 Task: Open a blank sheet, save the file as movieposter.doc Insert a picture of 'Movie Poster'with name   Movie Poster.png  Change shape height to 8.9 select the picture, apply border and shading with setting 3-D, style Dashed line, color Light Green and width 3 pt
Action: Mouse moved to (37, 27)
Screenshot: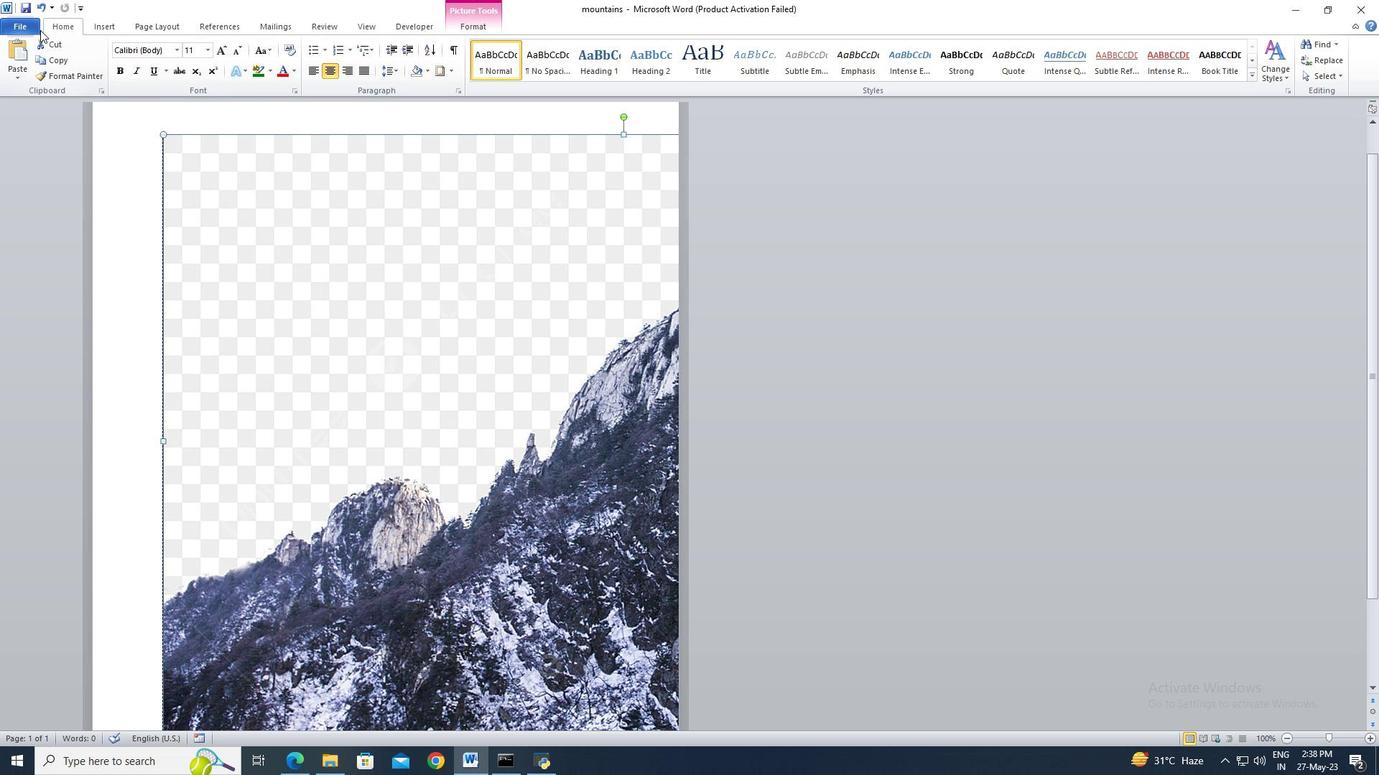 
Action: Mouse pressed left at (37, 27)
Screenshot: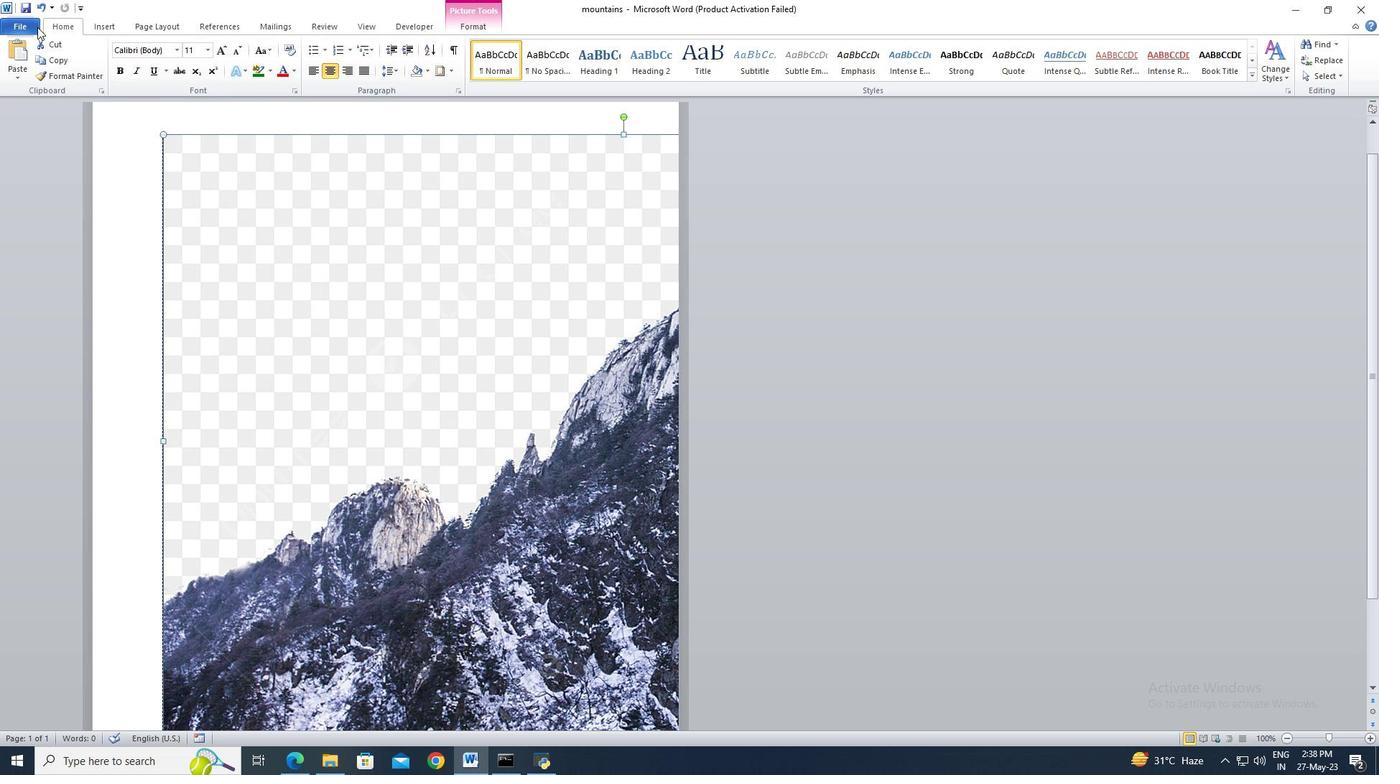 
Action: Mouse moved to (42, 183)
Screenshot: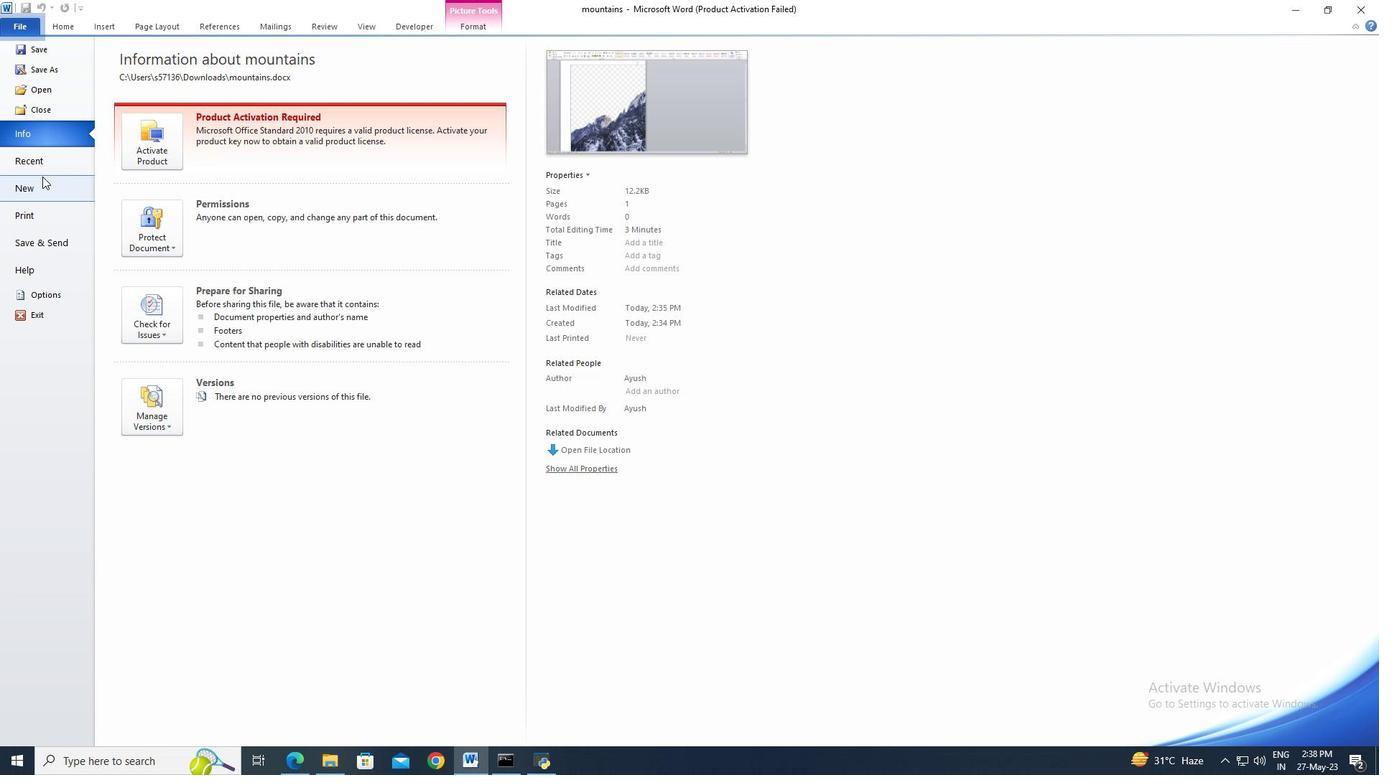 
Action: Mouse pressed left at (42, 183)
Screenshot: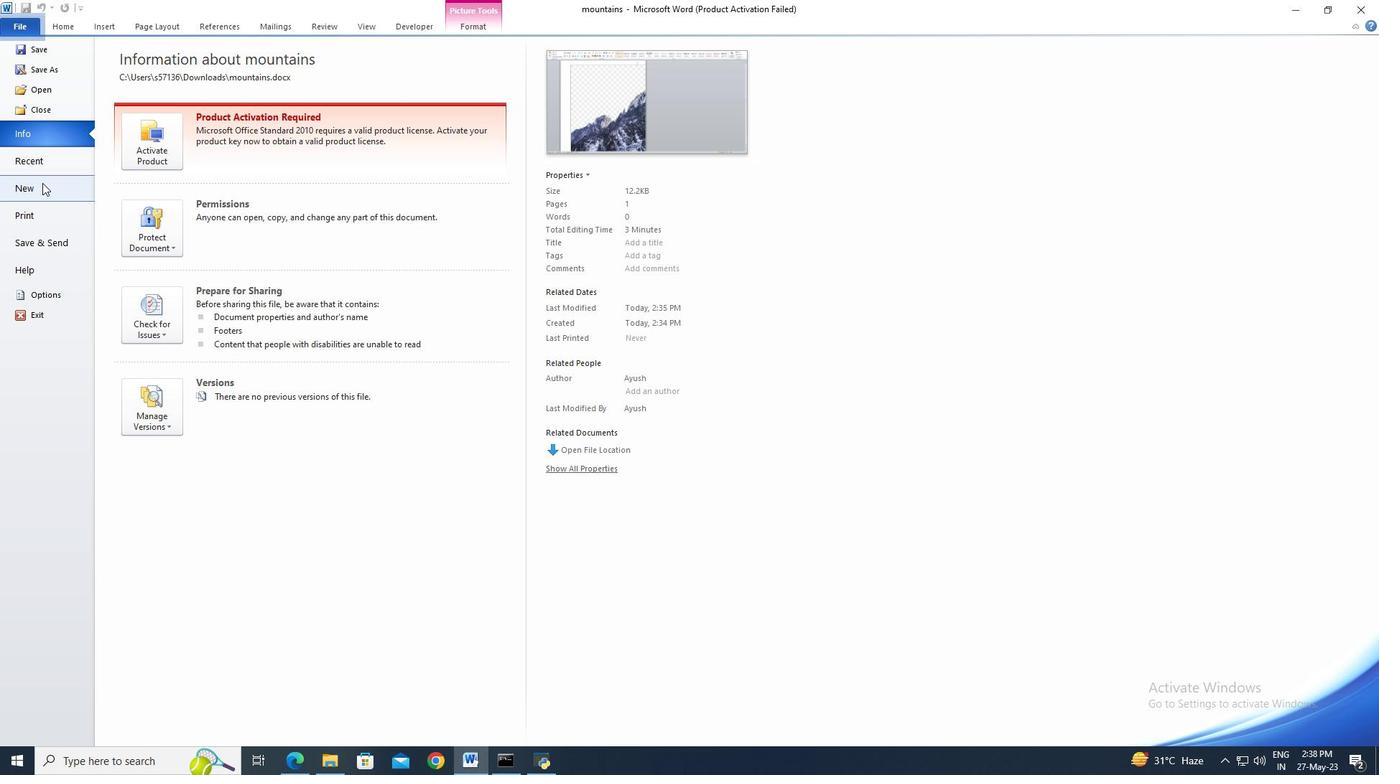 
Action: Mouse moved to (731, 366)
Screenshot: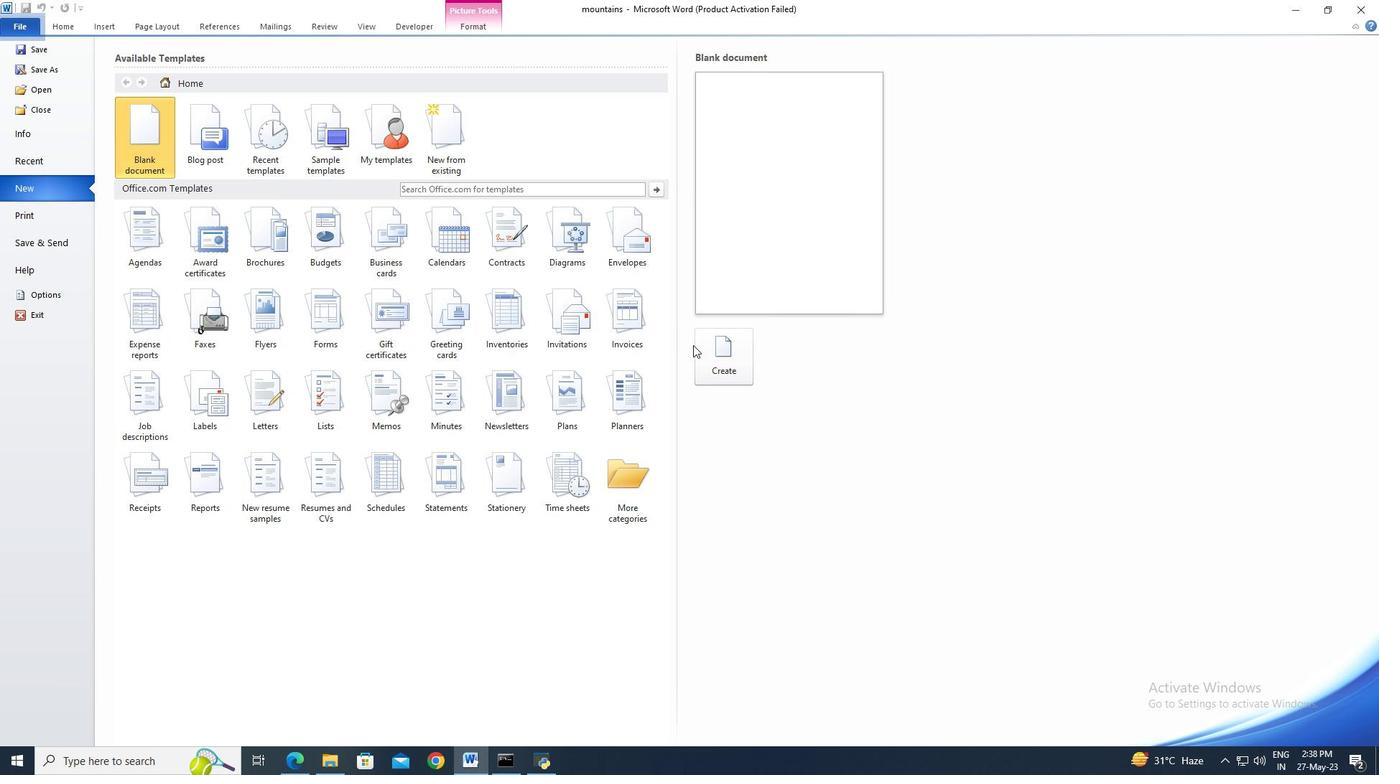 
Action: Mouse pressed left at (731, 366)
Screenshot: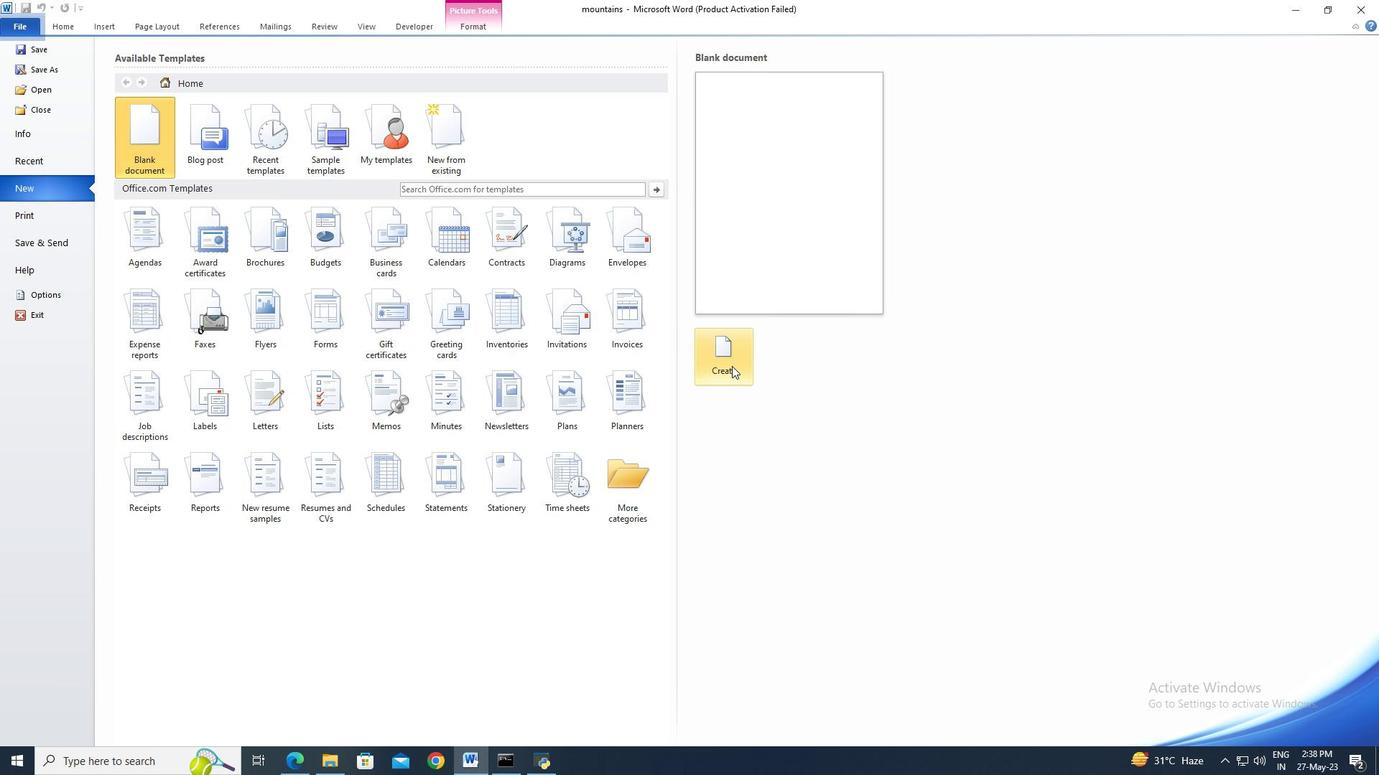 
Action: Mouse moved to (33, 27)
Screenshot: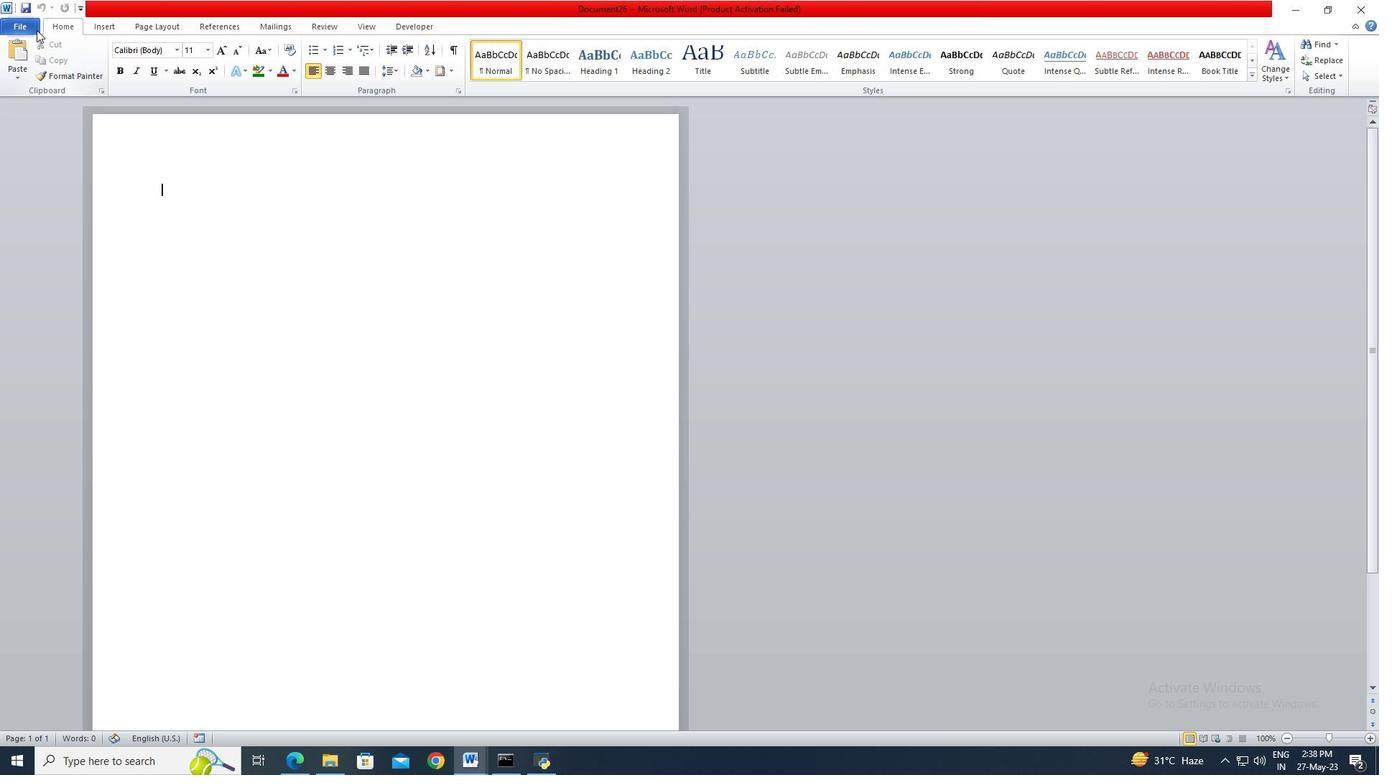 
Action: Mouse pressed left at (33, 27)
Screenshot: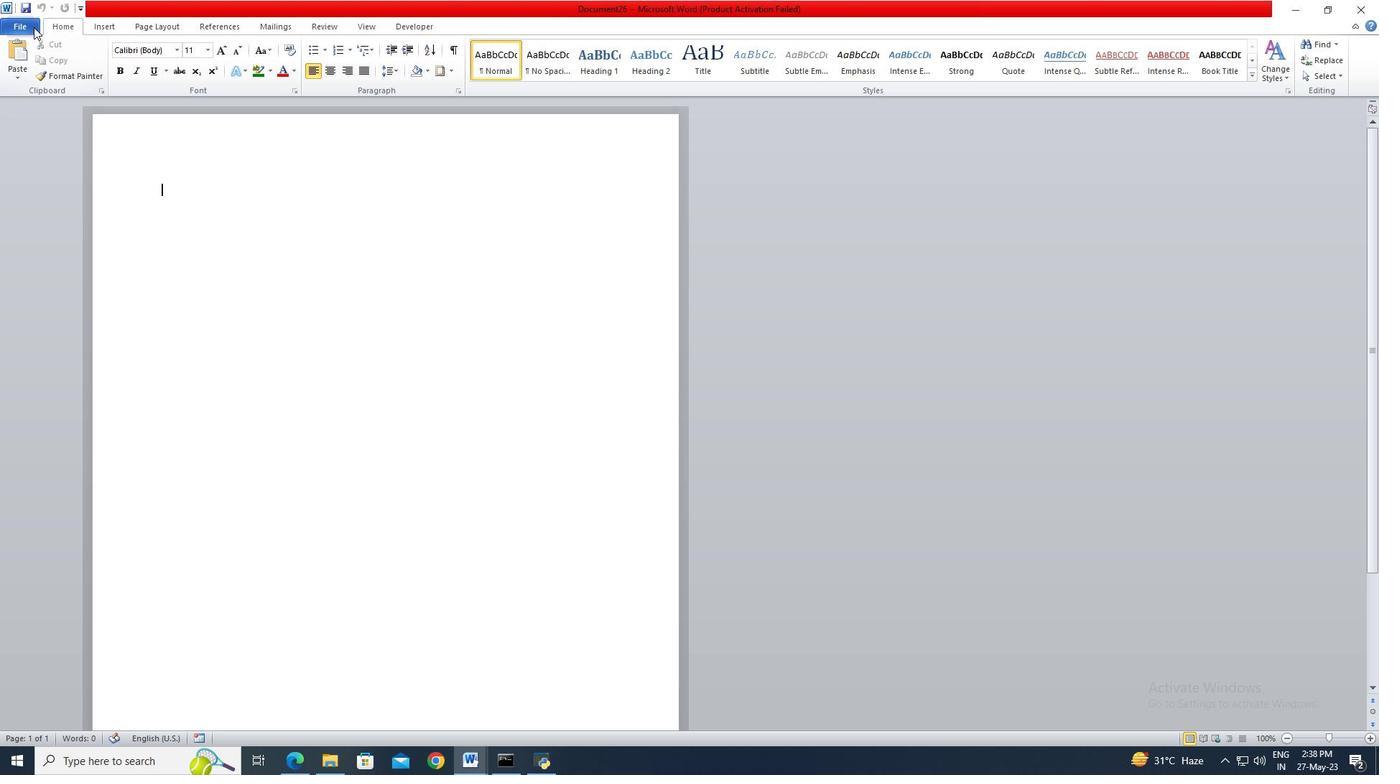 
Action: Mouse moved to (35, 63)
Screenshot: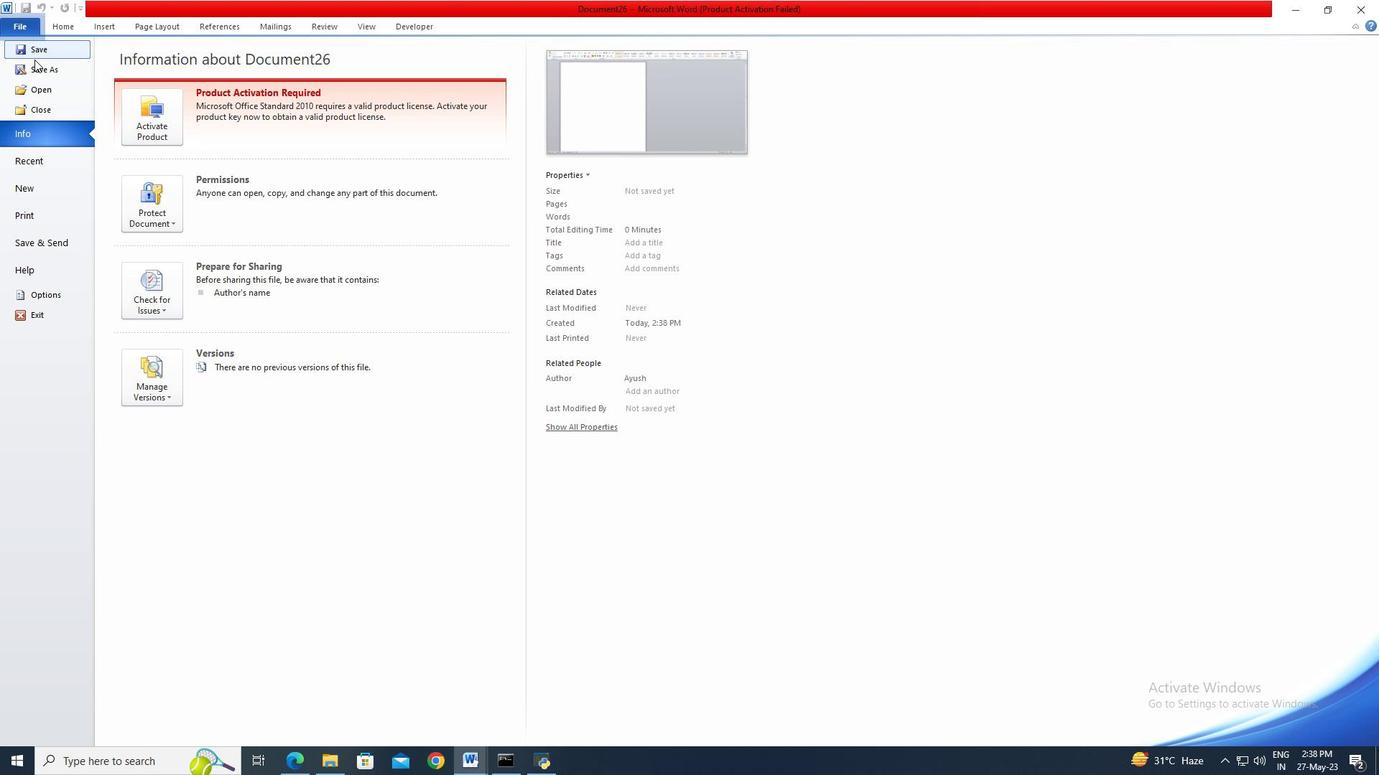 
Action: Mouse pressed left at (35, 63)
Screenshot: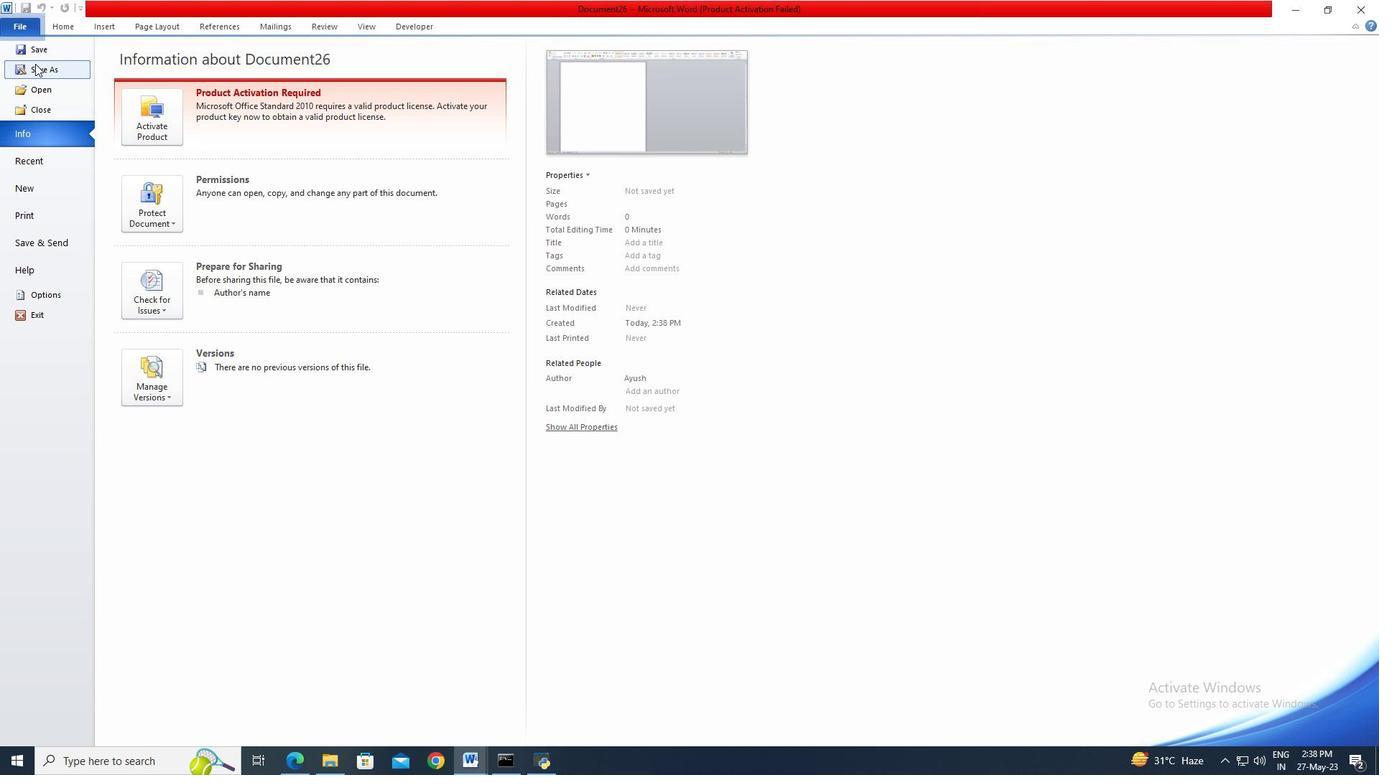 
Action: Mouse moved to (63, 154)
Screenshot: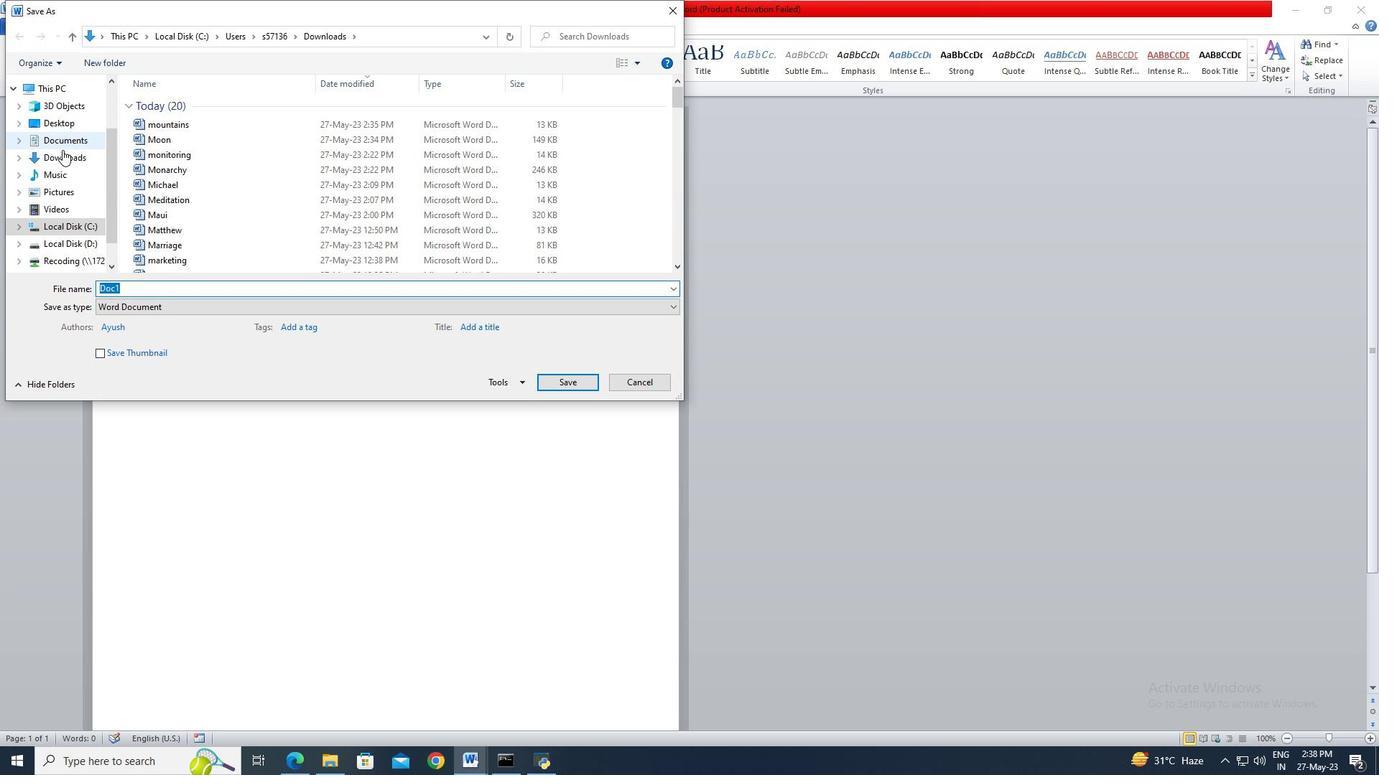 
Action: Mouse pressed left at (63, 154)
Screenshot: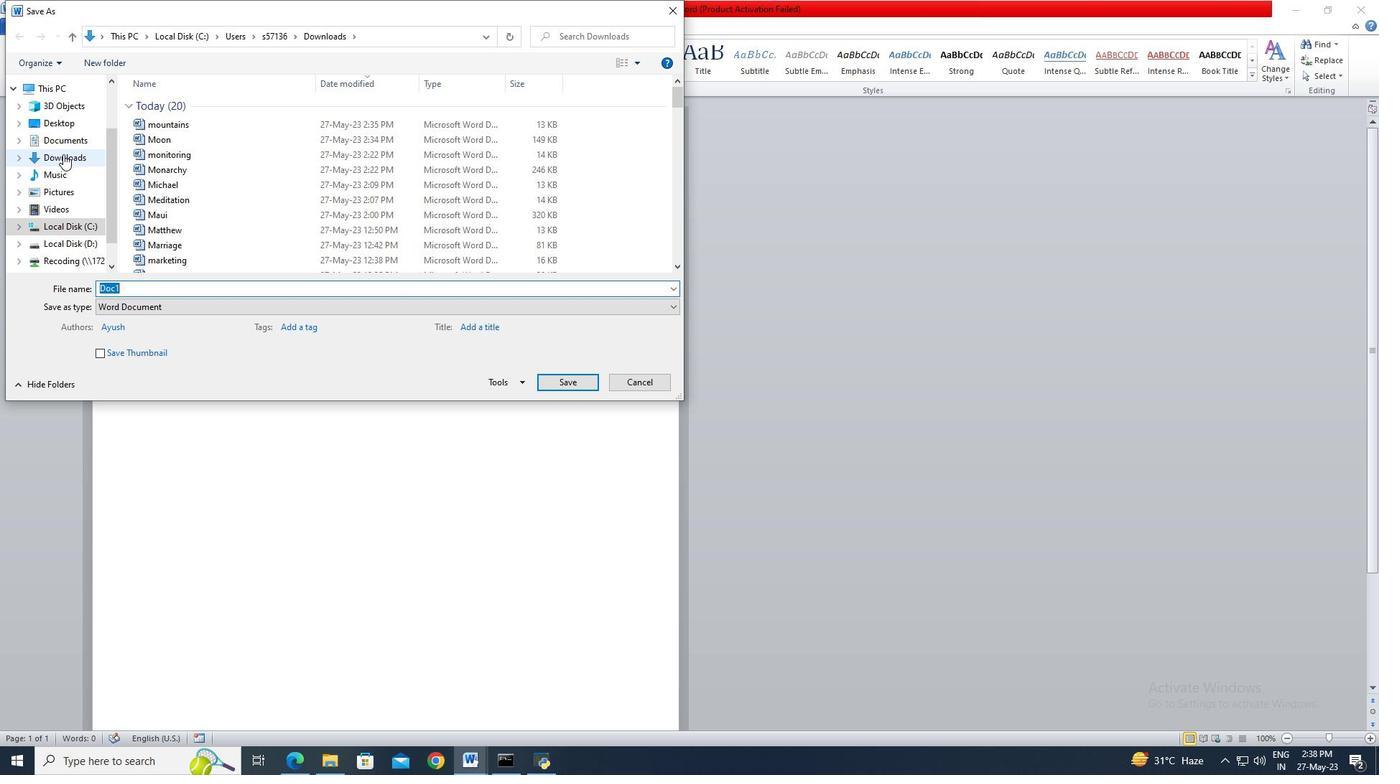 
Action: Mouse moved to (127, 284)
Screenshot: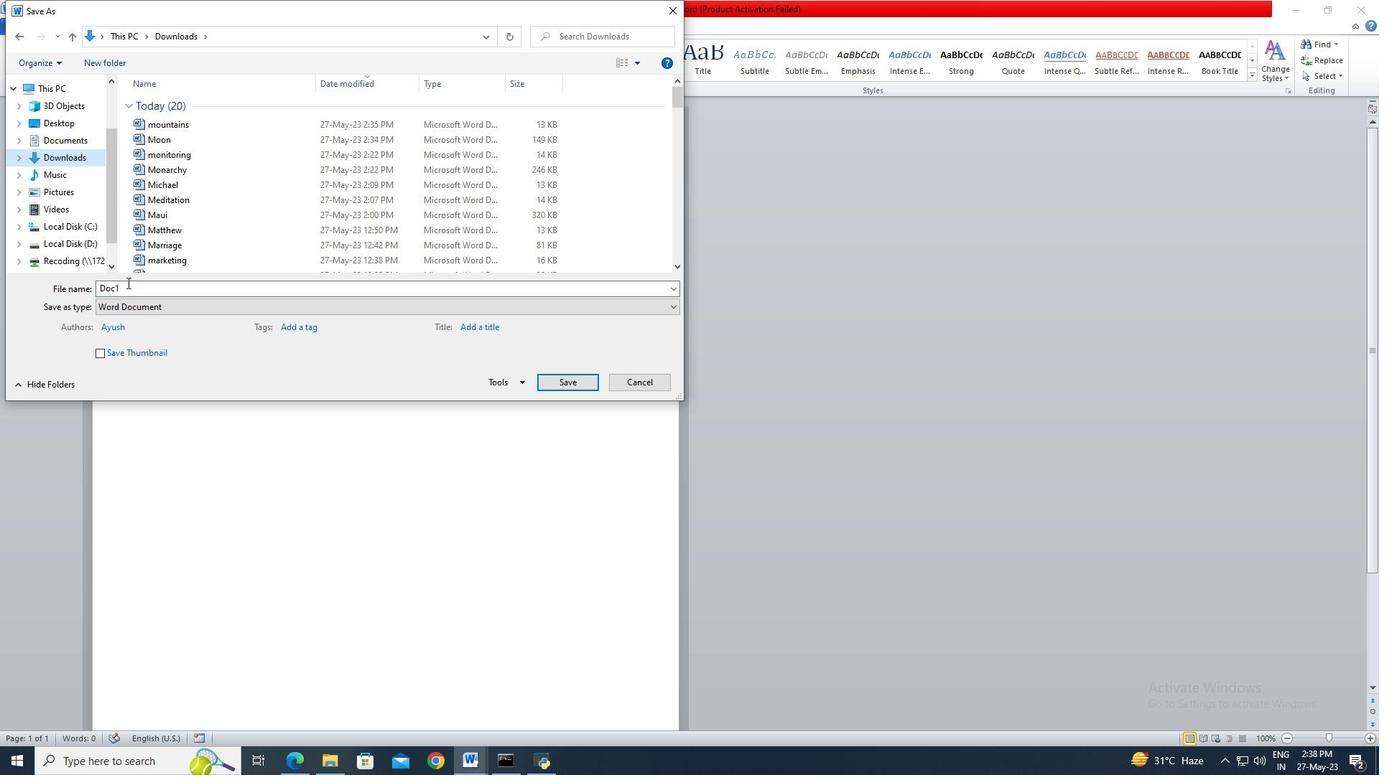 
Action: Mouse pressed left at (127, 284)
Screenshot: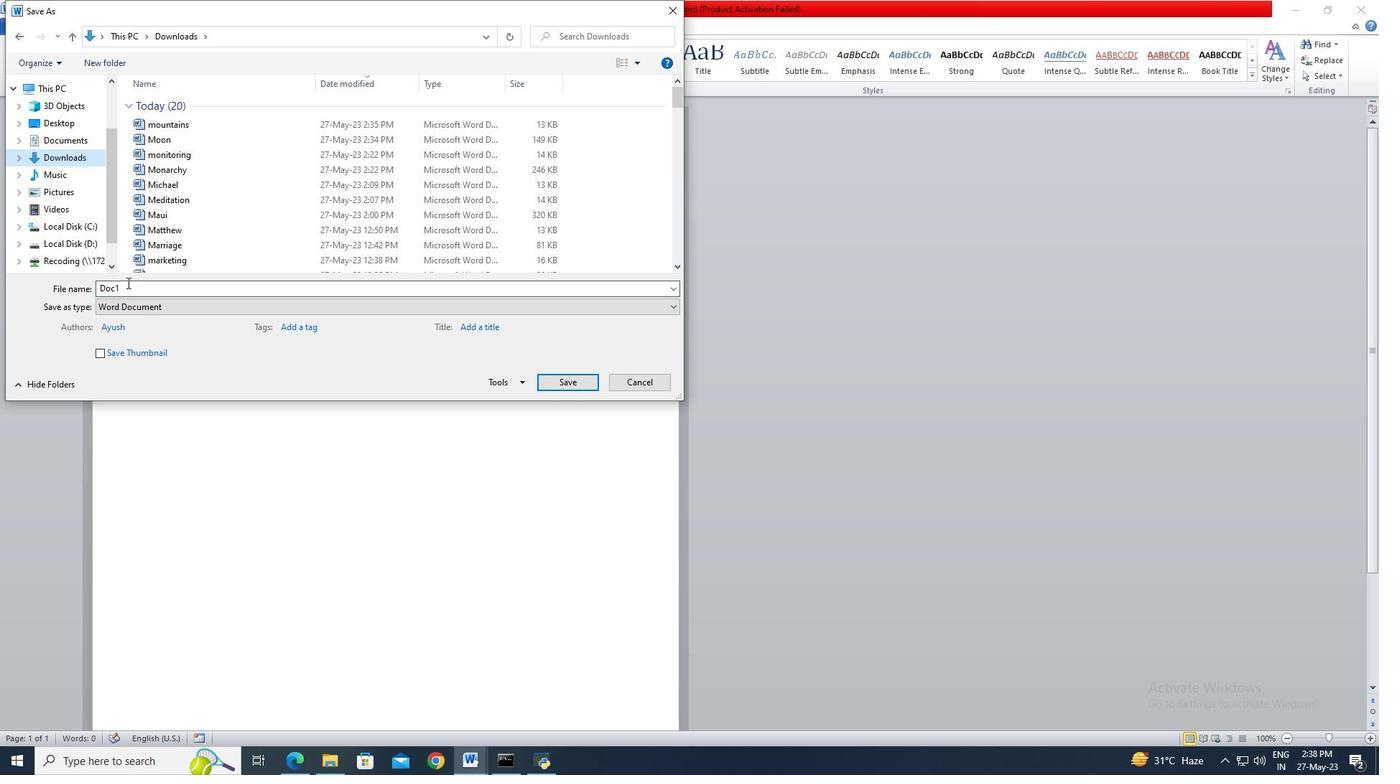 
Action: Key pressed movieposter
Screenshot: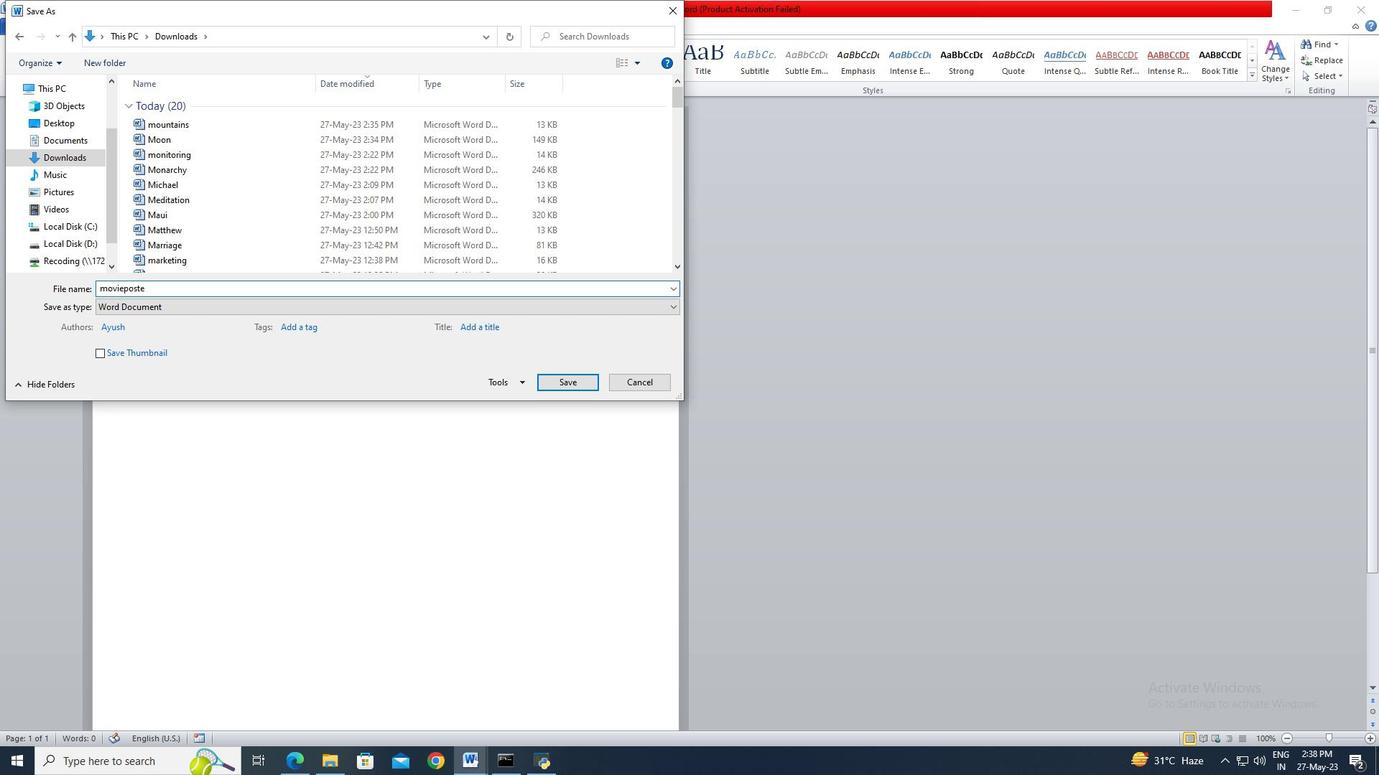 
Action: Mouse moved to (550, 382)
Screenshot: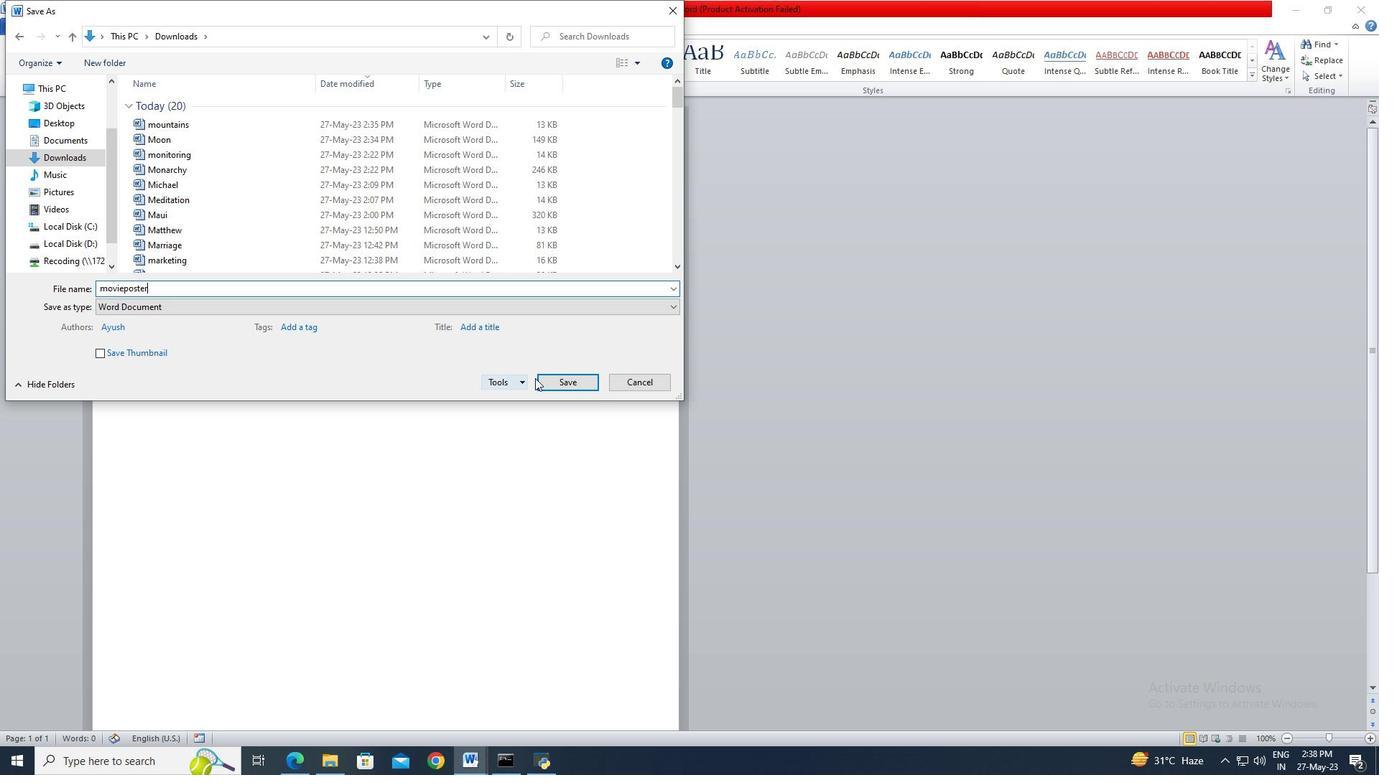 
Action: Mouse pressed left at (550, 382)
Screenshot: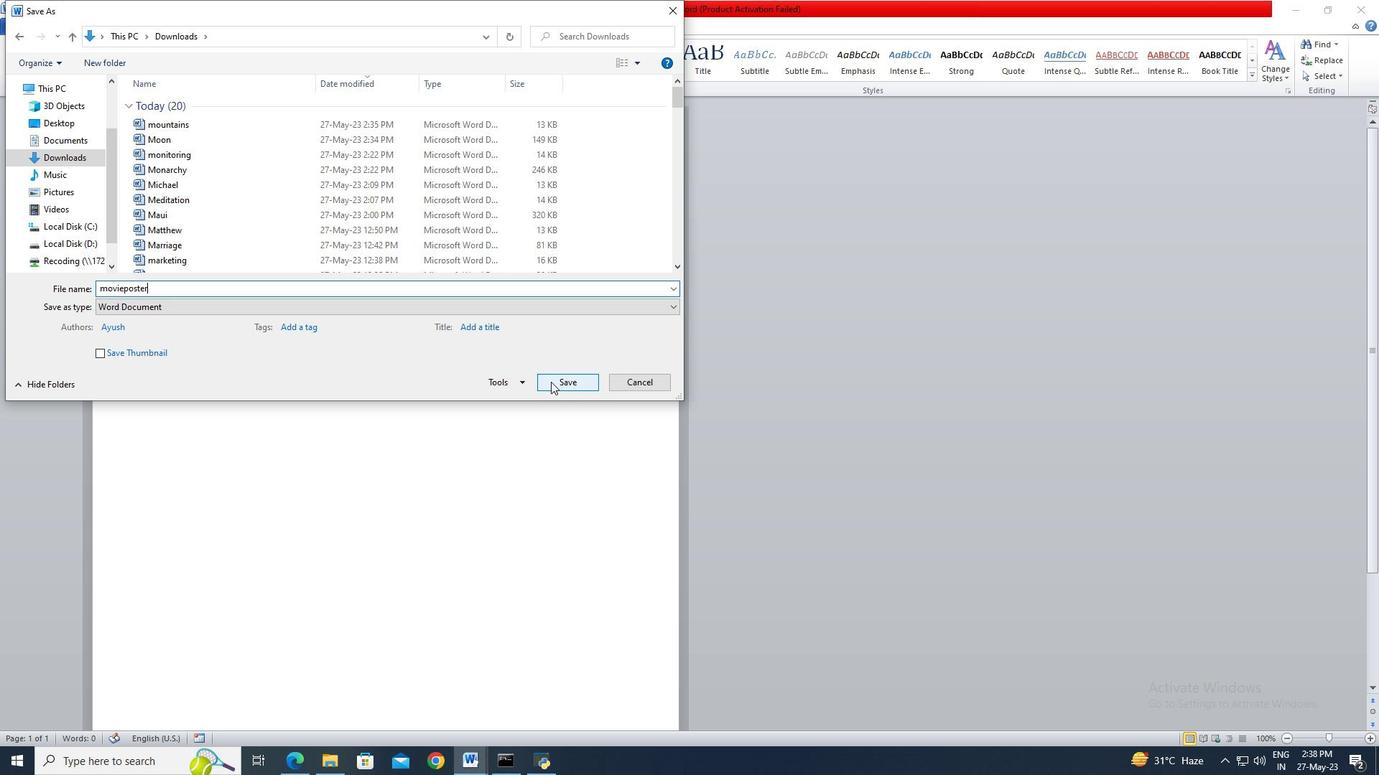 
Action: Mouse moved to (307, 759)
Screenshot: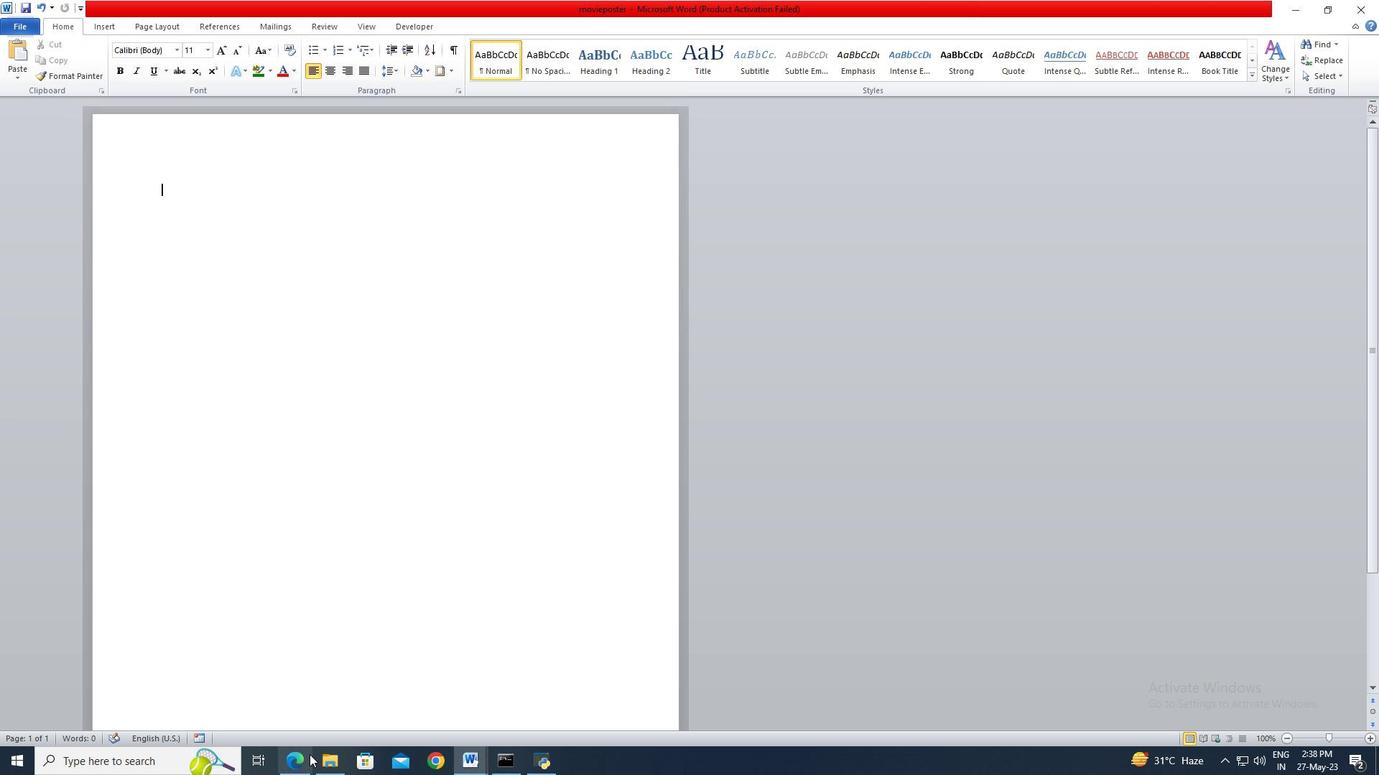 
Action: Mouse pressed left at (307, 759)
Screenshot: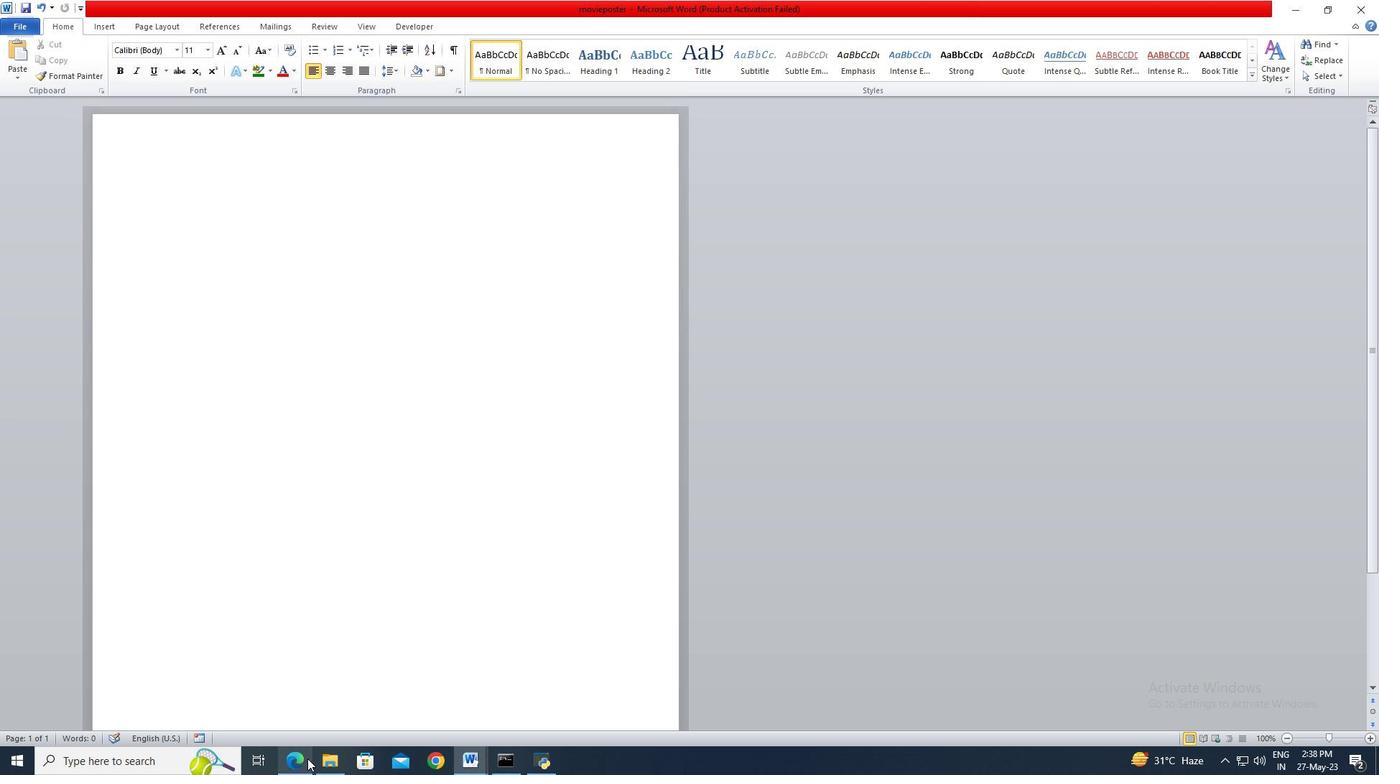 
Action: Mouse moved to (246, 71)
Screenshot: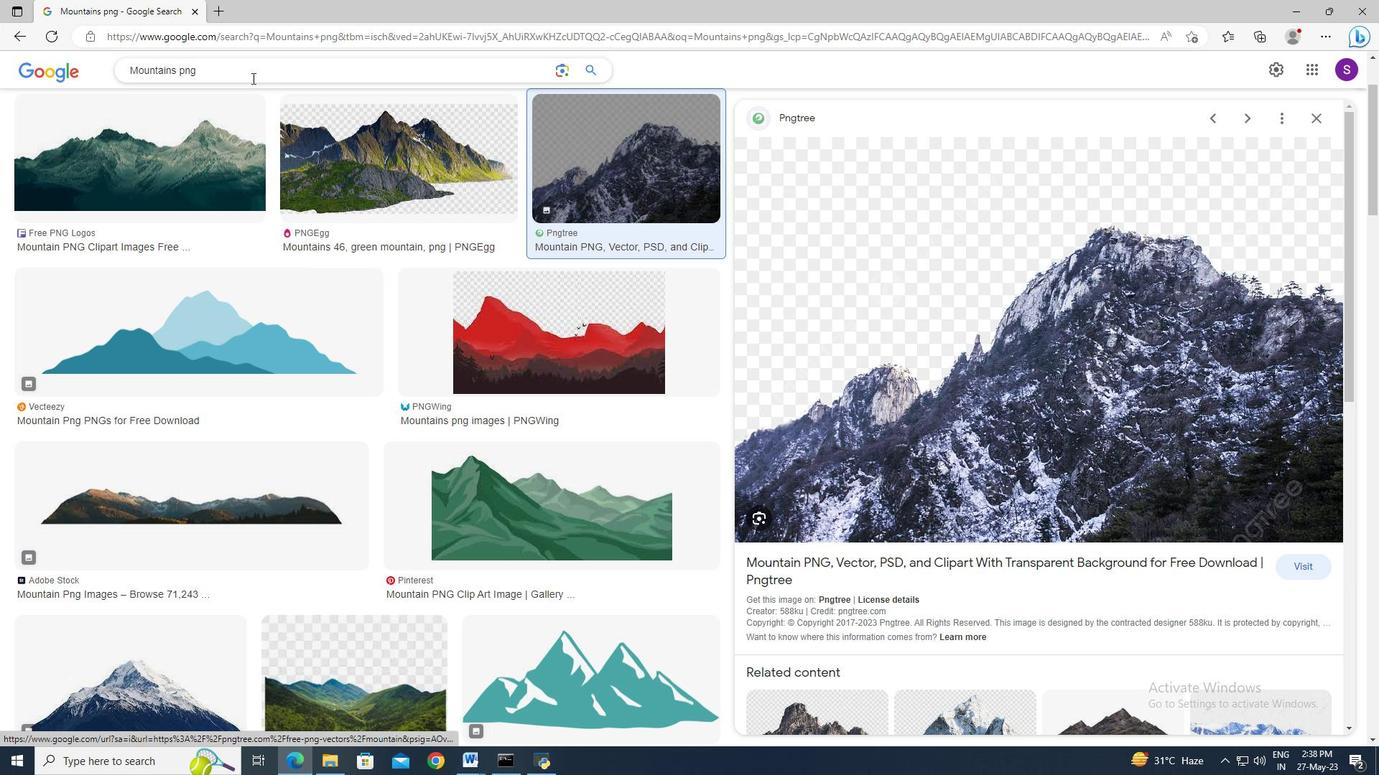 
Action: Mouse pressed left at (246, 71)
Screenshot: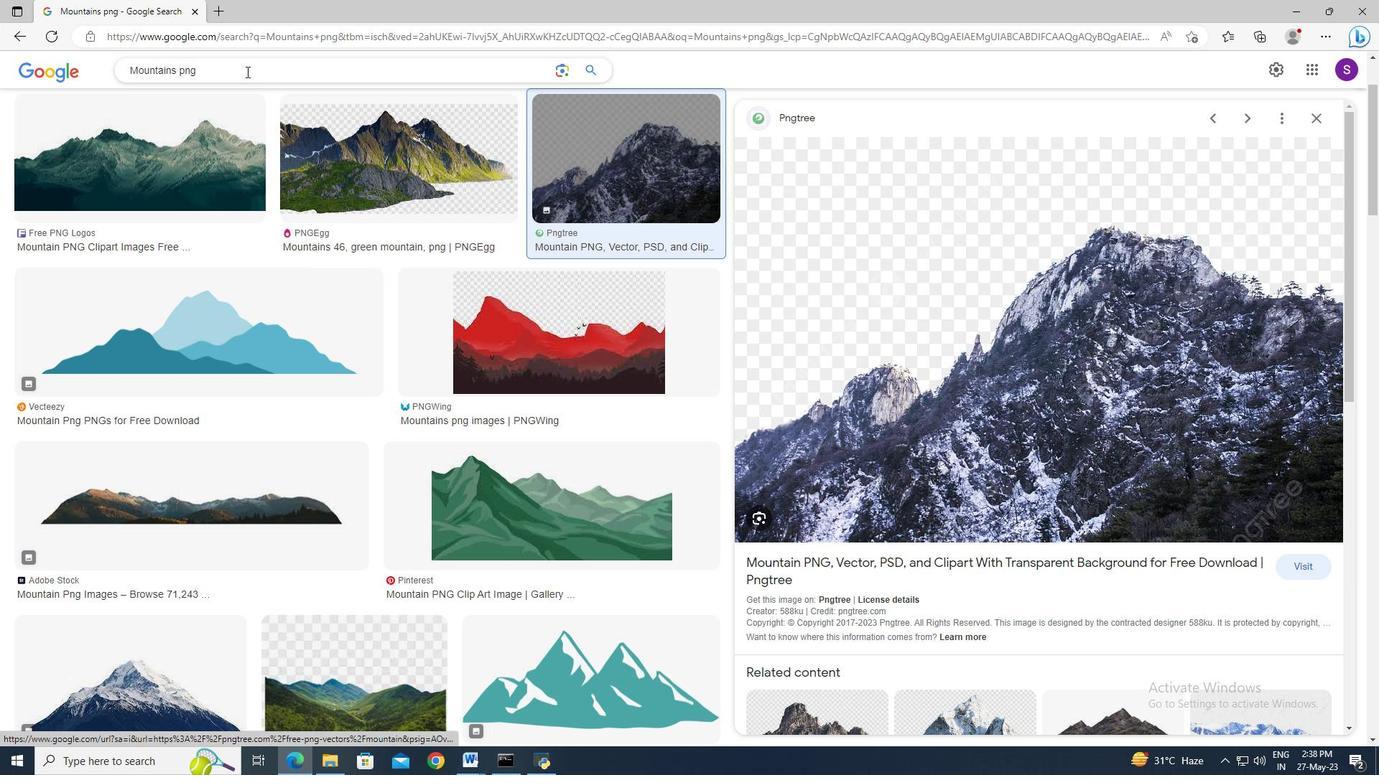 
Action: Key pressed ctrl+A<Key.shift>Movie<Key.space><Key.shift>Poster<Key.space>png<Key.enter>
Screenshot: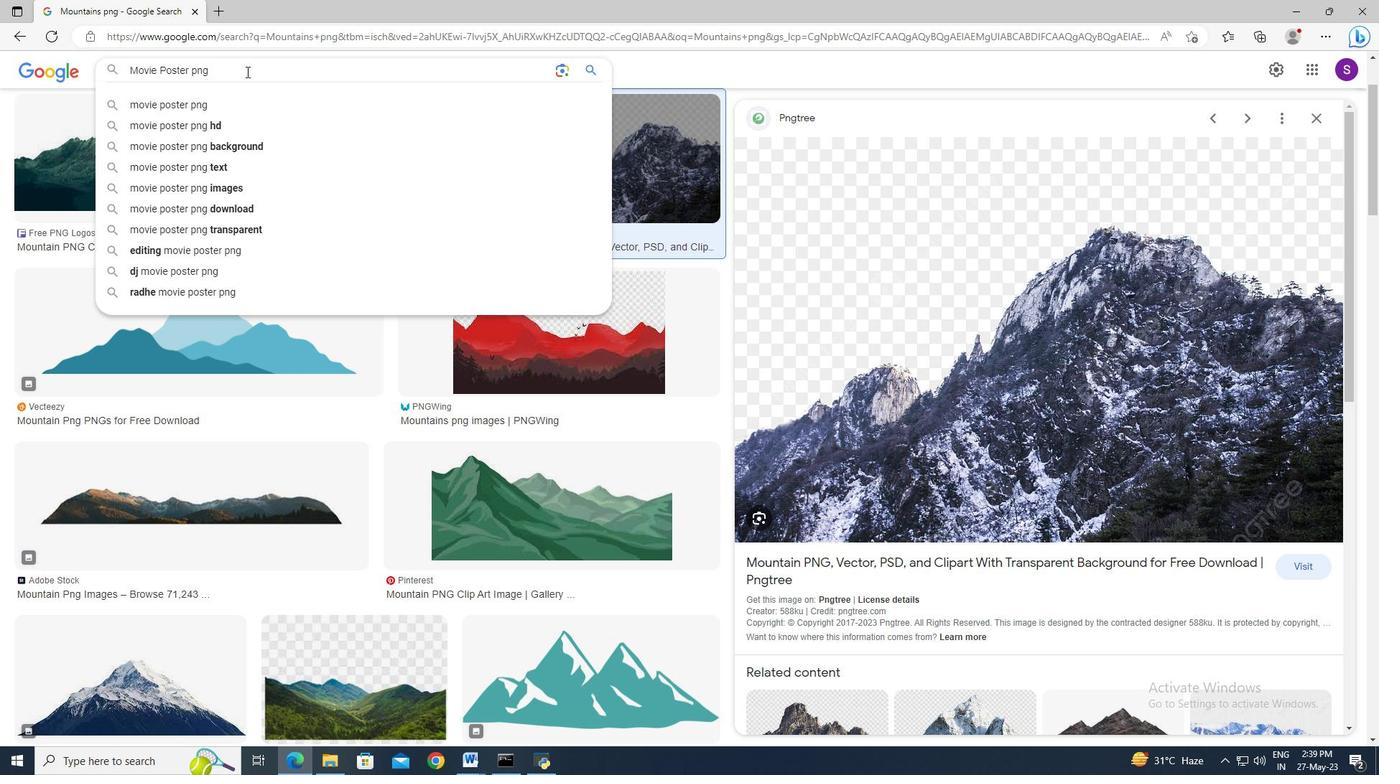 
Action: Mouse moved to (106, 411)
Screenshot: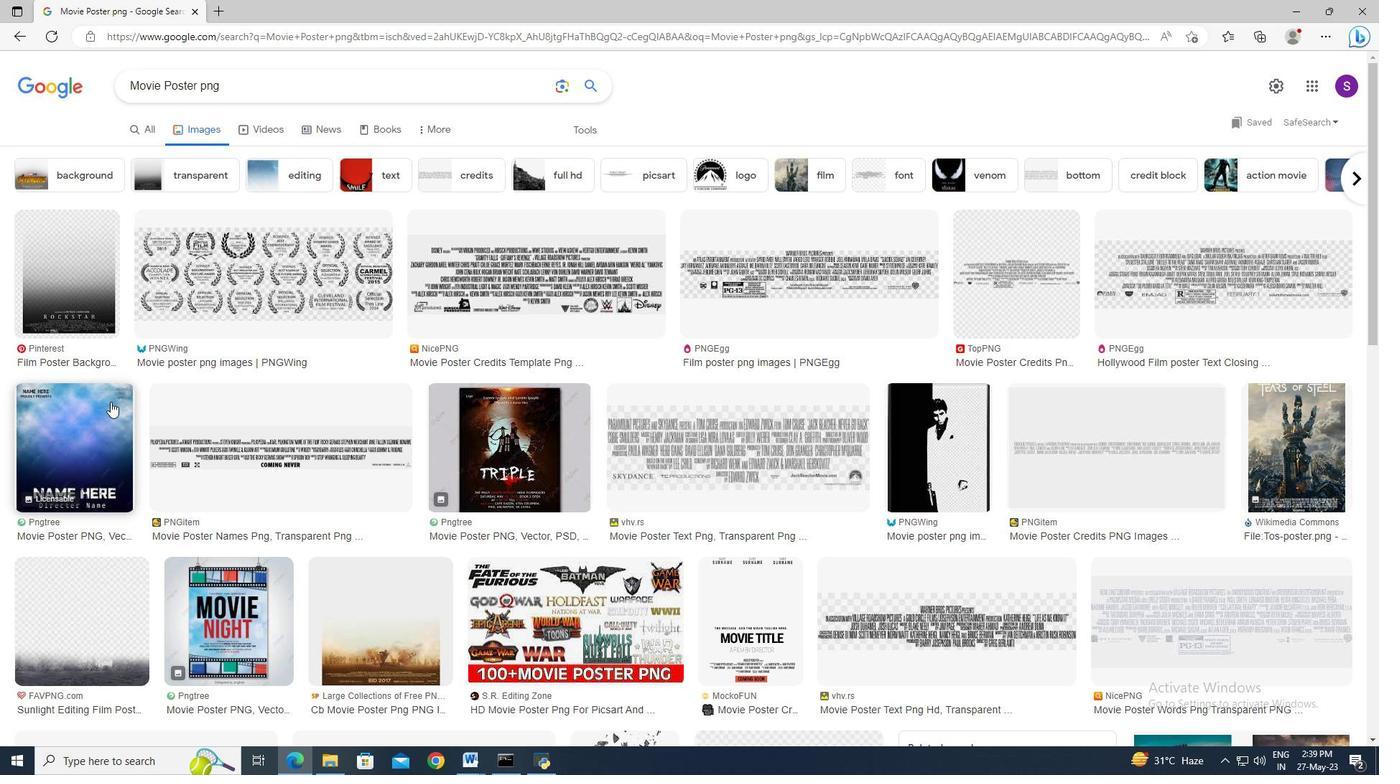 
Action: Mouse pressed left at (106, 411)
Screenshot: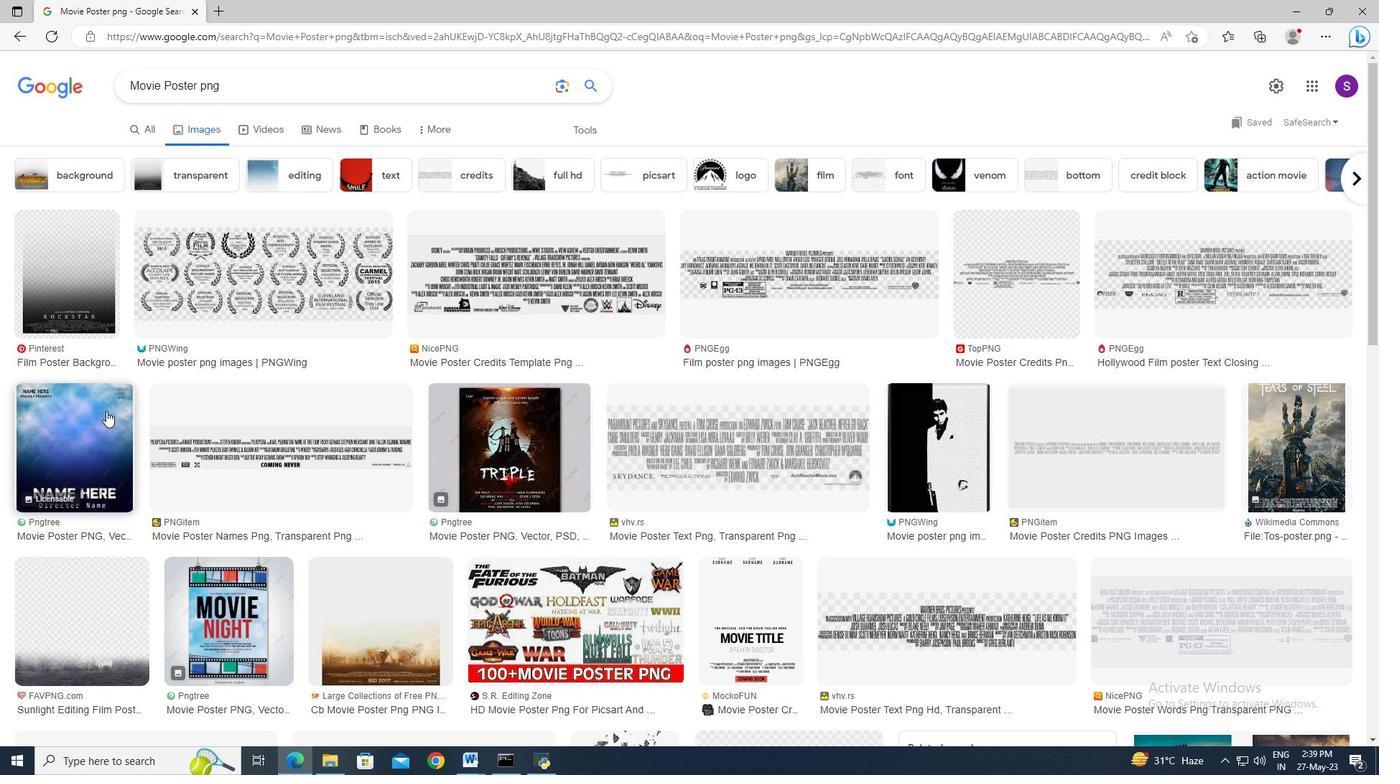 
Action: Mouse moved to (955, 270)
Screenshot: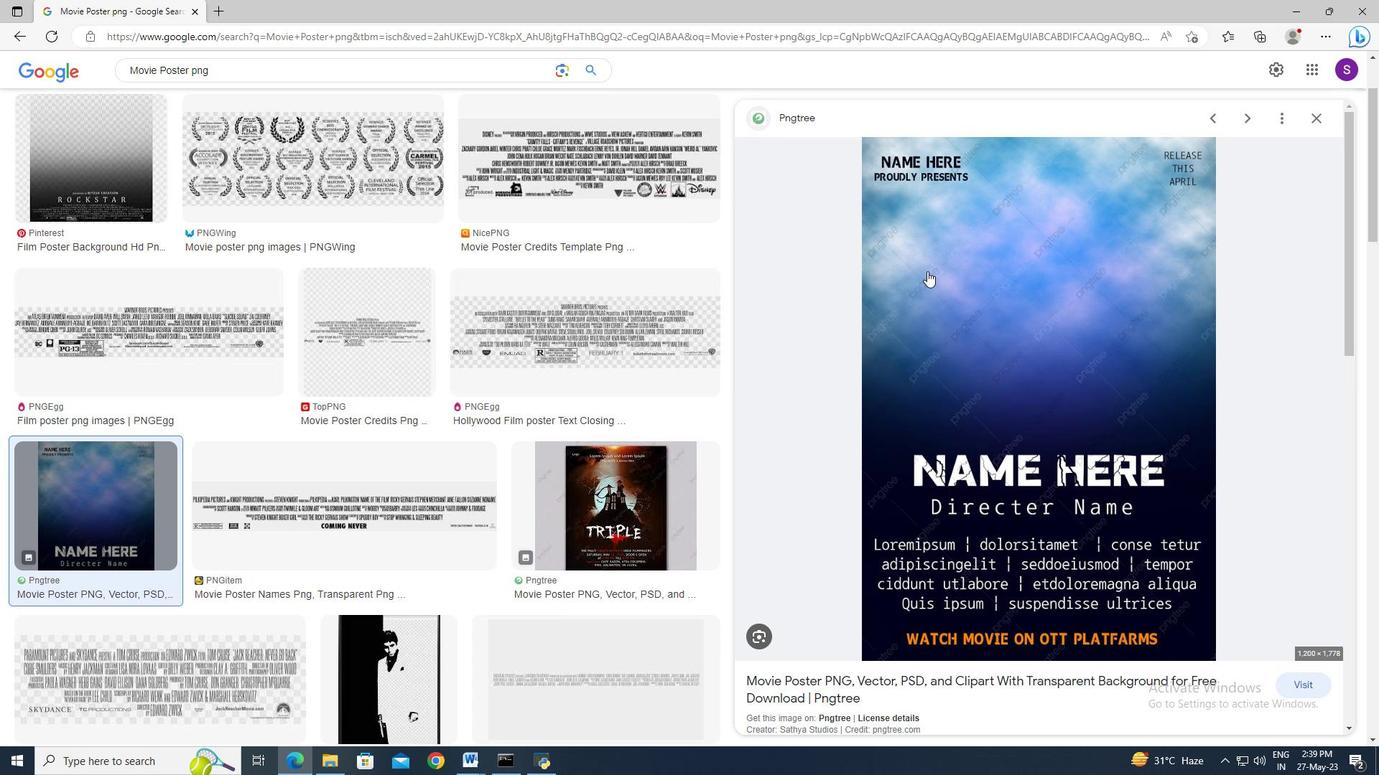 
Action: Mouse pressed right at (955, 270)
Screenshot: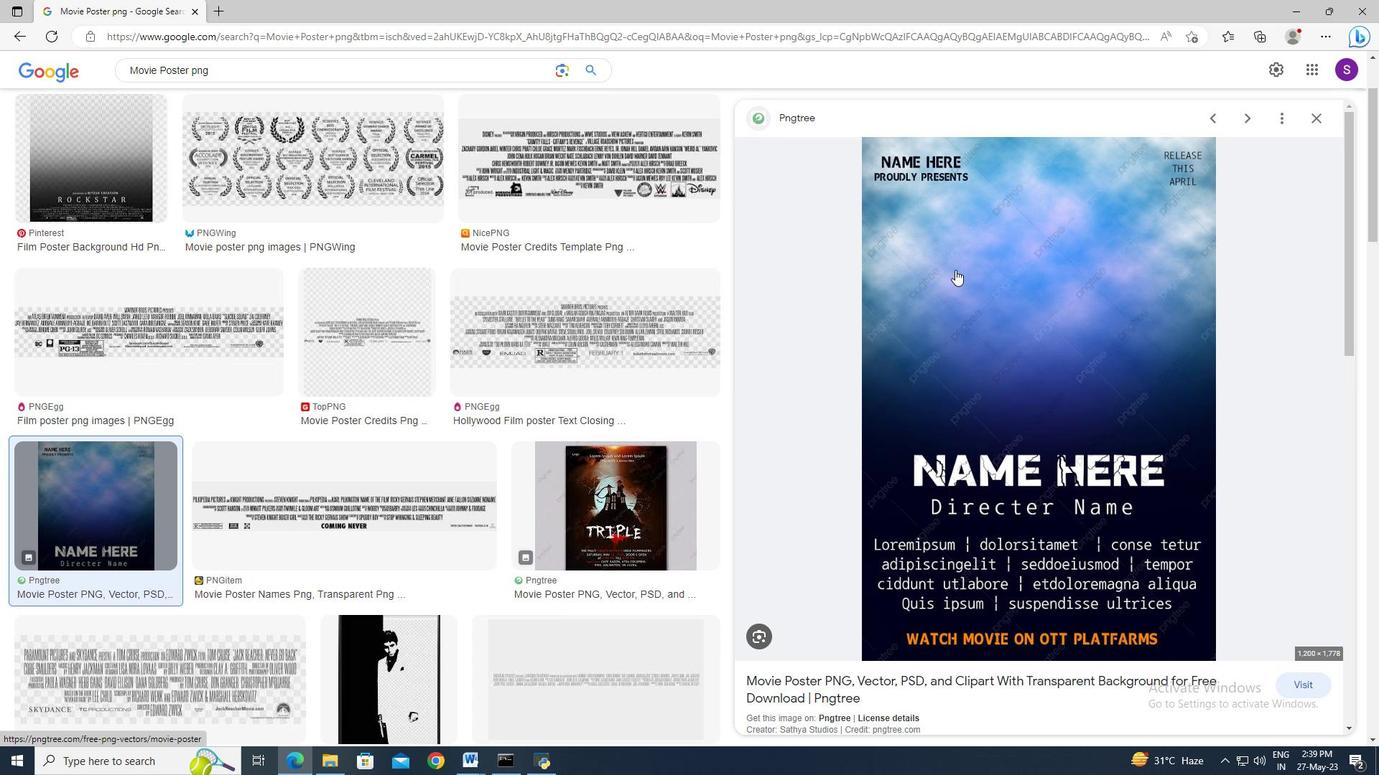 
Action: Mouse moved to (986, 451)
Screenshot: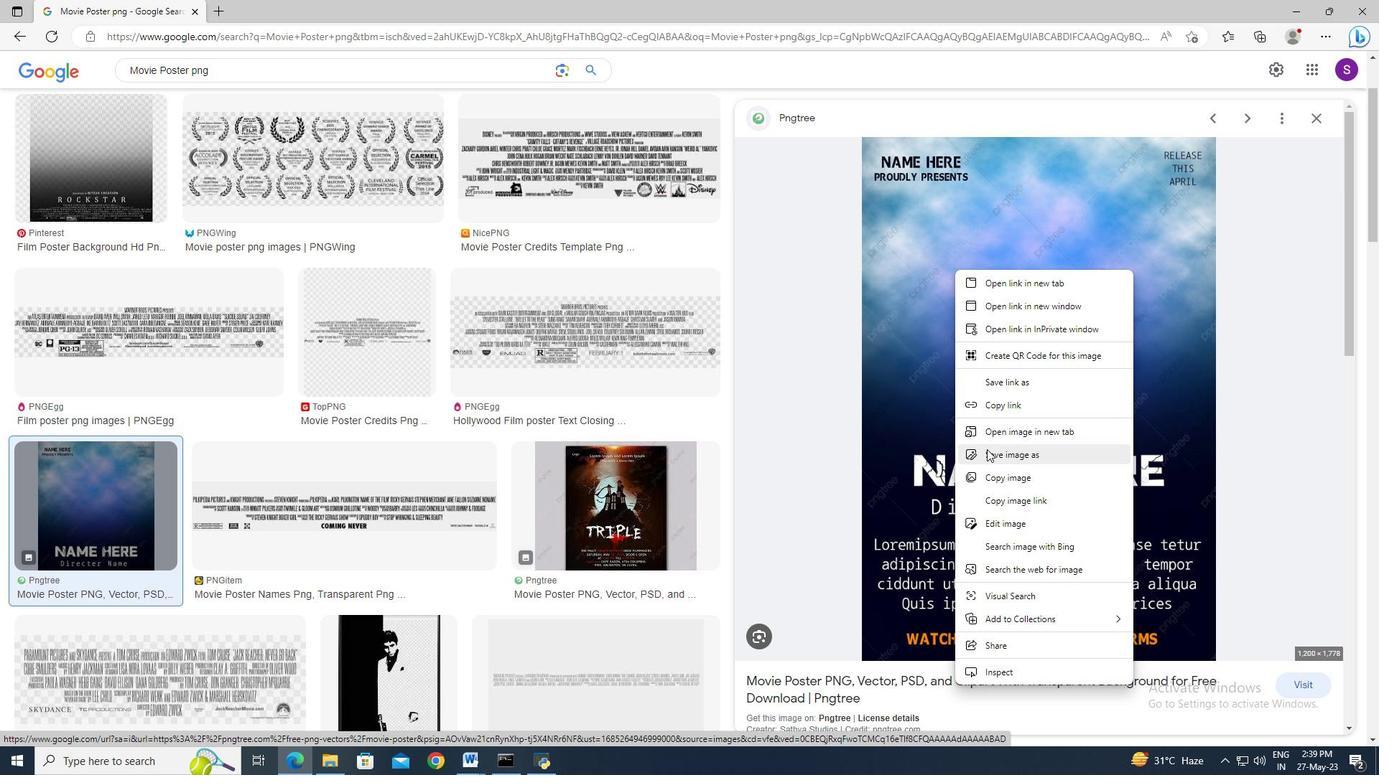 
Action: Mouse pressed left at (986, 451)
Screenshot: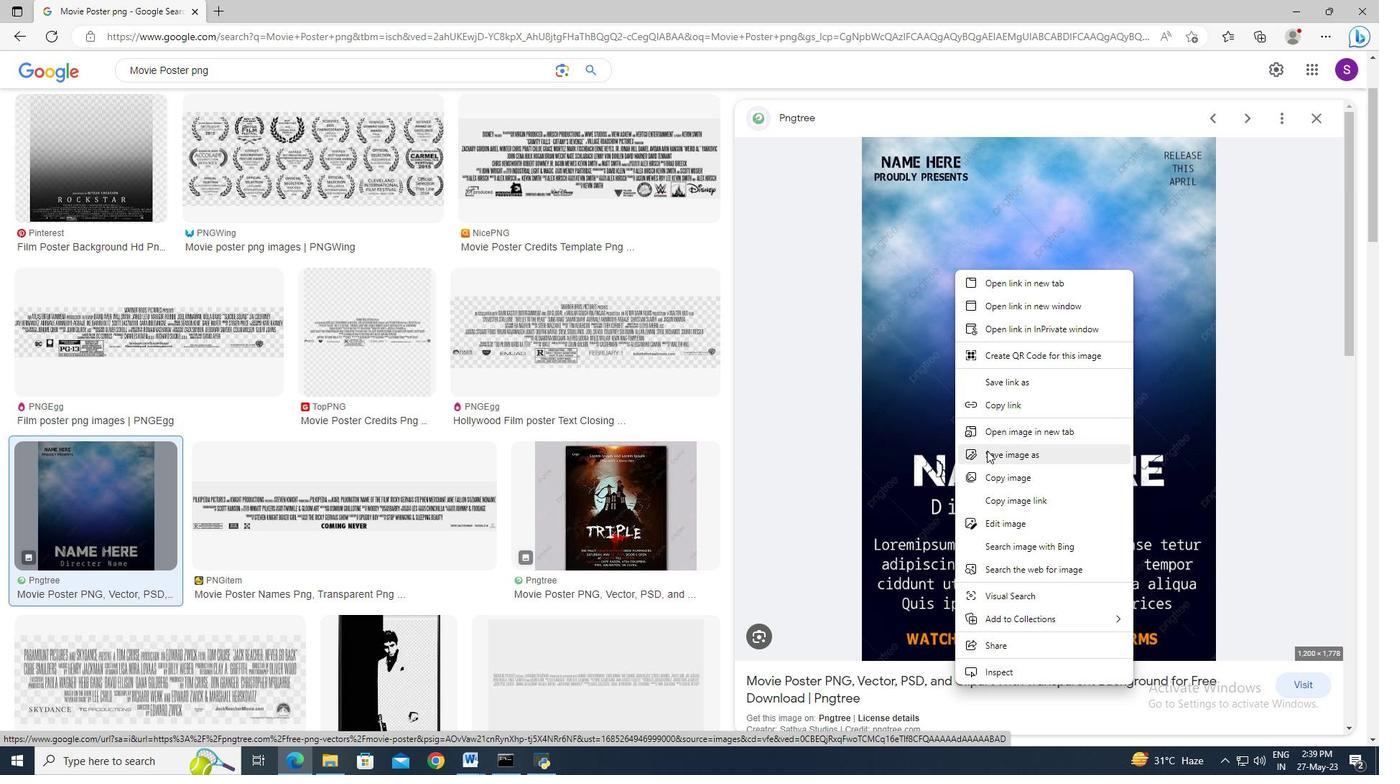 
Action: Mouse moved to (76, 163)
Screenshot: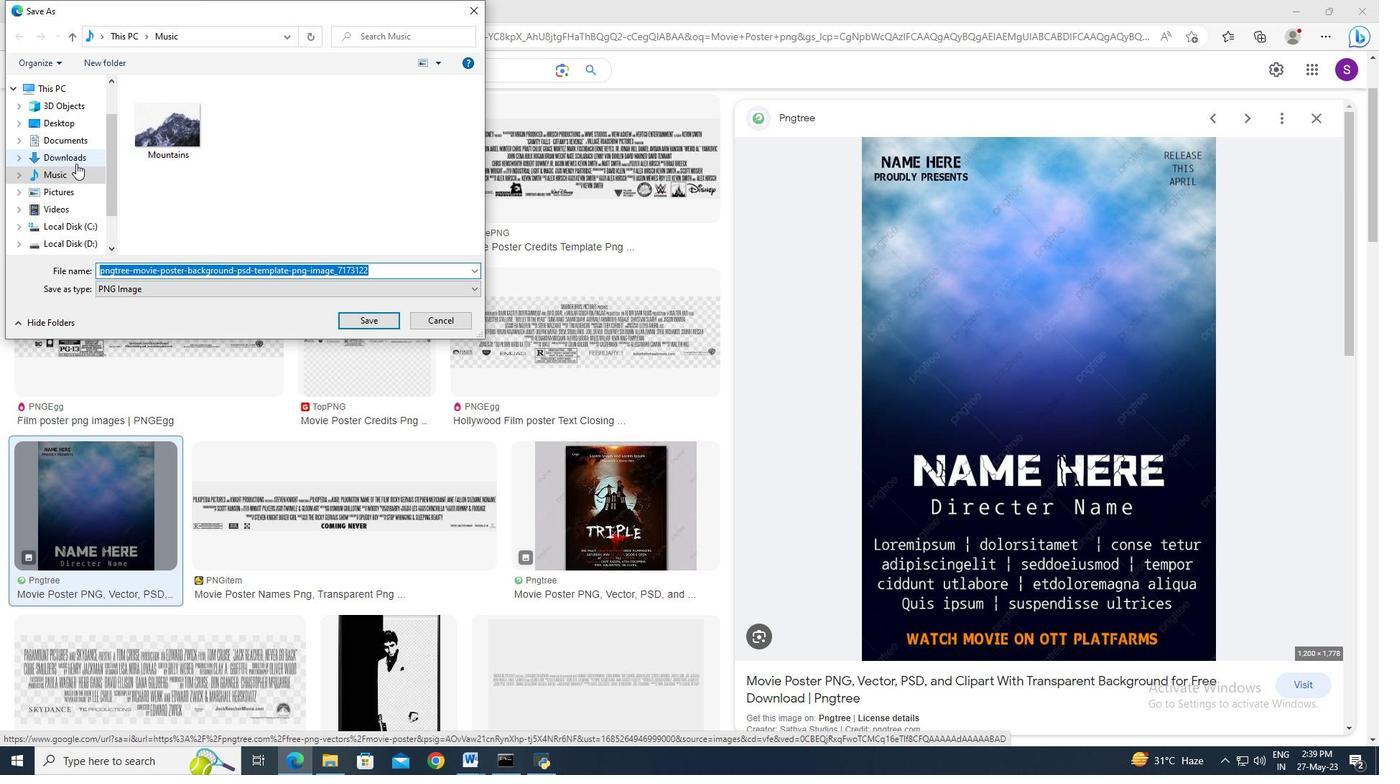 
Action: Mouse pressed left at (76, 163)
Screenshot: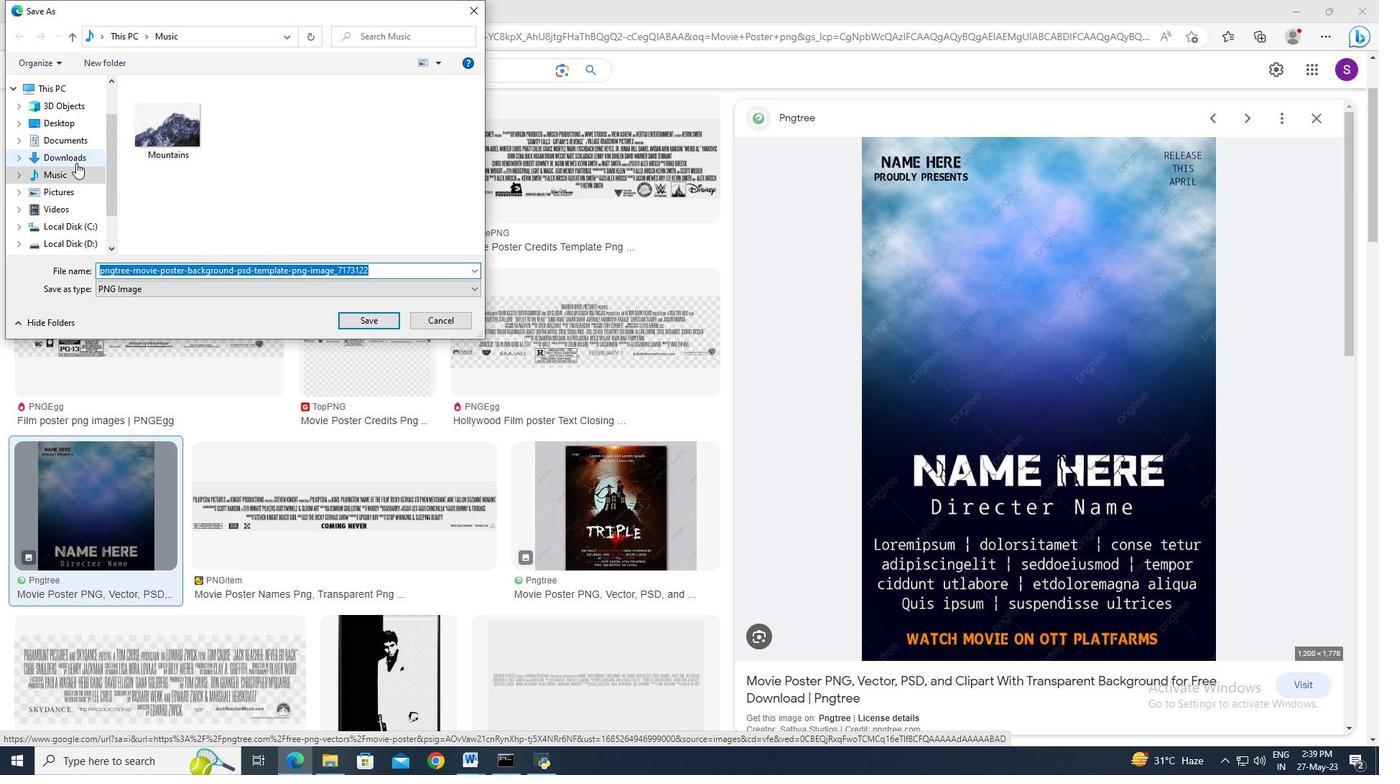 
Action: Mouse moved to (120, 264)
Screenshot: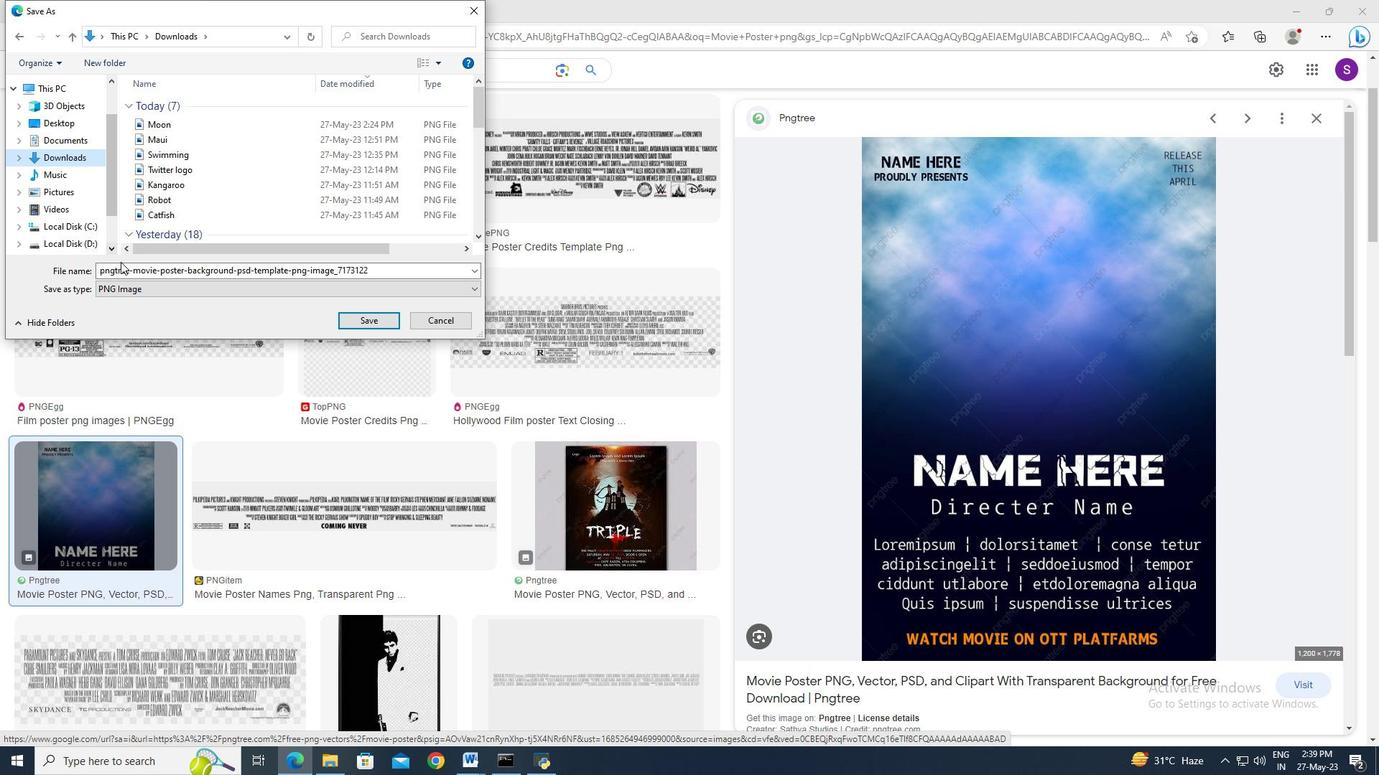 
Action: Mouse pressed left at (120, 264)
Screenshot: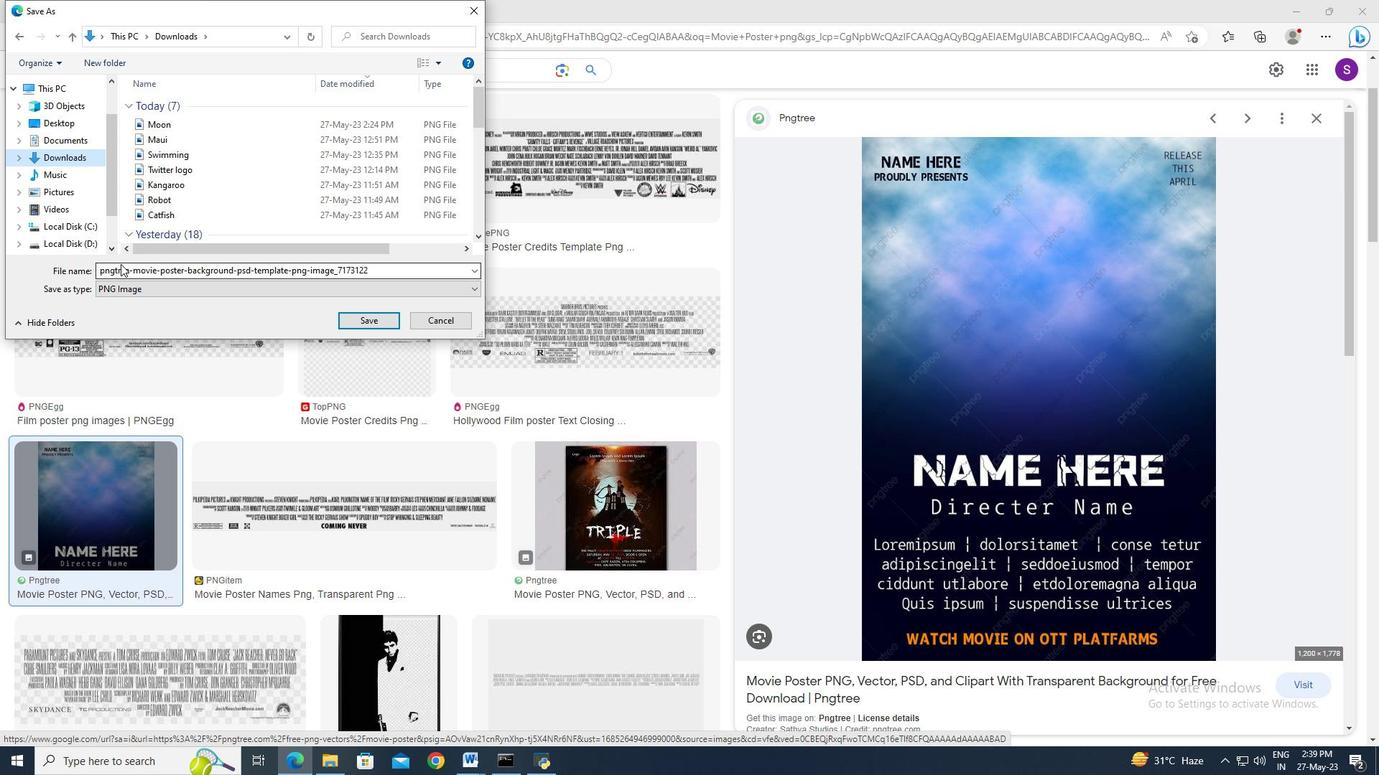 
Action: Key pressed <Key.shift>Movie<Key.space><Key.shift>Poster.png
Screenshot: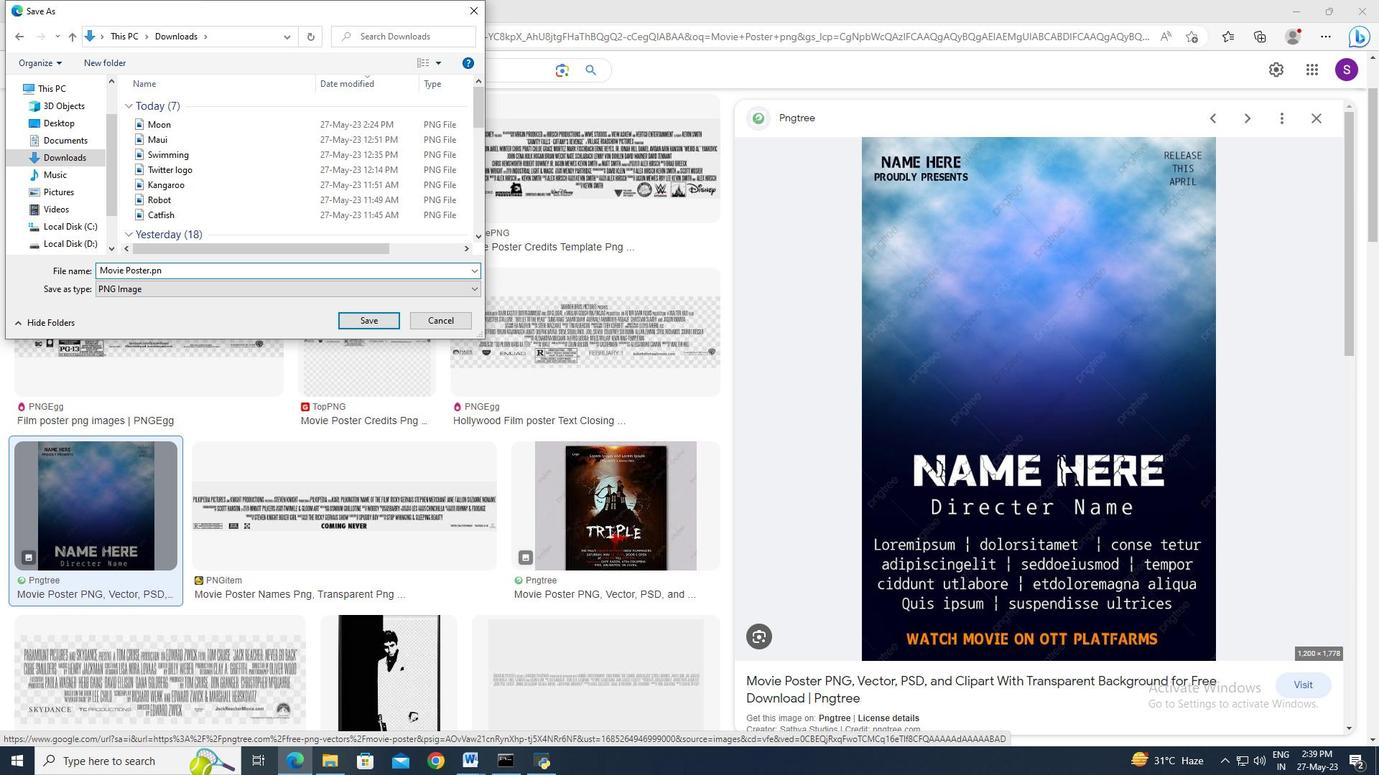 
Action: Mouse moved to (364, 323)
Screenshot: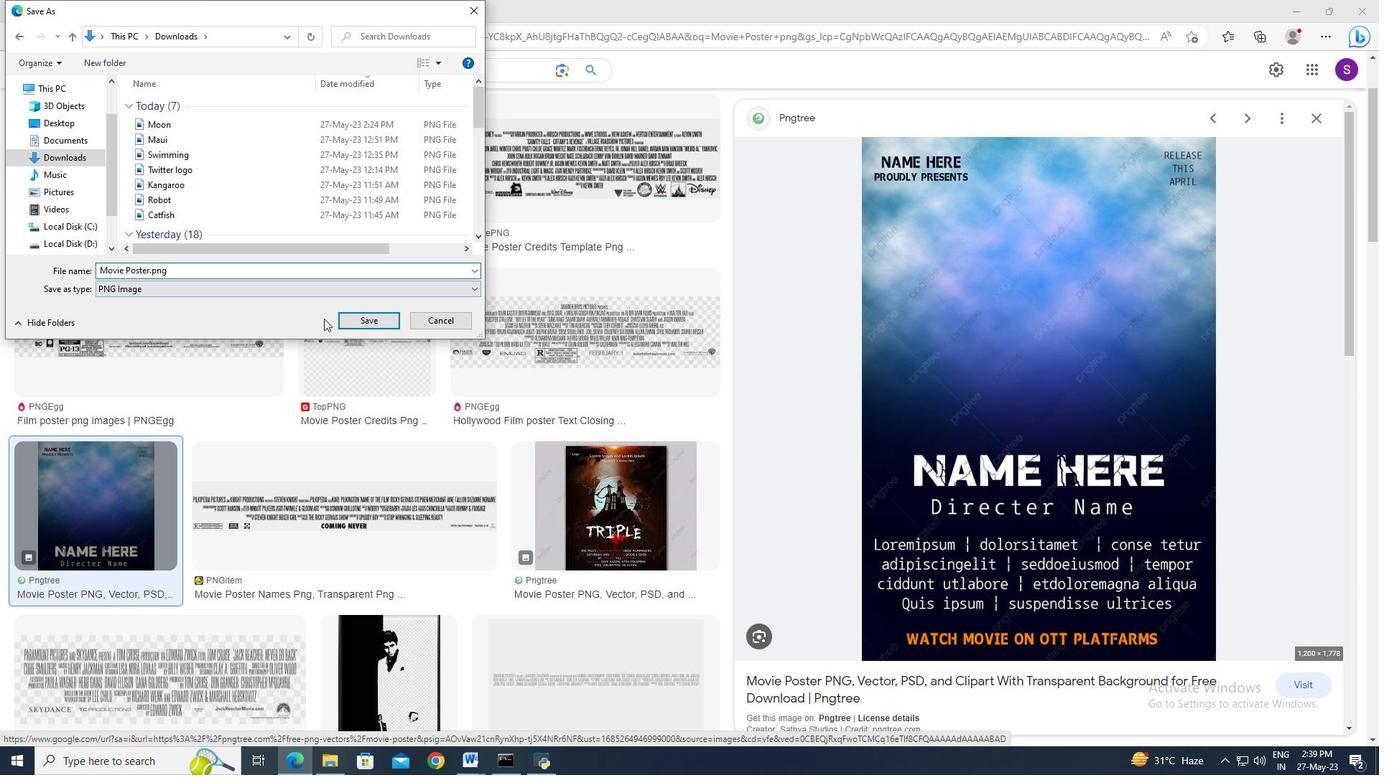 
Action: Mouse pressed left at (364, 323)
Screenshot: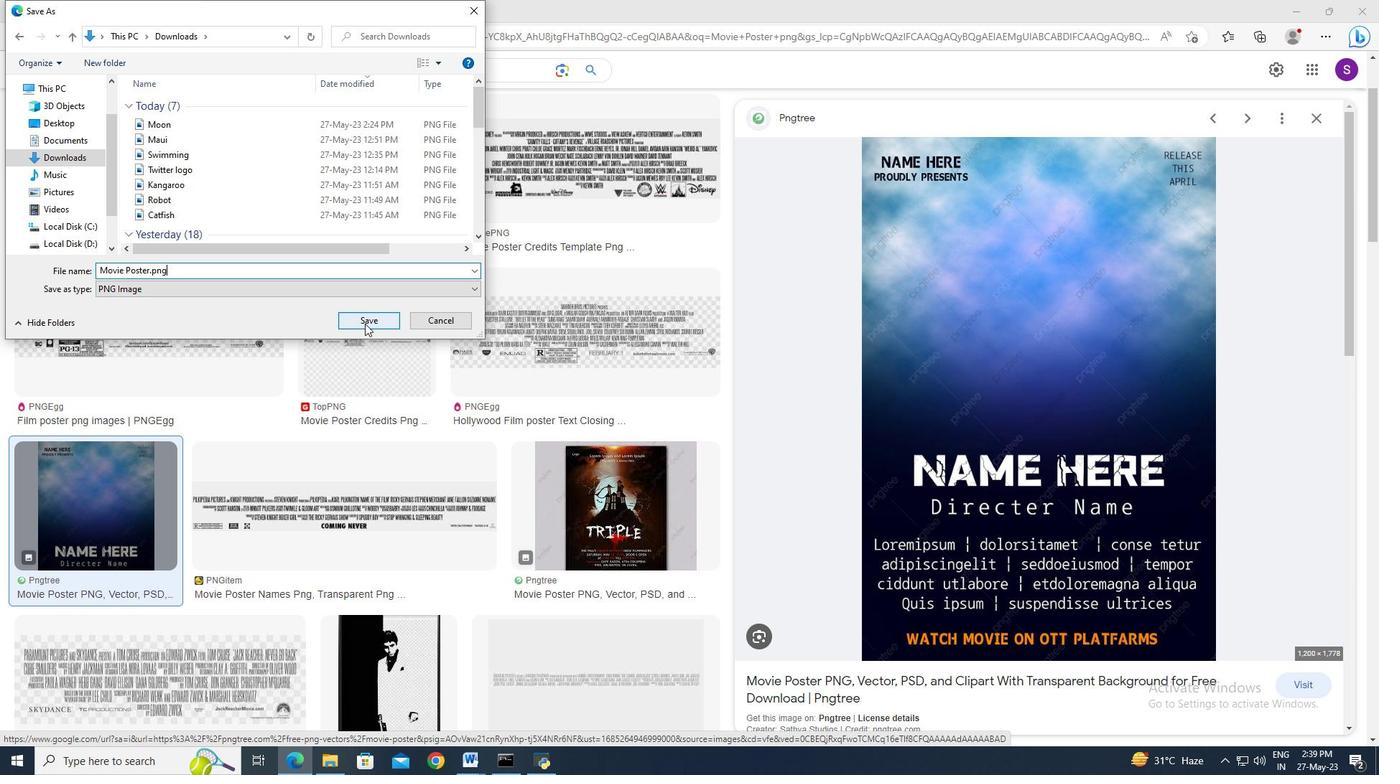 
Action: Mouse moved to (310, 763)
Screenshot: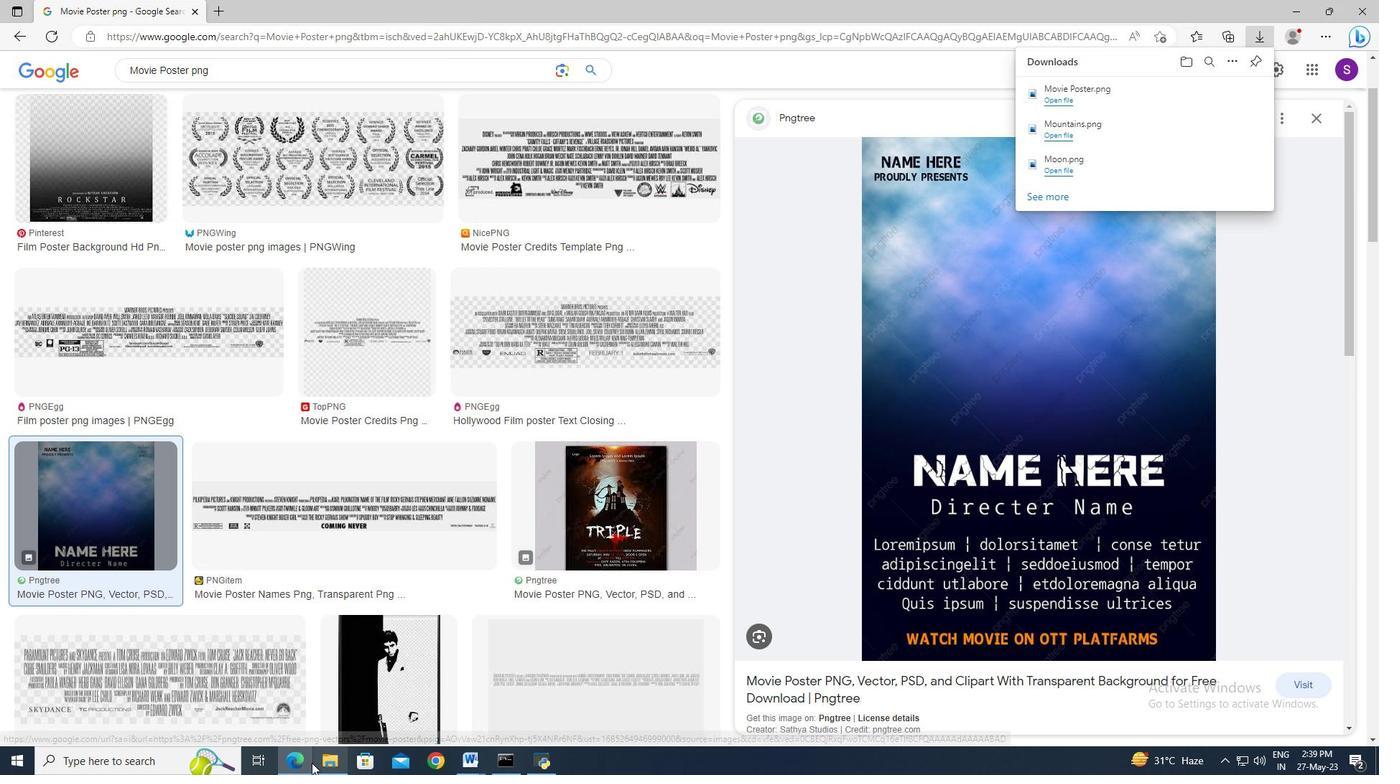 
Action: Mouse pressed left at (310, 763)
Screenshot: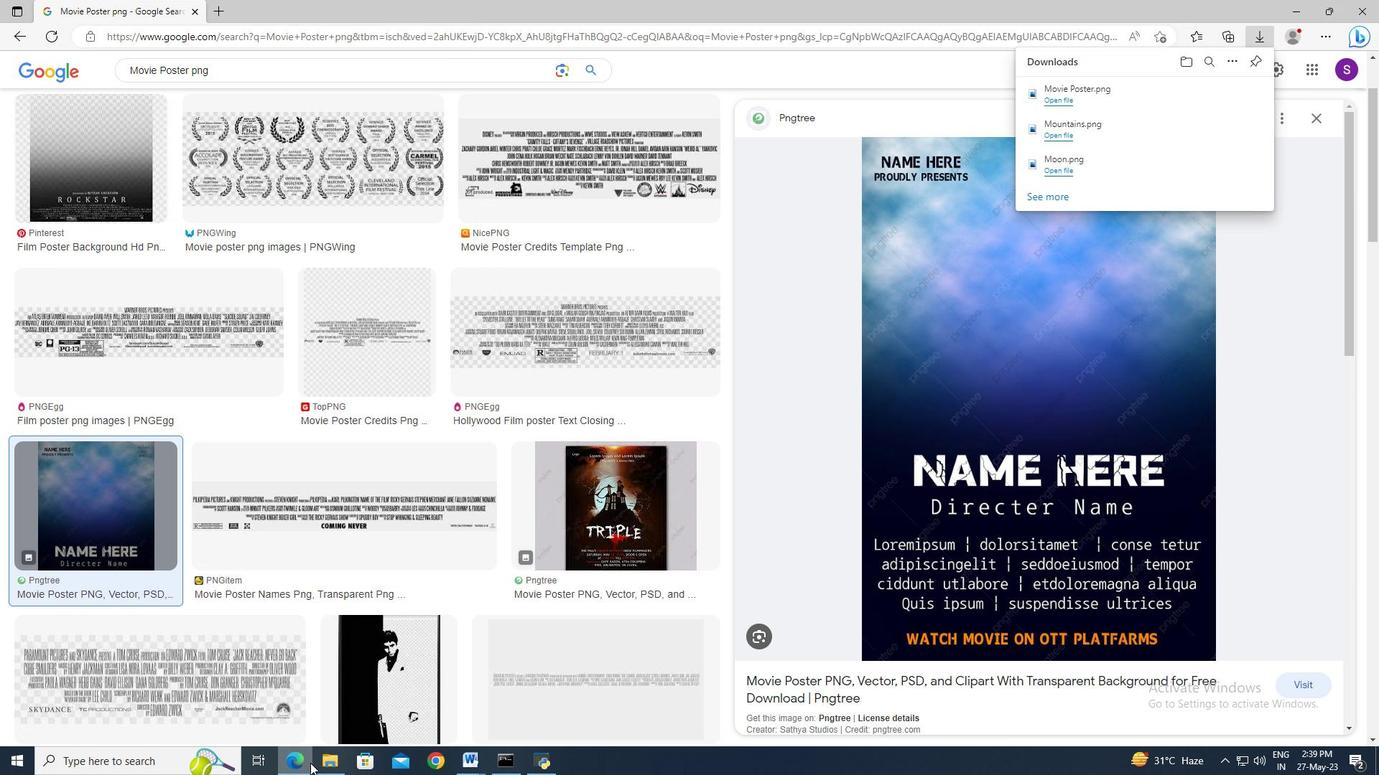 
Action: Mouse moved to (112, 23)
Screenshot: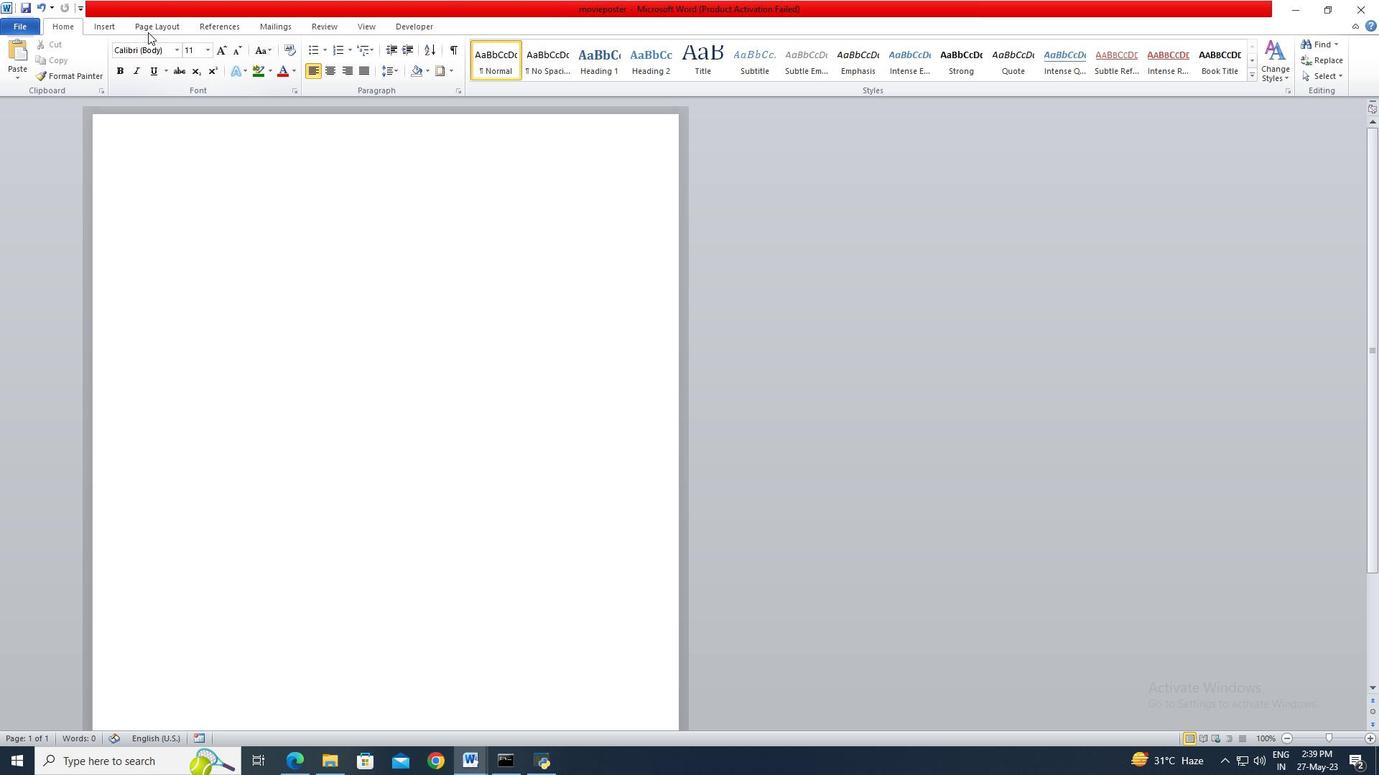 
Action: Mouse pressed left at (112, 23)
Screenshot: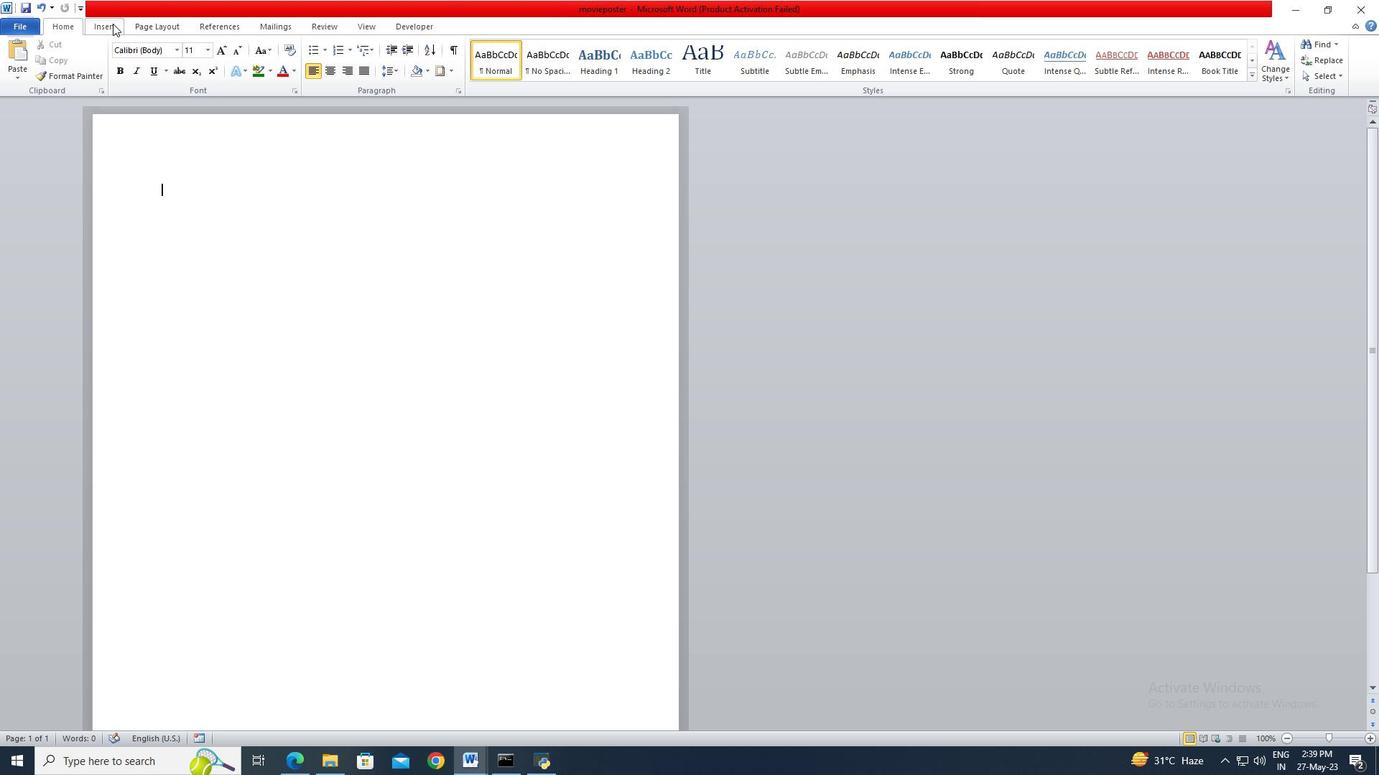 
Action: Mouse moved to (147, 63)
Screenshot: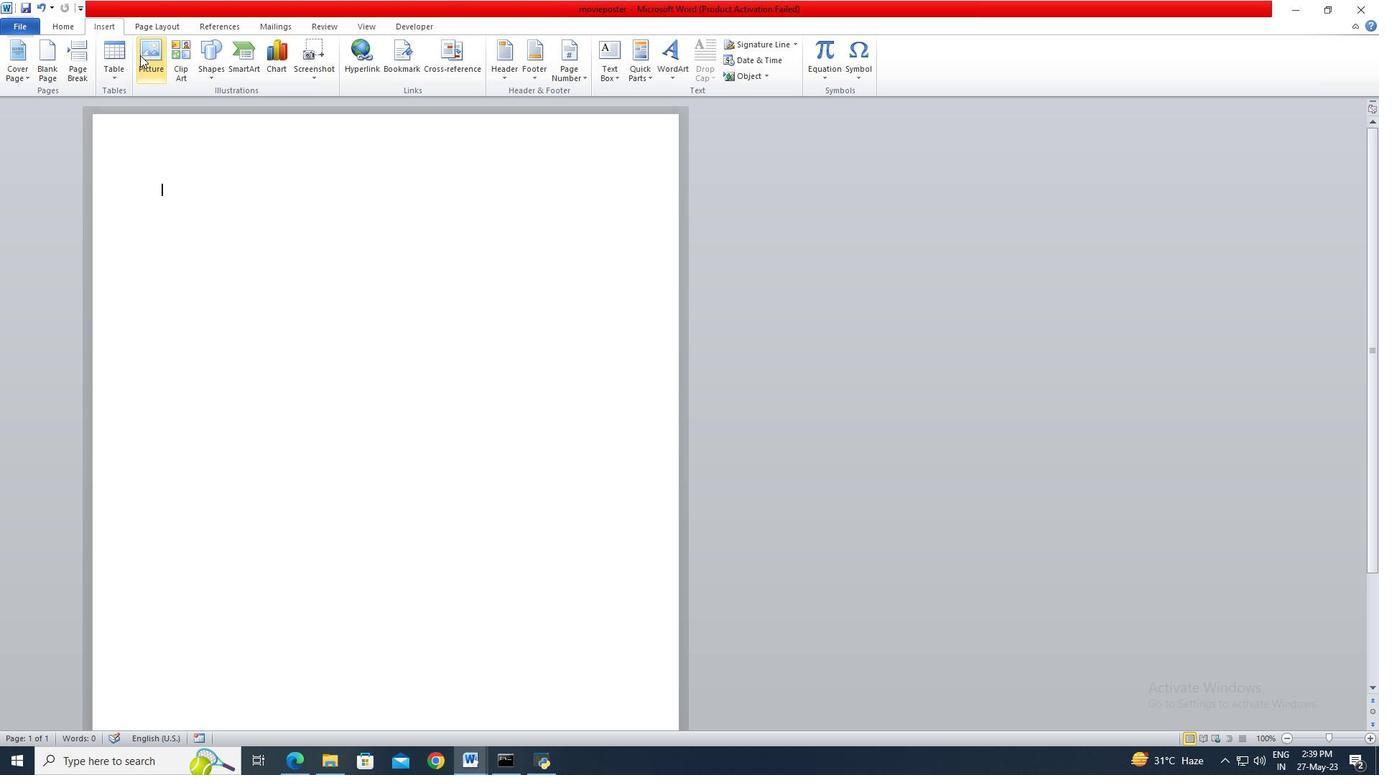 
Action: Mouse pressed left at (147, 63)
Screenshot: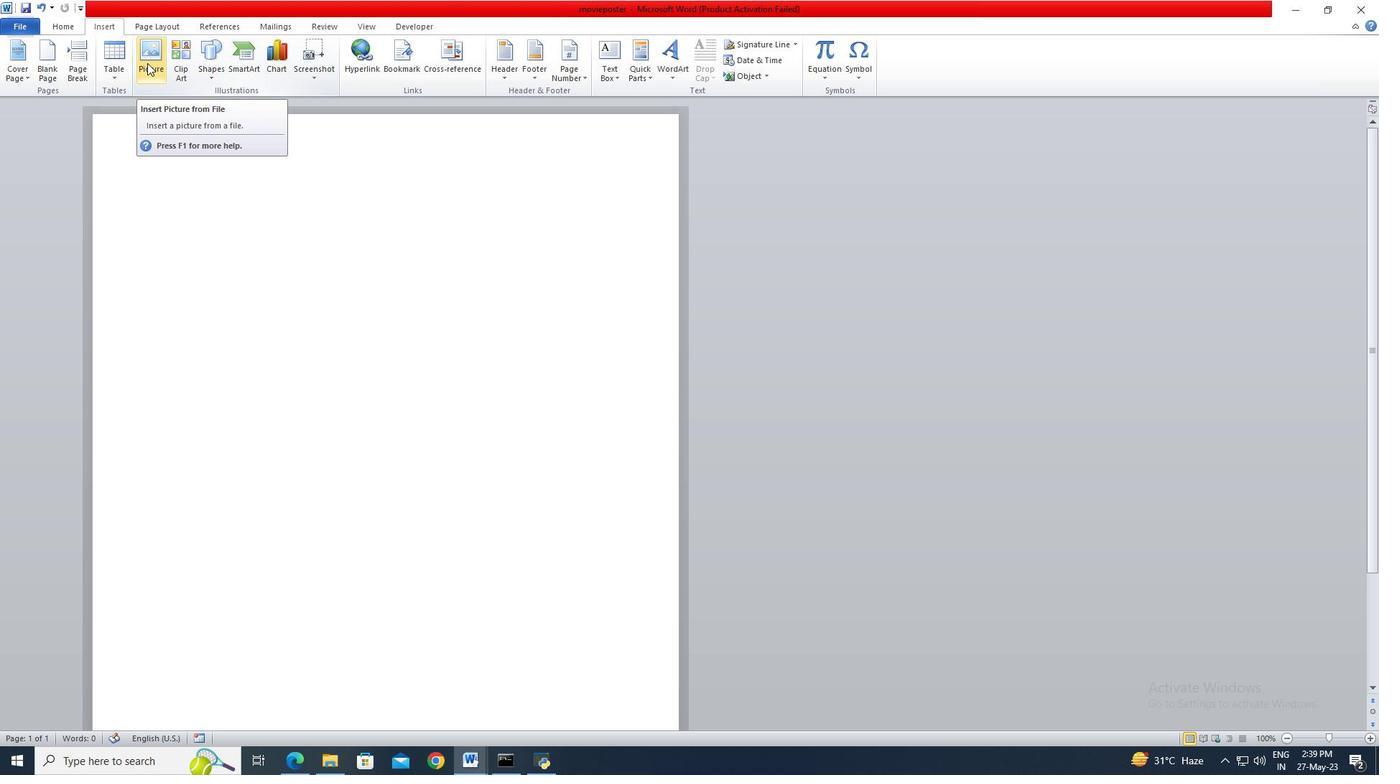 
Action: Mouse moved to (82, 200)
Screenshot: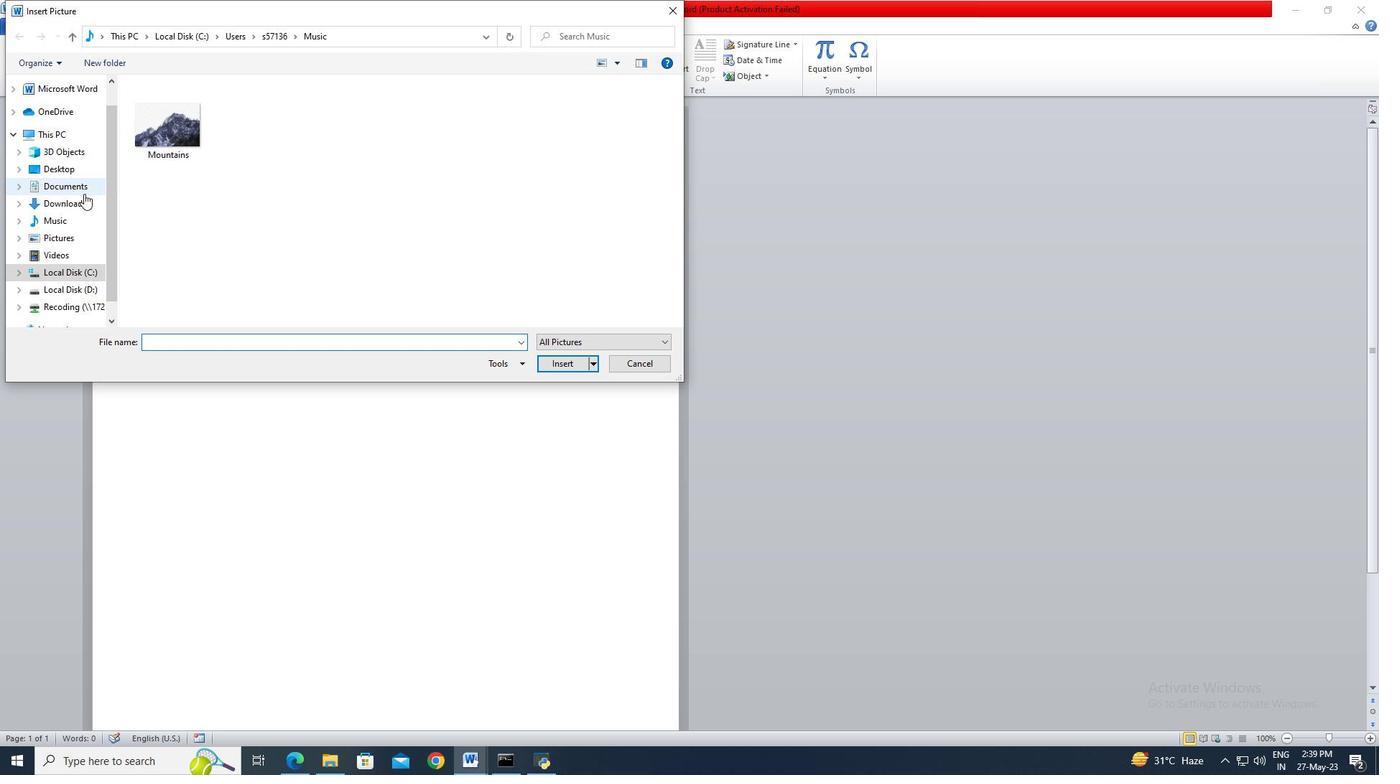 
Action: Mouse pressed left at (82, 200)
Screenshot: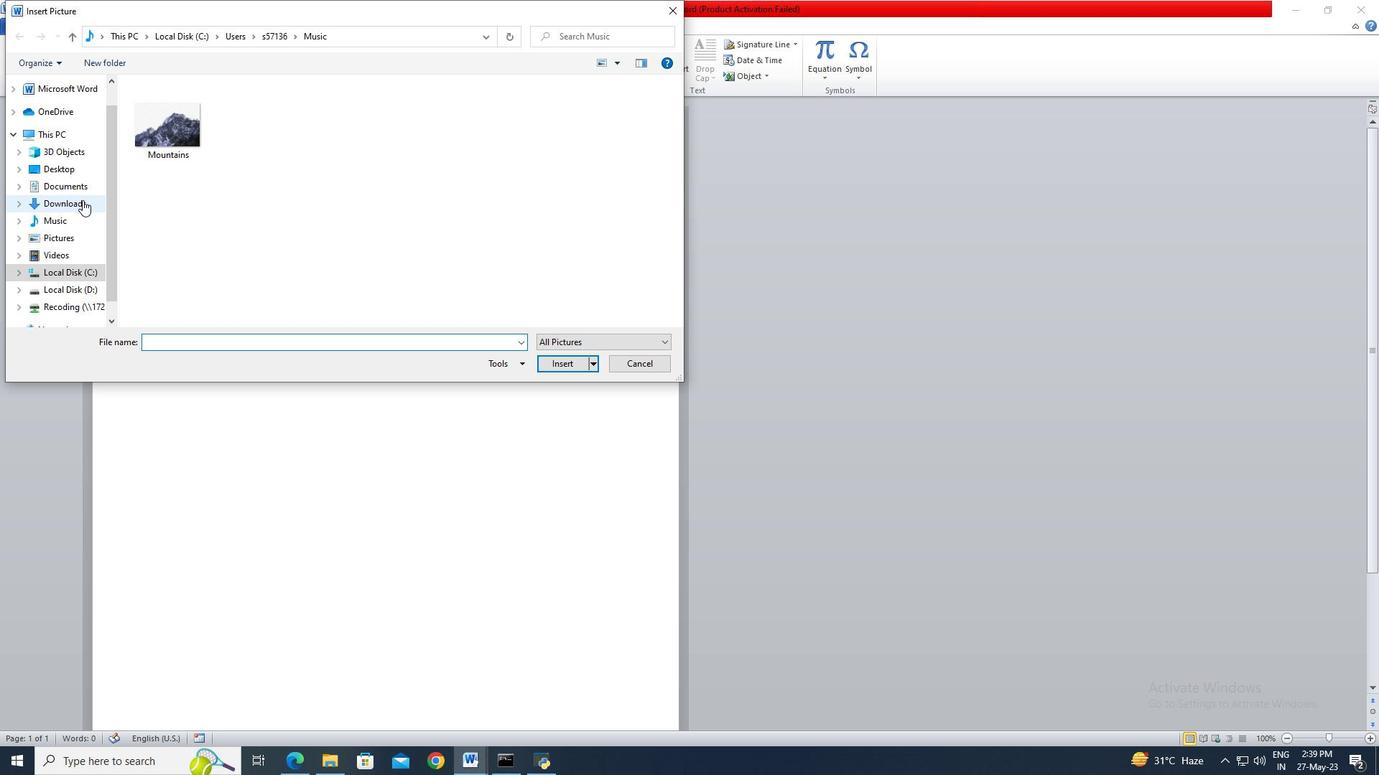 
Action: Mouse moved to (170, 130)
Screenshot: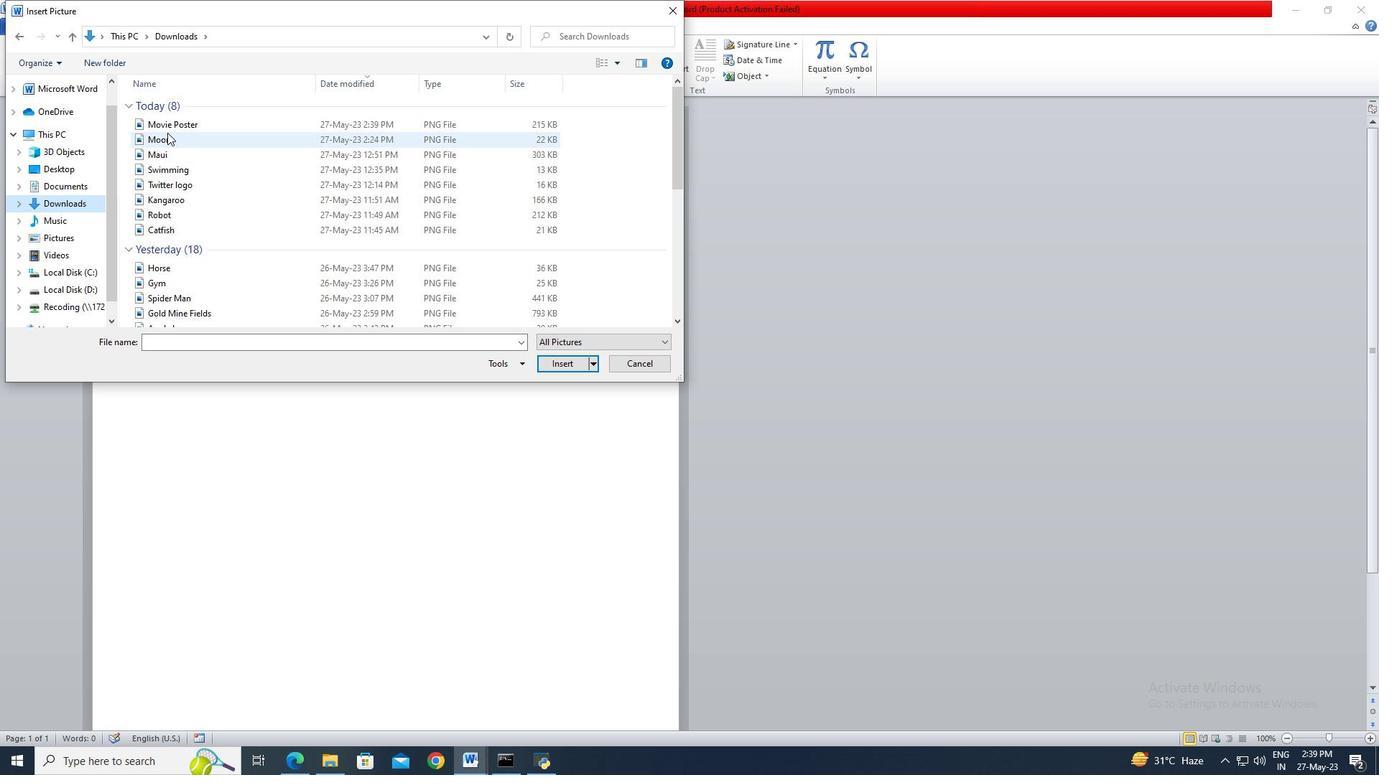 
Action: Mouse pressed left at (170, 130)
Screenshot: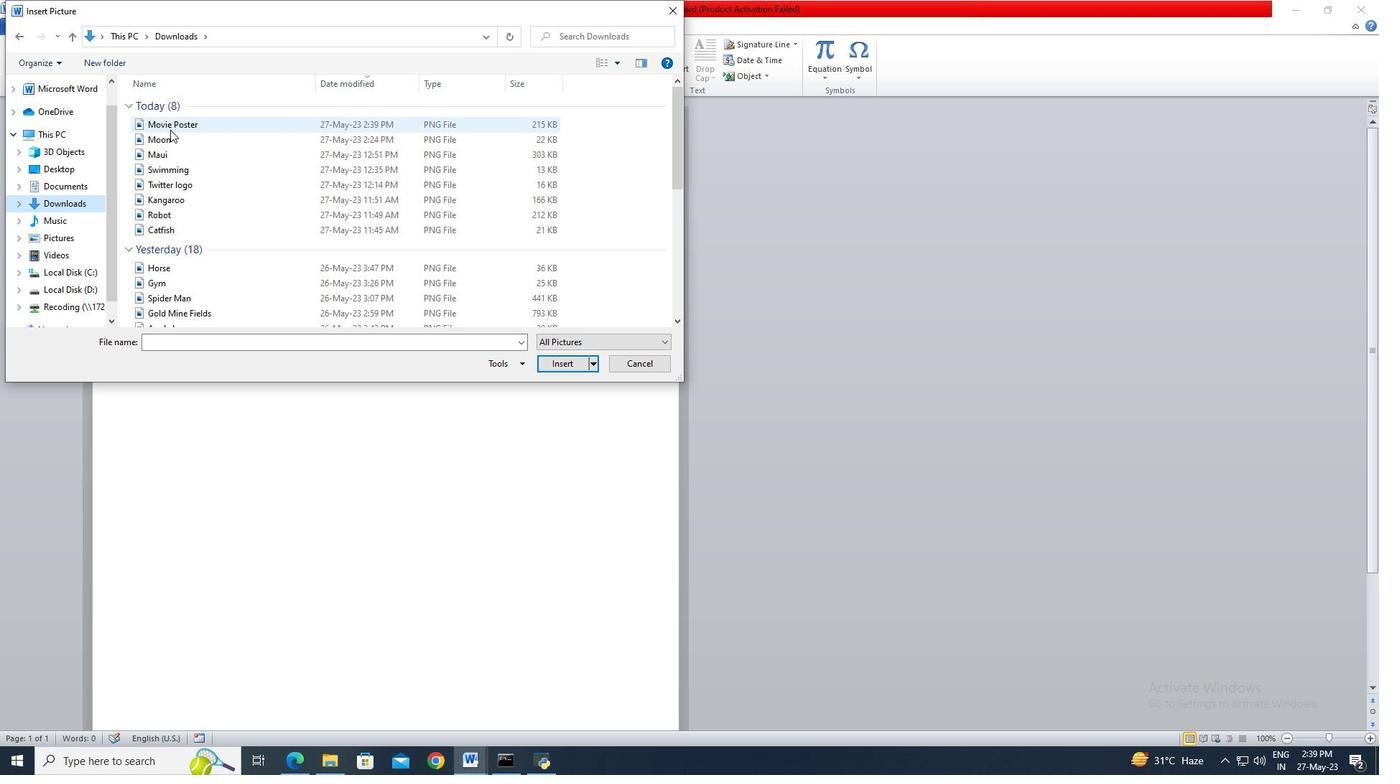 
Action: Mouse moved to (539, 360)
Screenshot: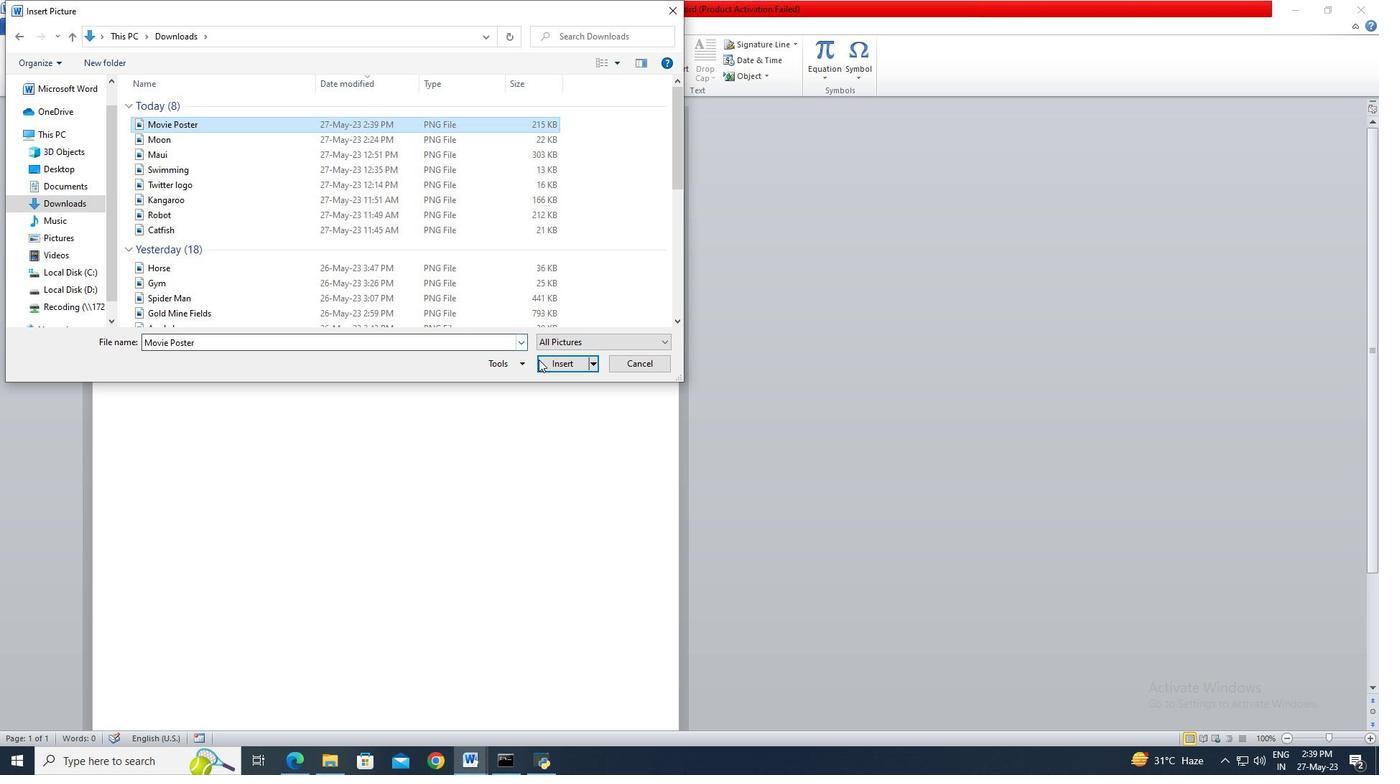 
Action: Mouse pressed left at (539, 360)
Screenshot: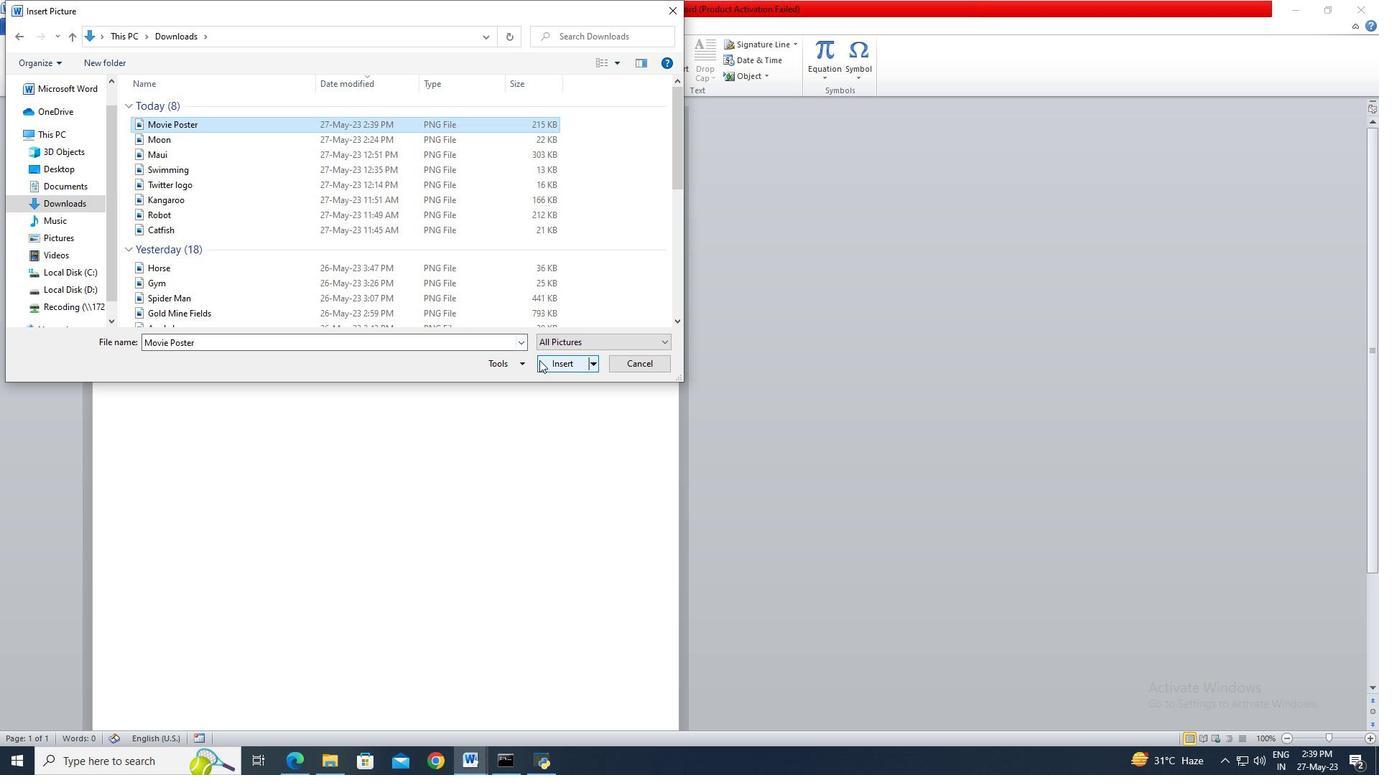 
Action: Mouse moved to (1332, 53)
Screenshot: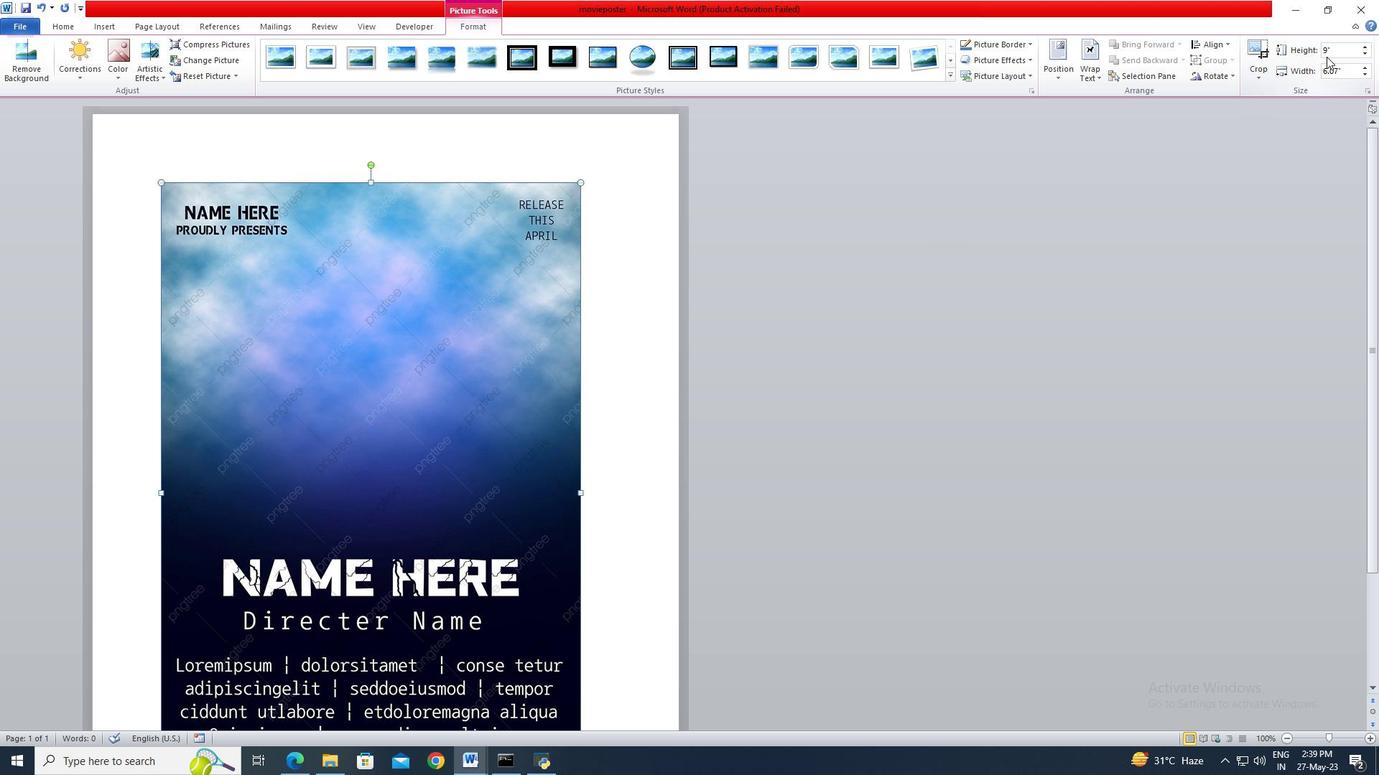 
Action: Mouse pressed left at (1332, 53)
Screenshot: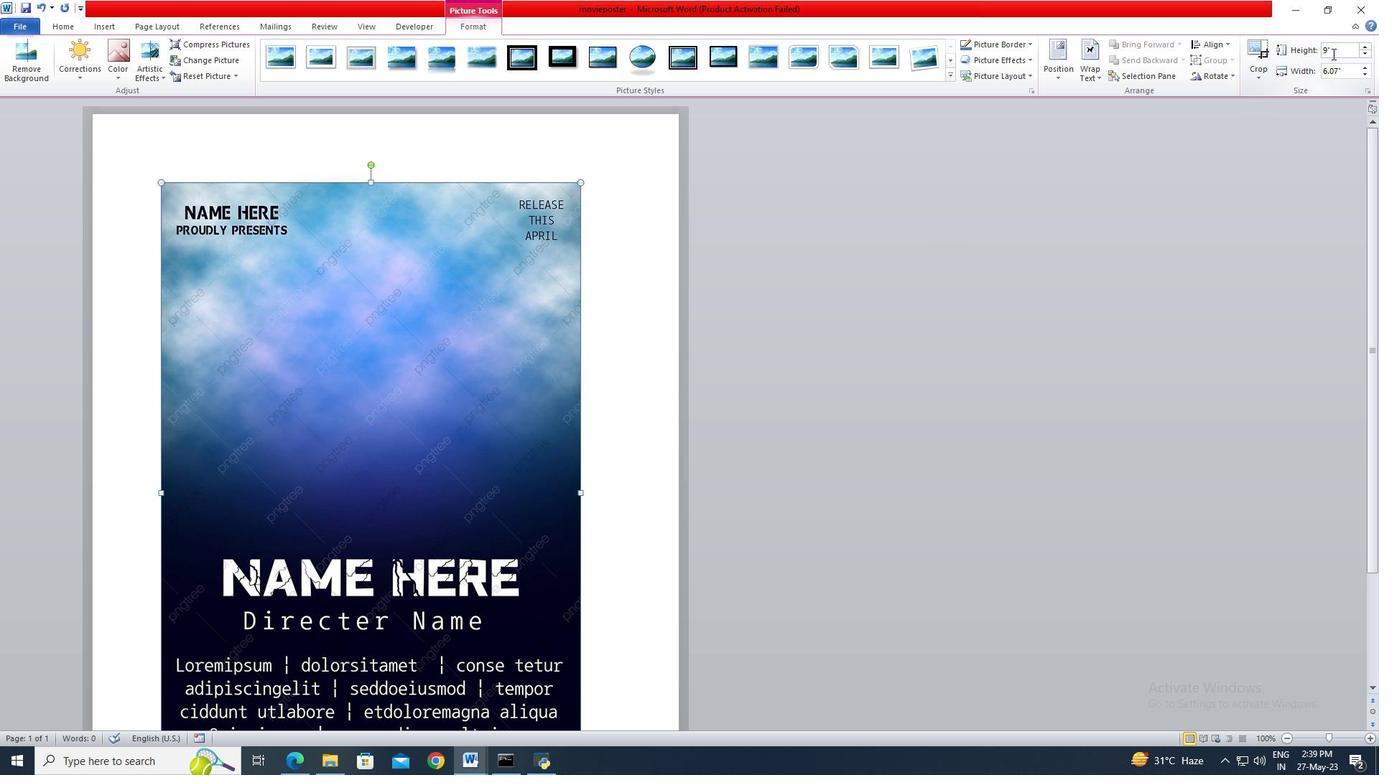 
Action: Mouse moved to (1307, 38)
Screenshot: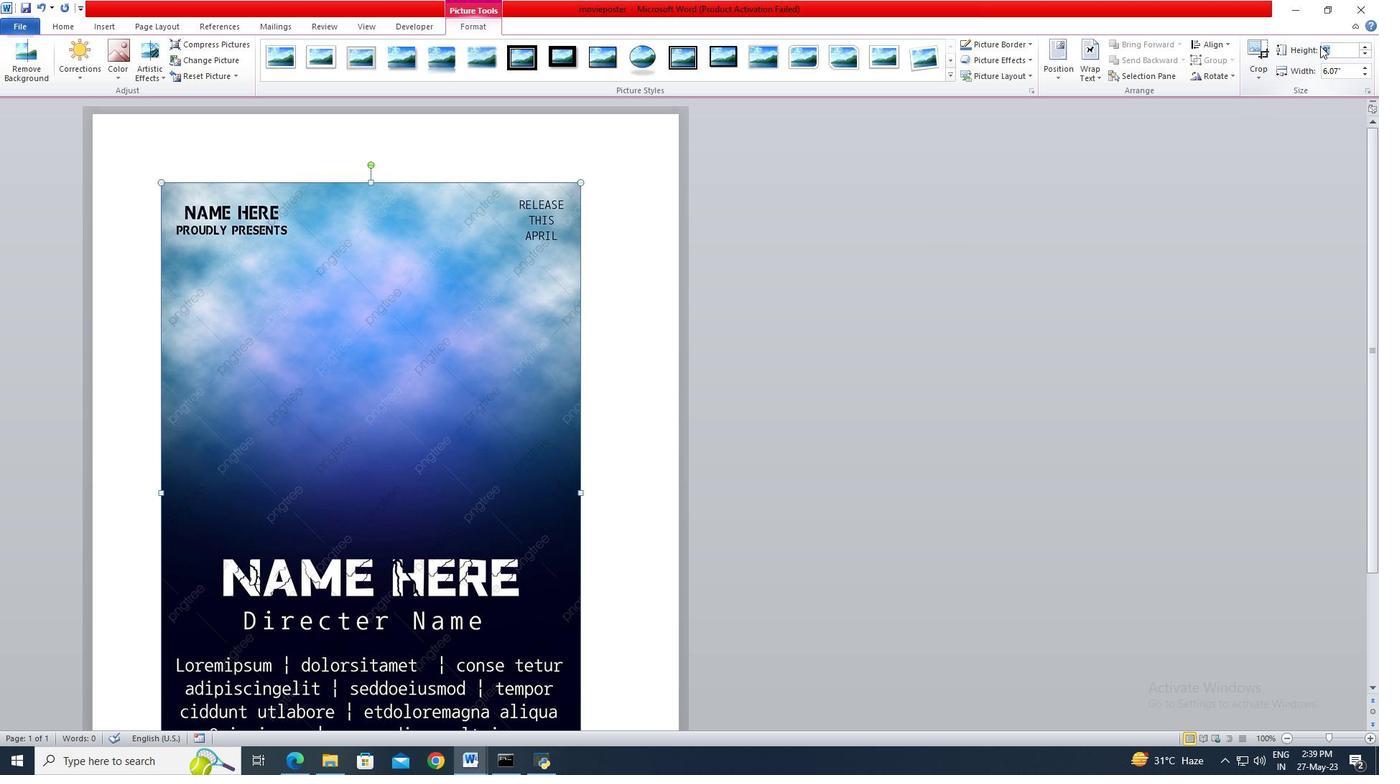 
Action: Key pressed 8.9<Key.enter>
Screenshot: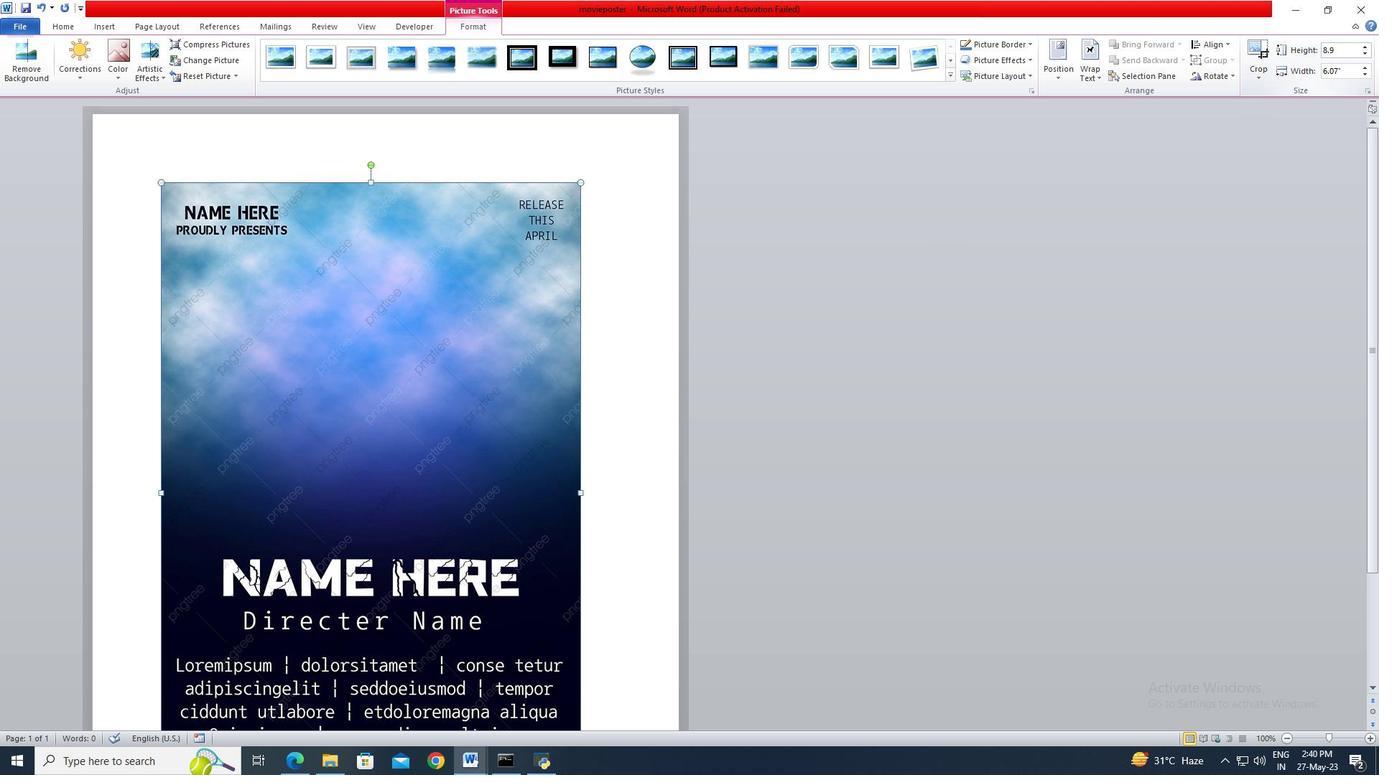 
Action: Mouse moved to (72, 28)
Screenshot: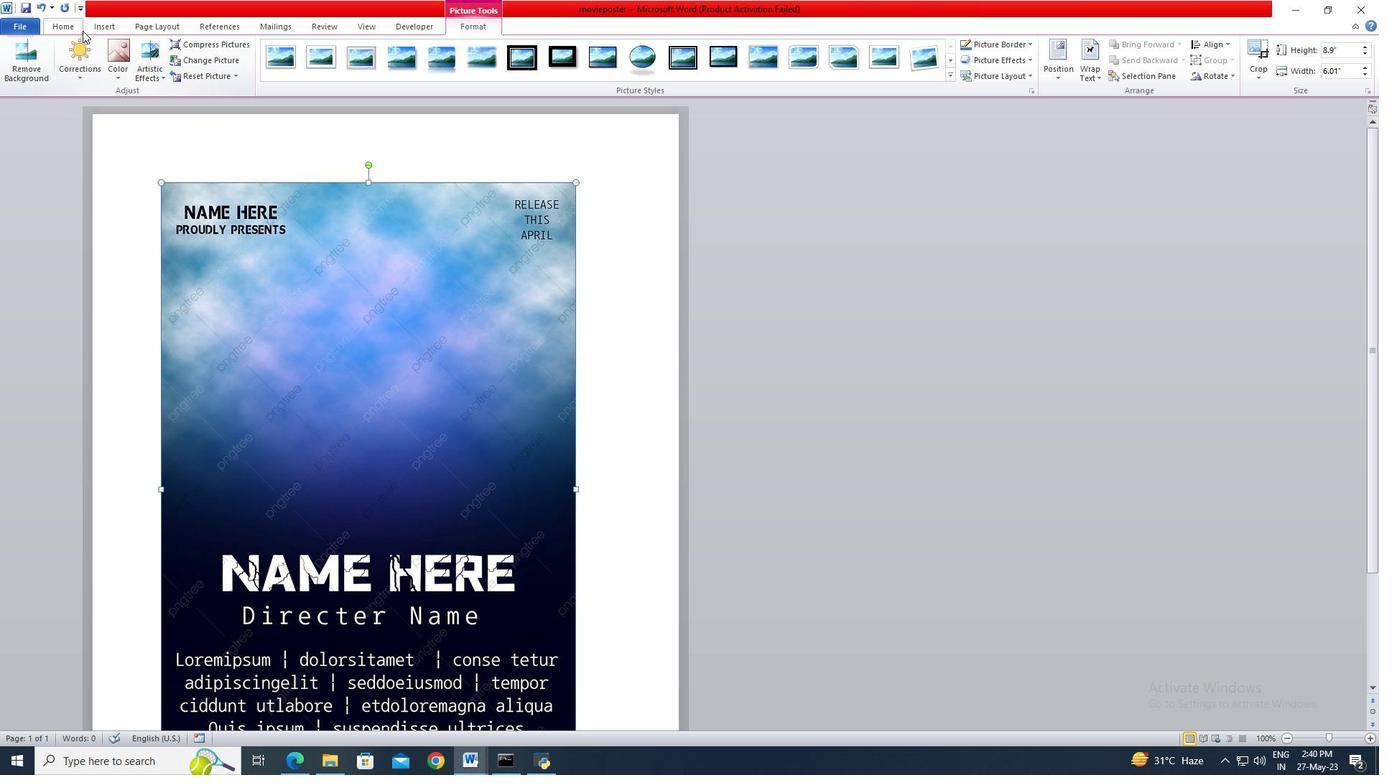 
Action: Mouse pressed left at (72, 28)
Screenshot: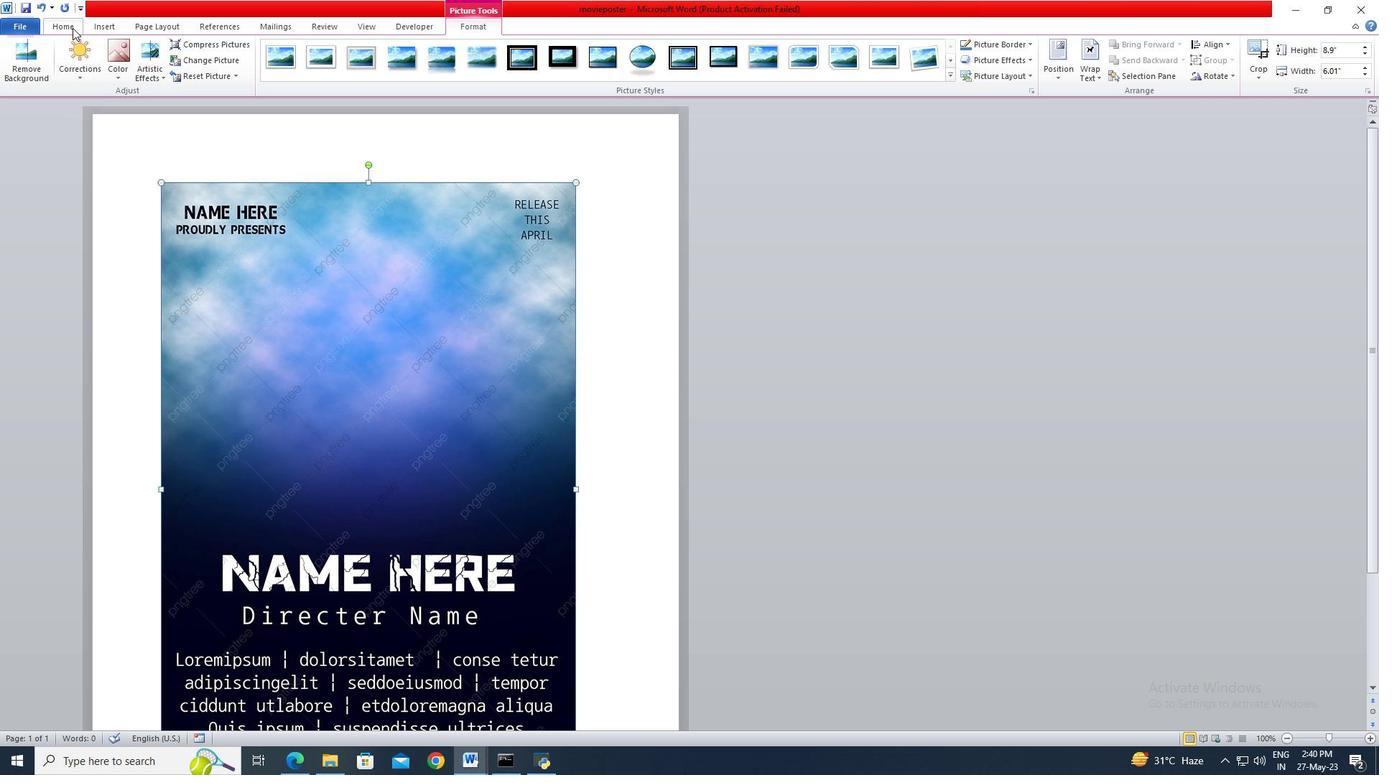 
Action: Mouse moved to (448, 74)
Screenshot: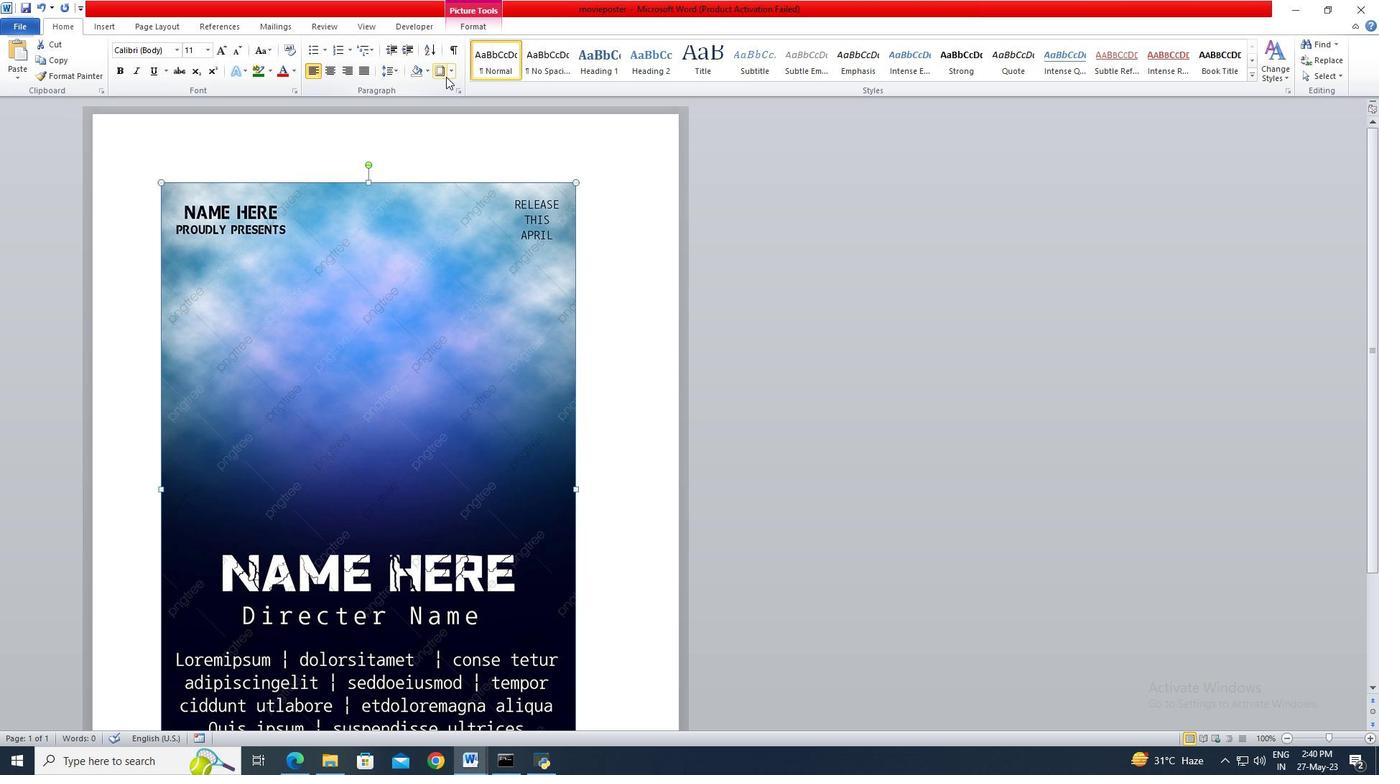 
Action: Mouse pressed left at (448, 74)
Screenshot: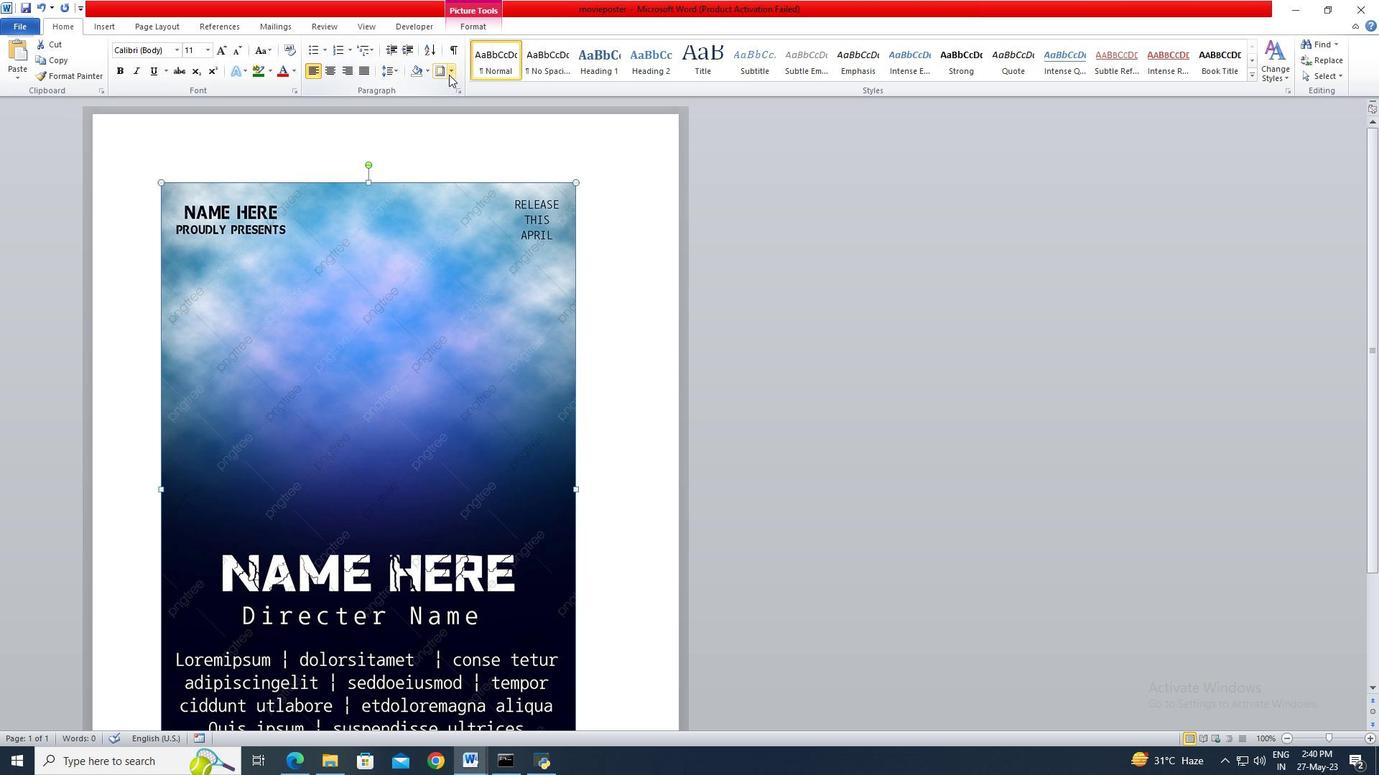 
Action: Mouse moved to (481, 331)
Screenshot: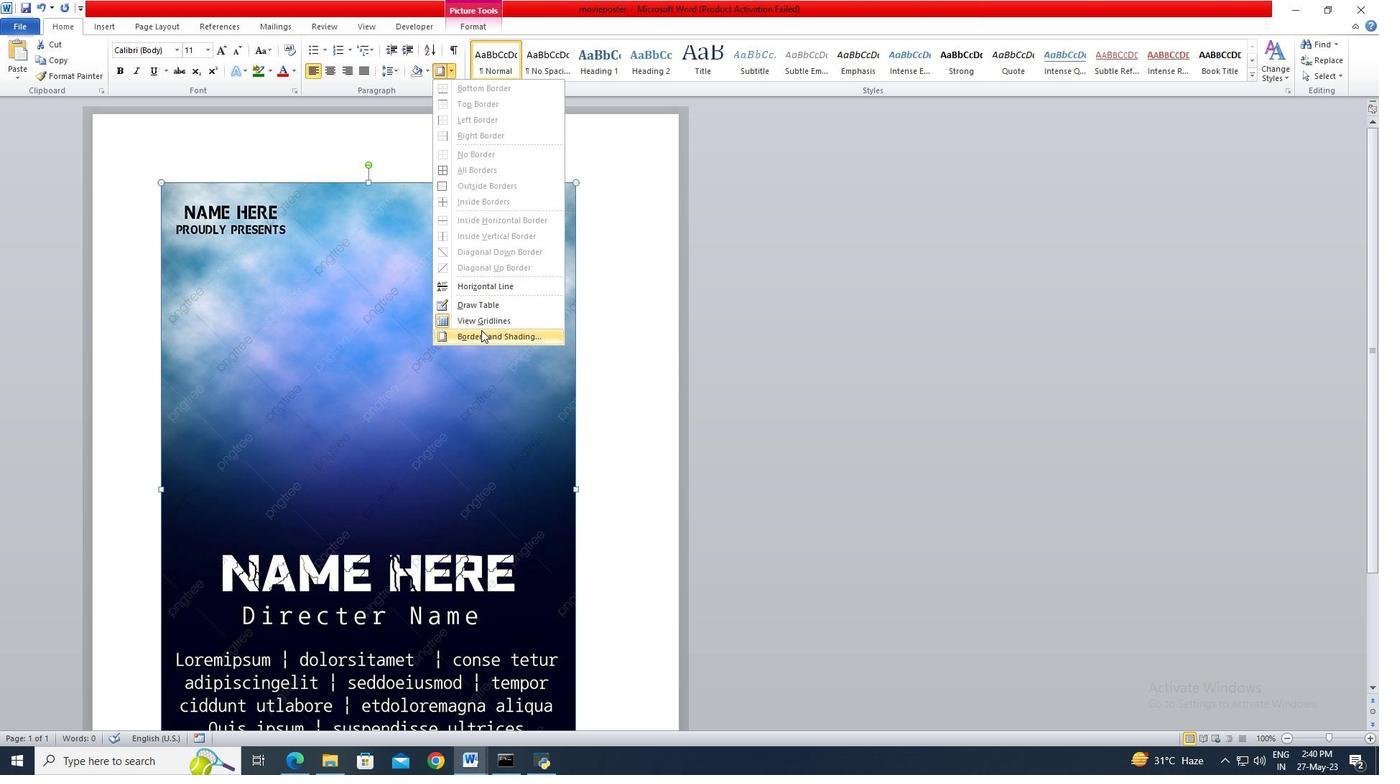 
Action: Mouse pressed left at (481, 331)
Screenshot: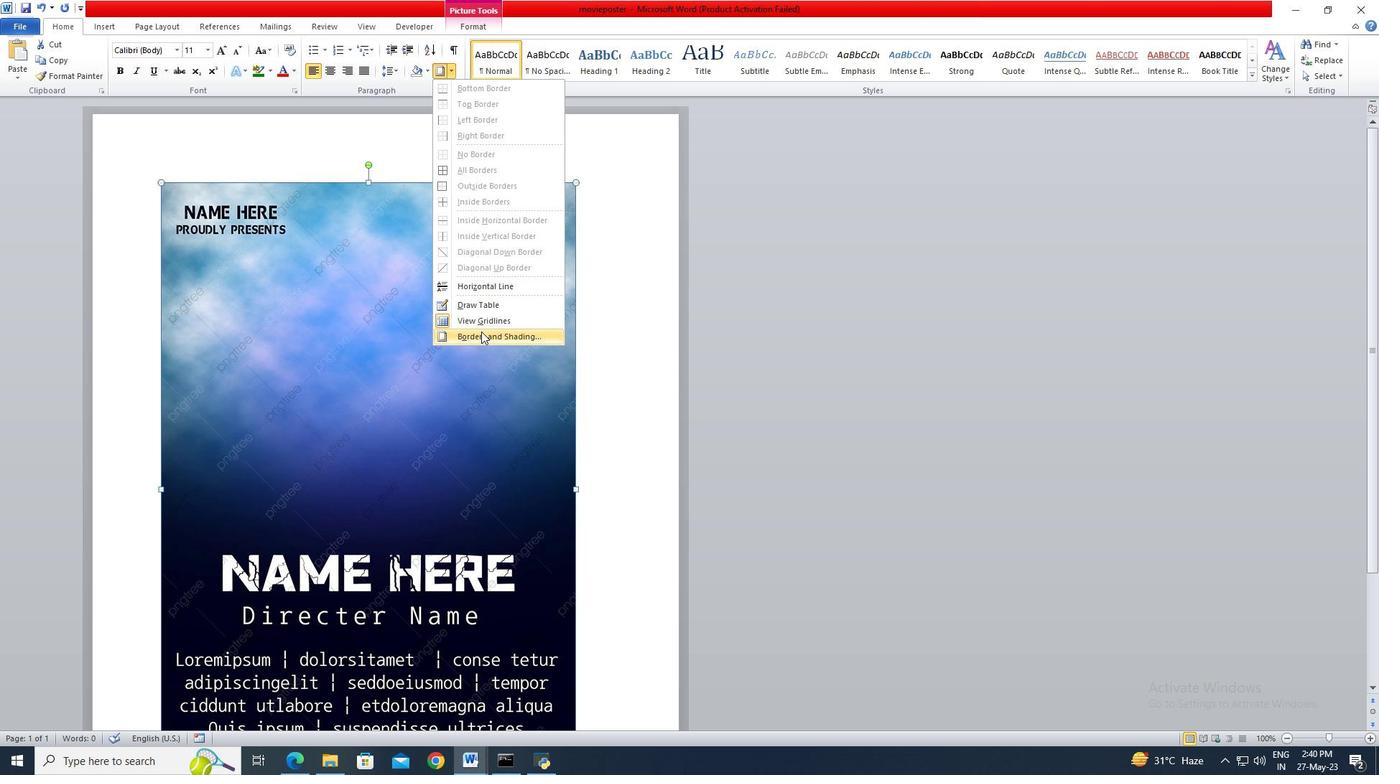 
Action: Mouse moved to (525, 382)
Screenshot: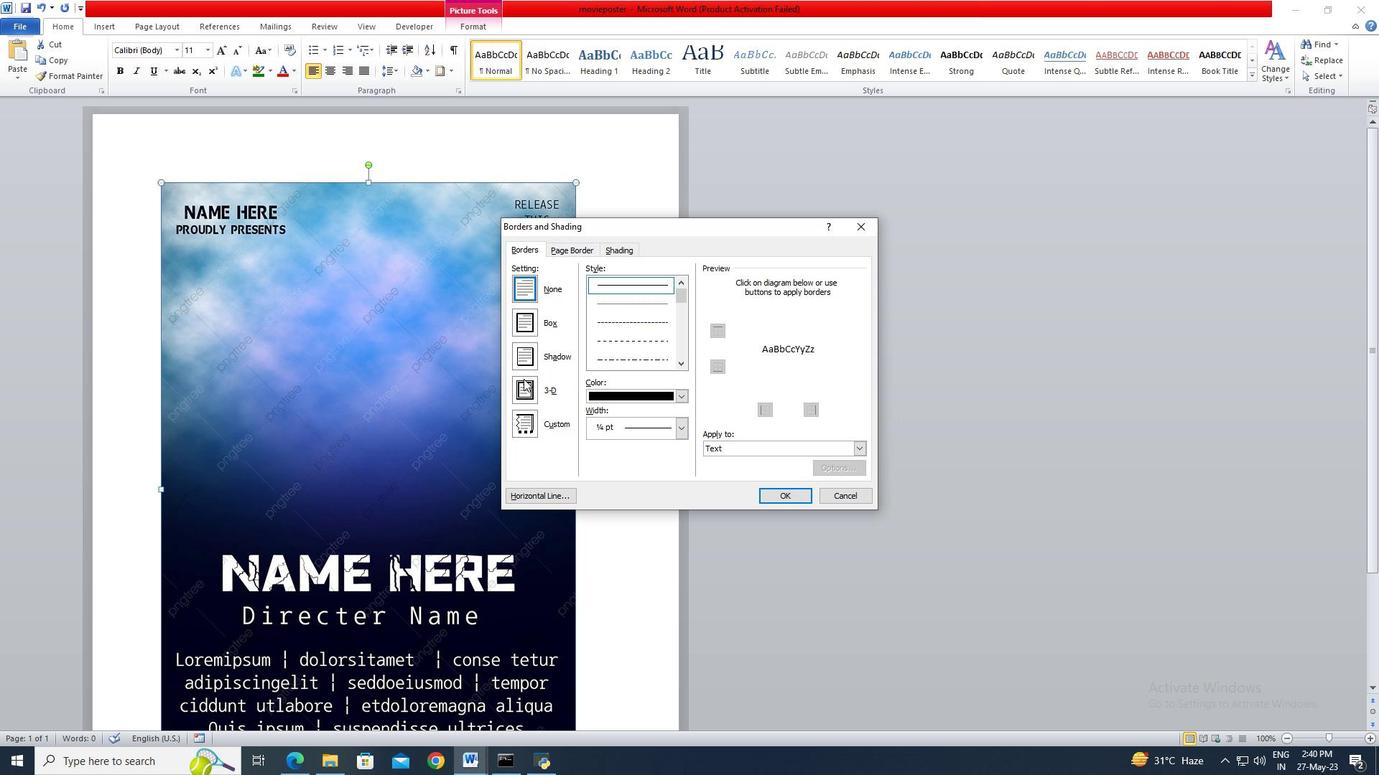 
Action: Mouse pressed left at (525, 382)
Screenshot: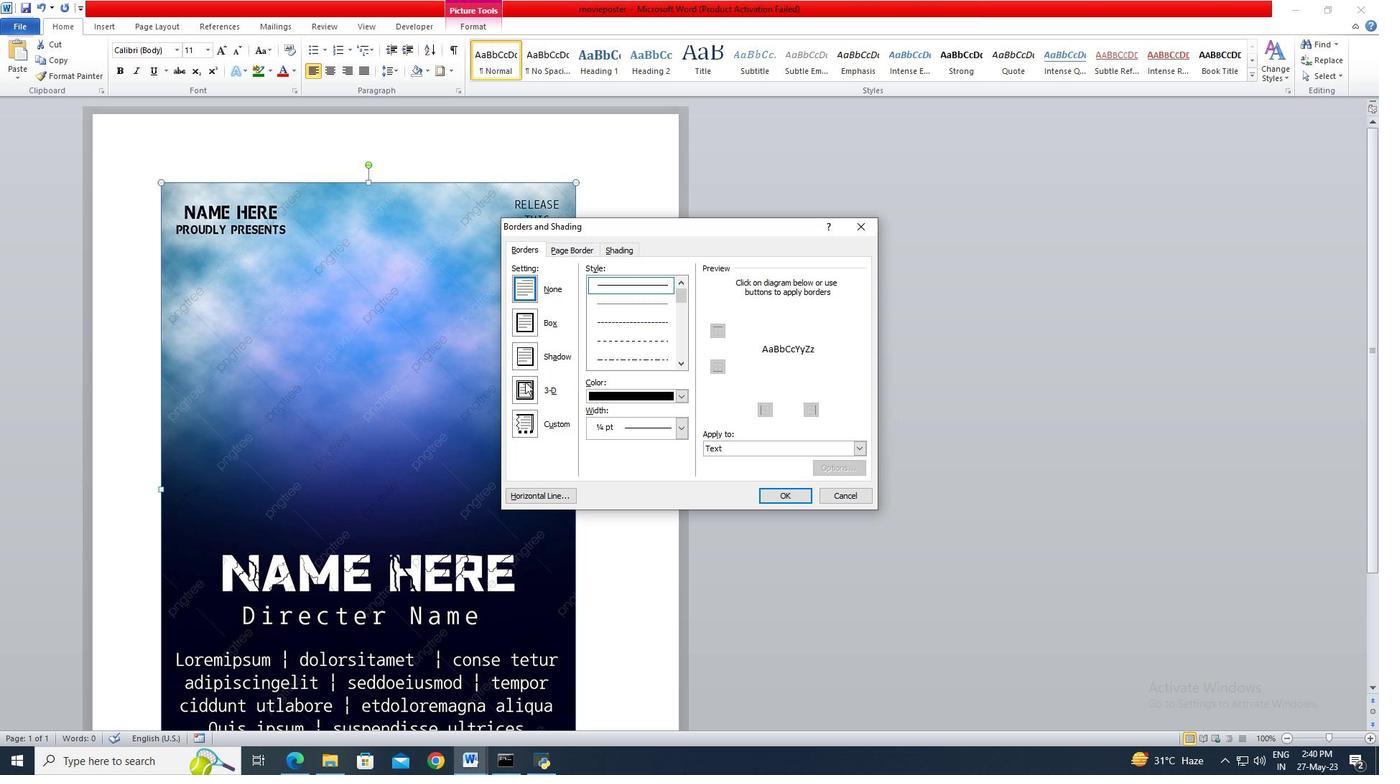 
Action: Mouse moved to (606, 326)
Screenshot: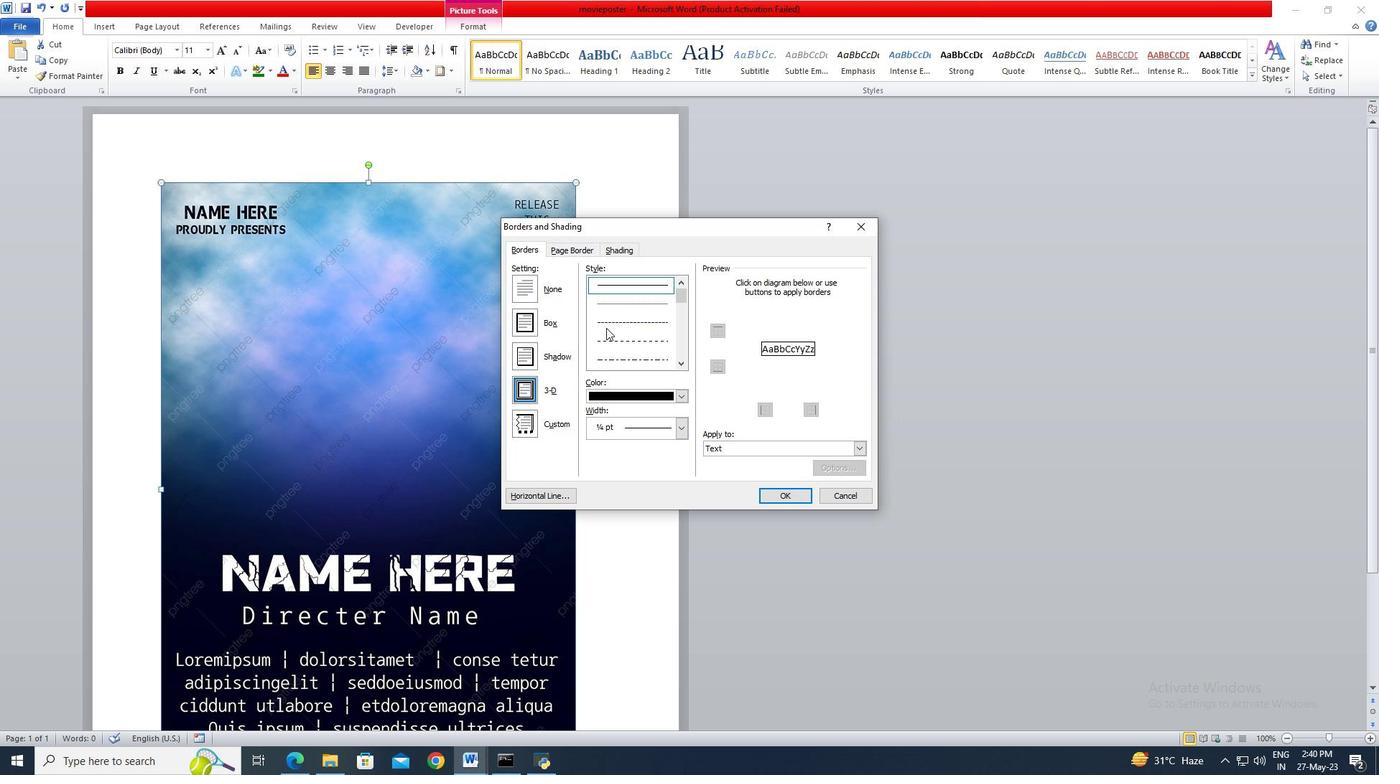 
Action: Mouse pressed left at (606, 326)
Screenshot: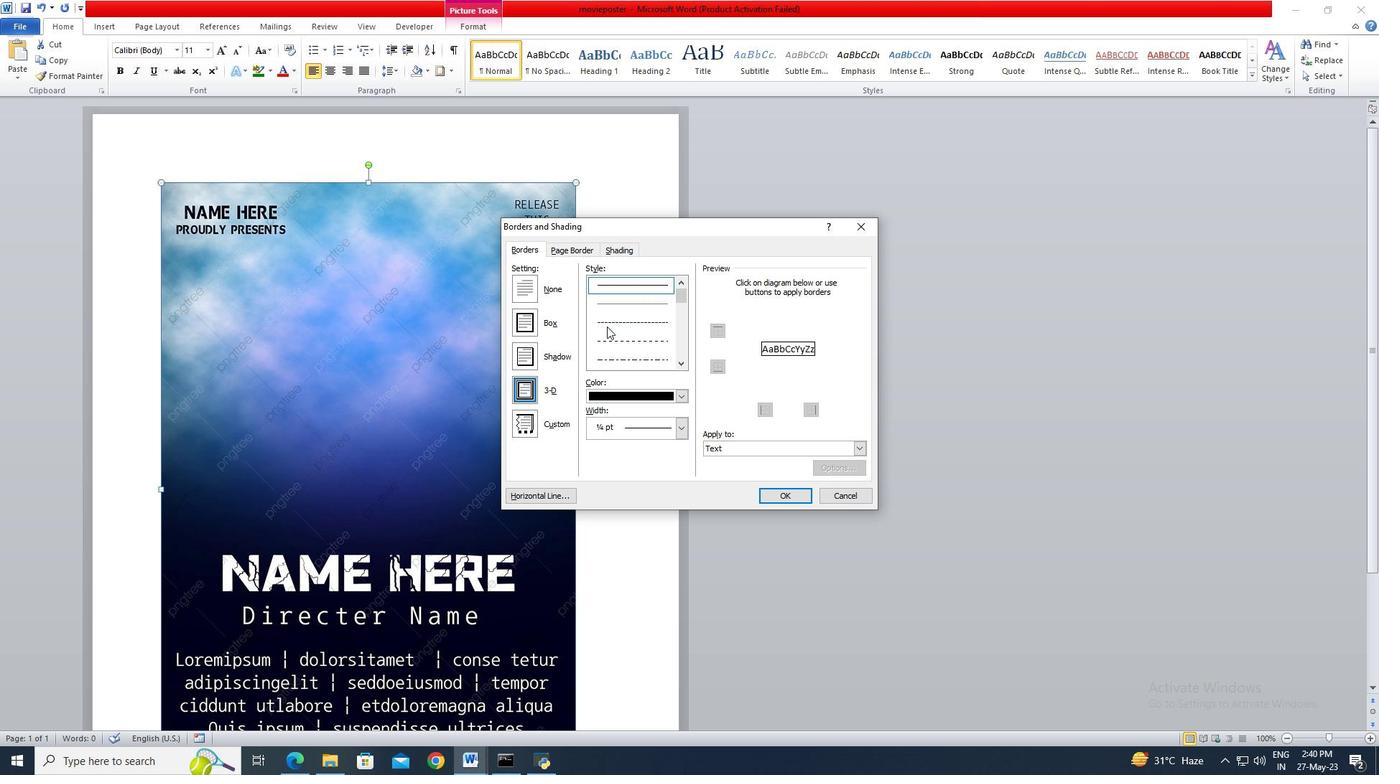 
Action: Mouse moved to (678, 397)
Screenshot: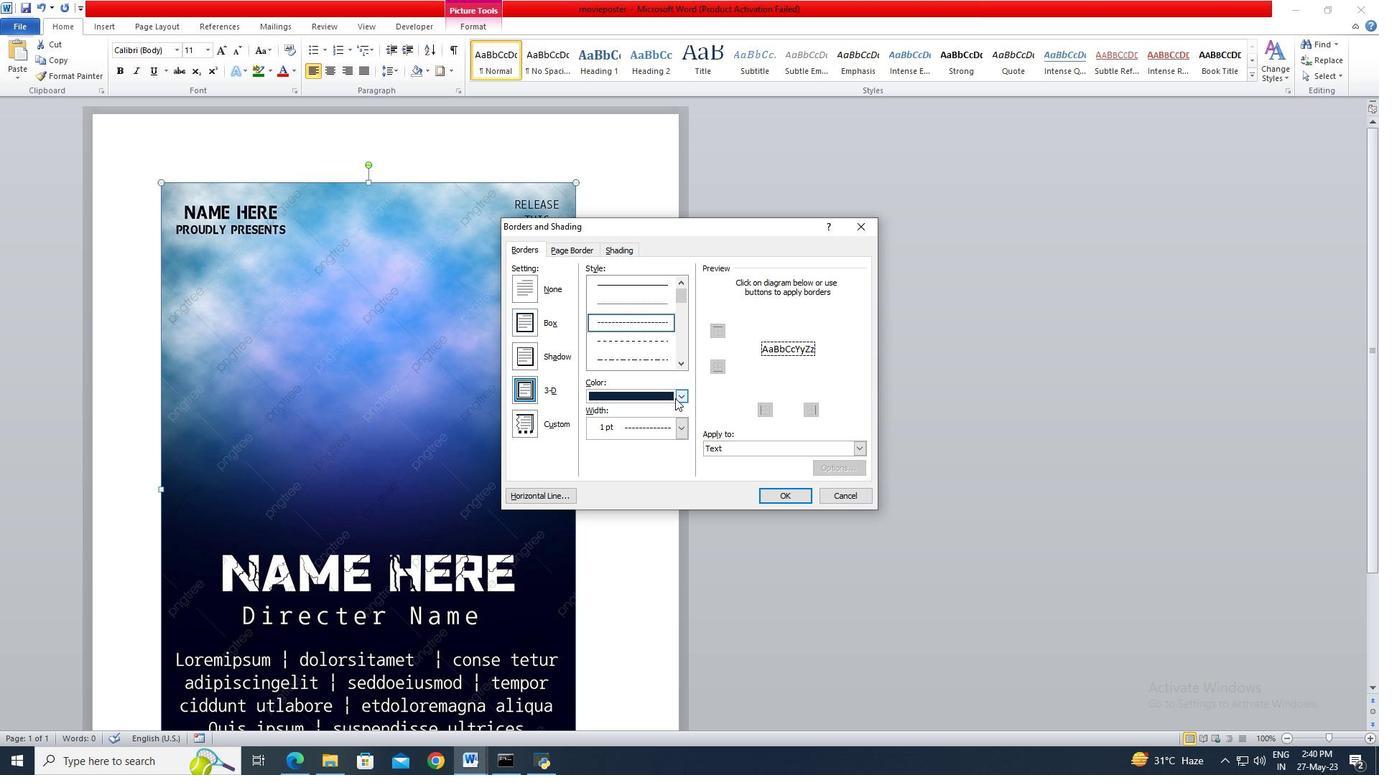 
Action: Mouse pressed left at (678, 397)
Screenshot: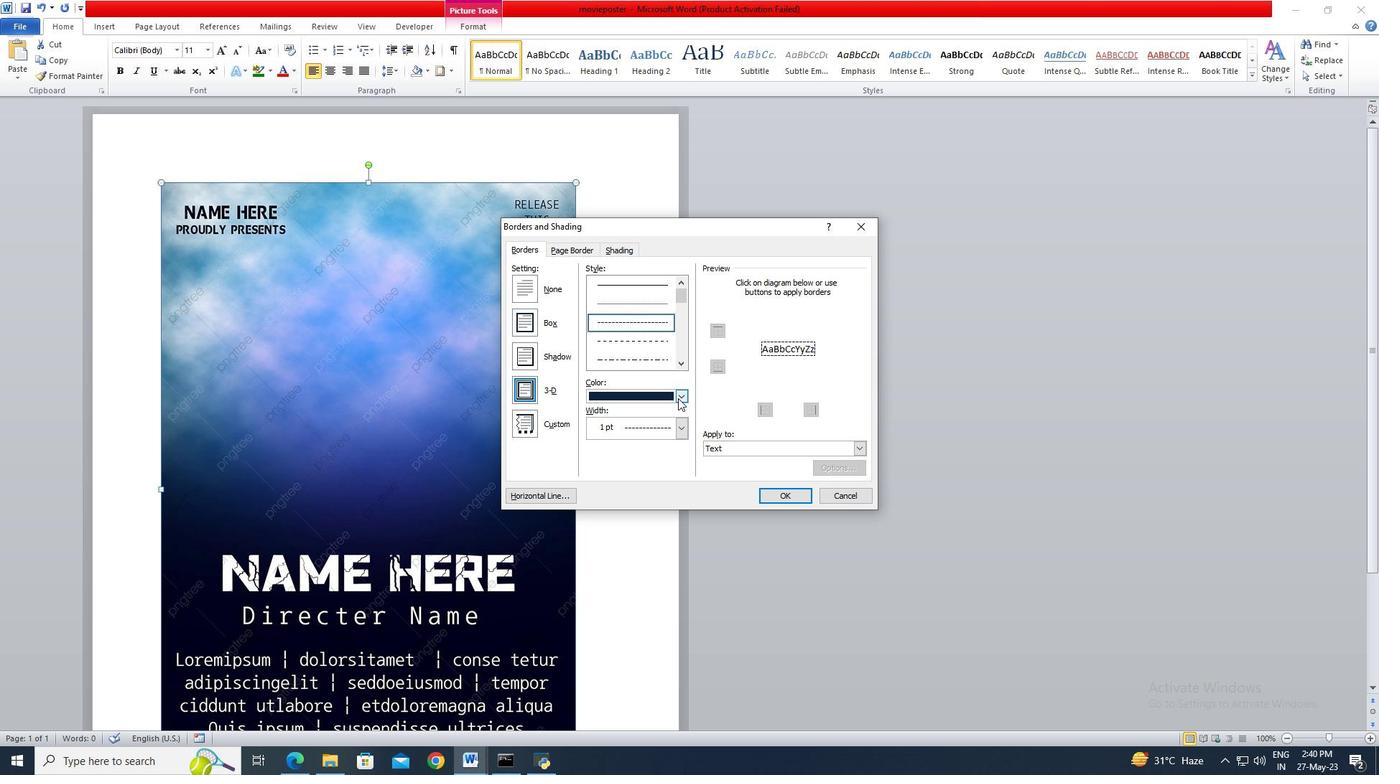 
Action: Mouse moved to (645, 514)
Screenshot: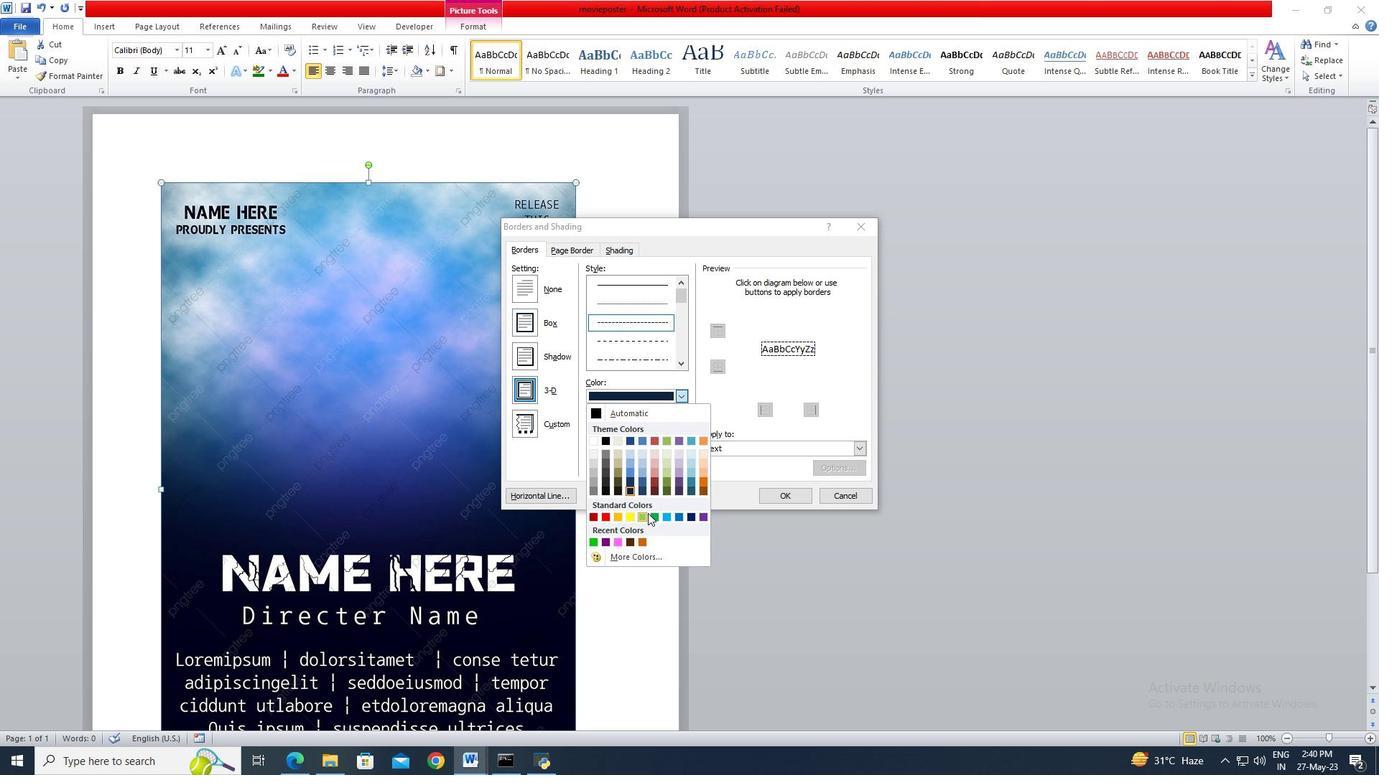 
Action: Mouse pressed left at (645, 514)
Screenshot: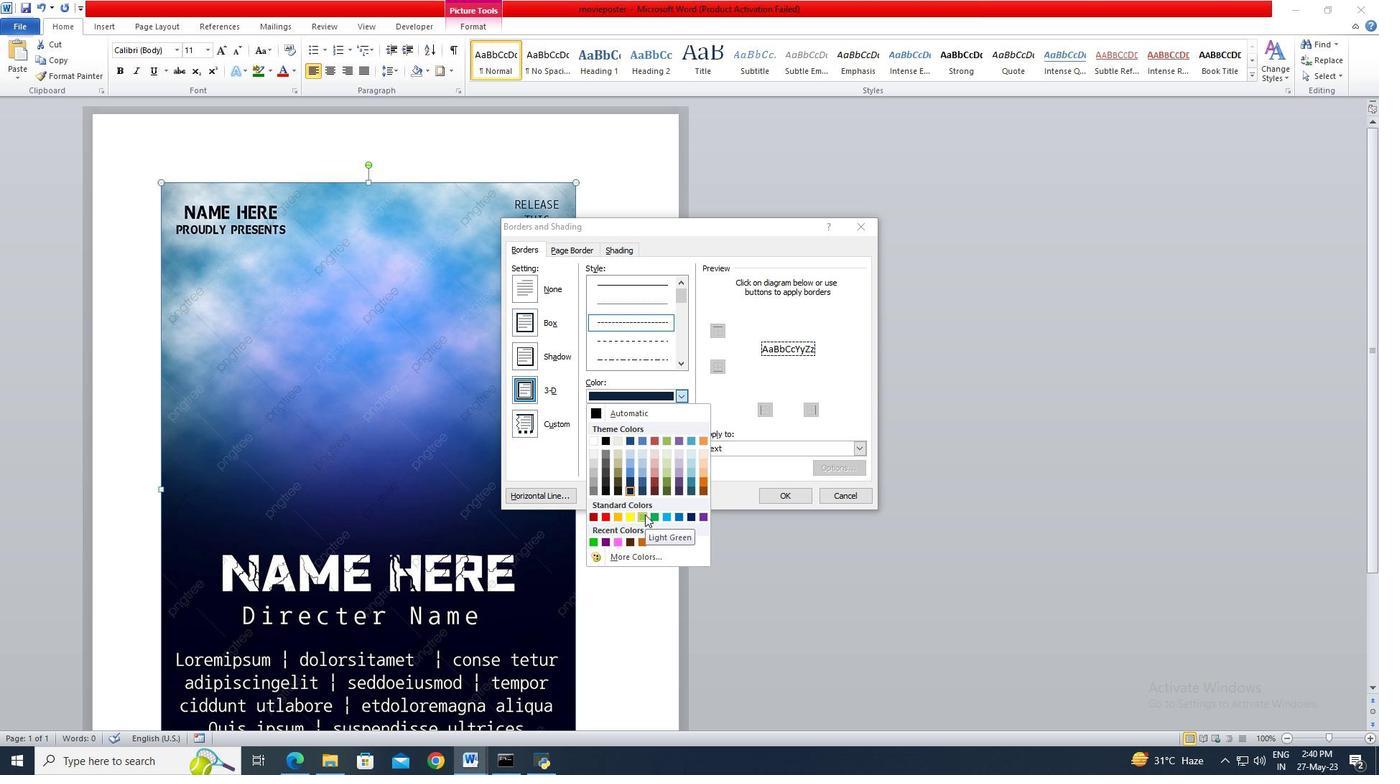 
Action: Mouse moved to (684, 438)
Screenshot: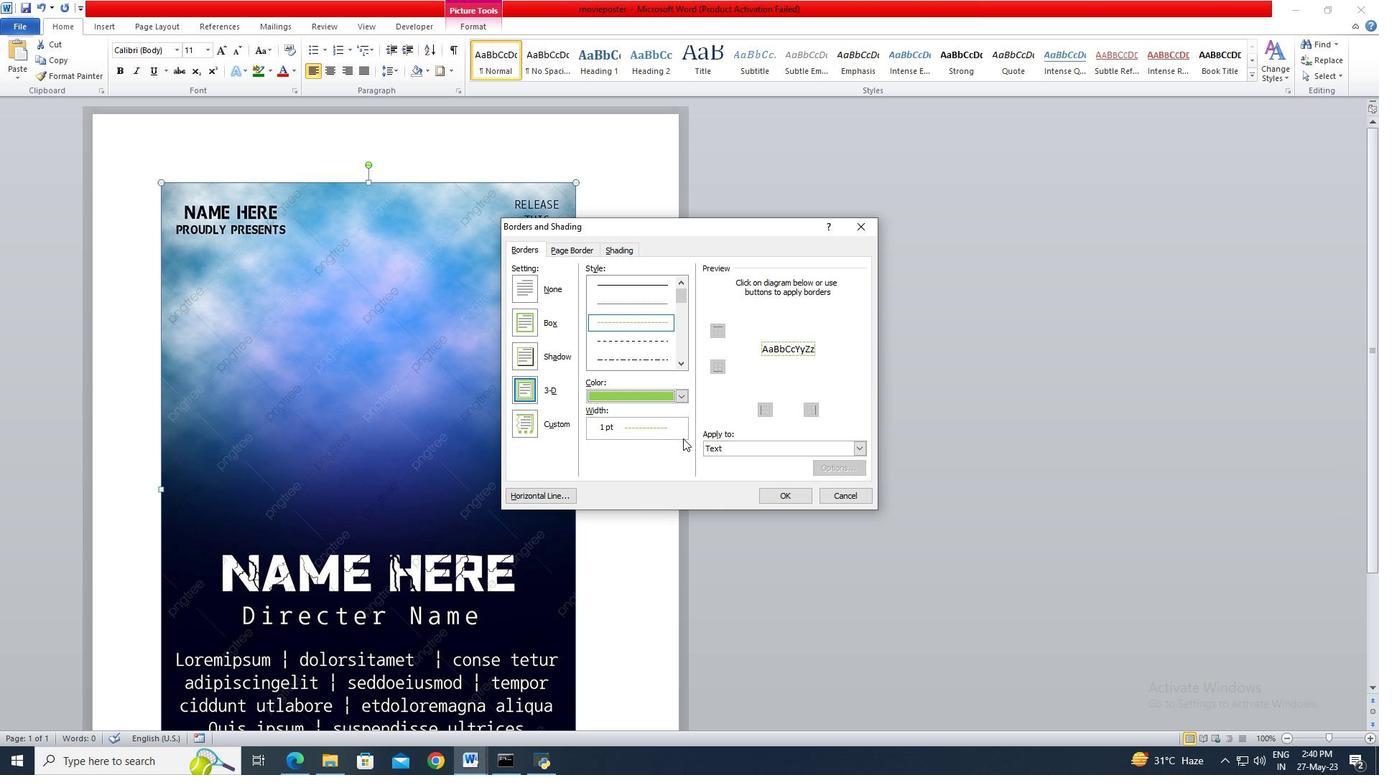 
Action: Mouse pressed left at (684, 438)
Screenshot: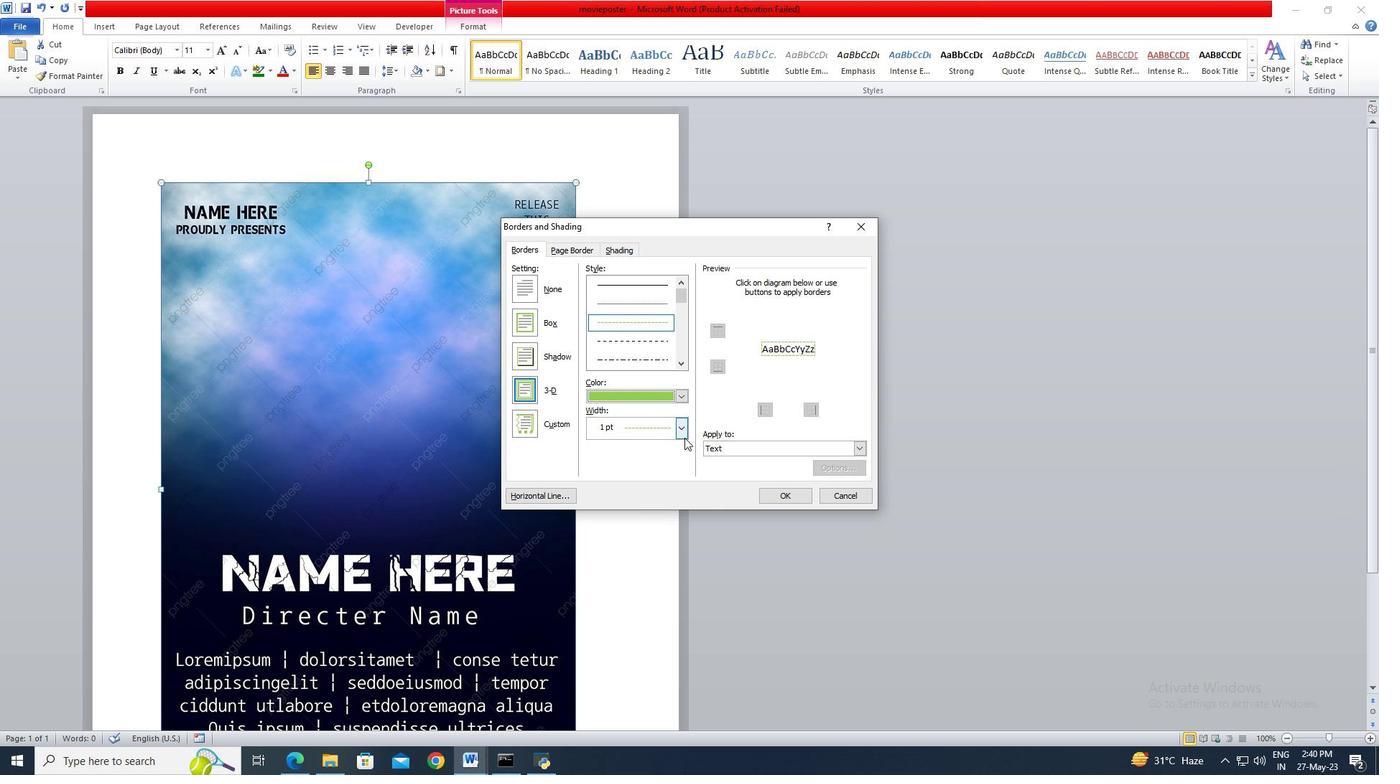 
Action: Mouse moved to (667, 558)
Screenshot: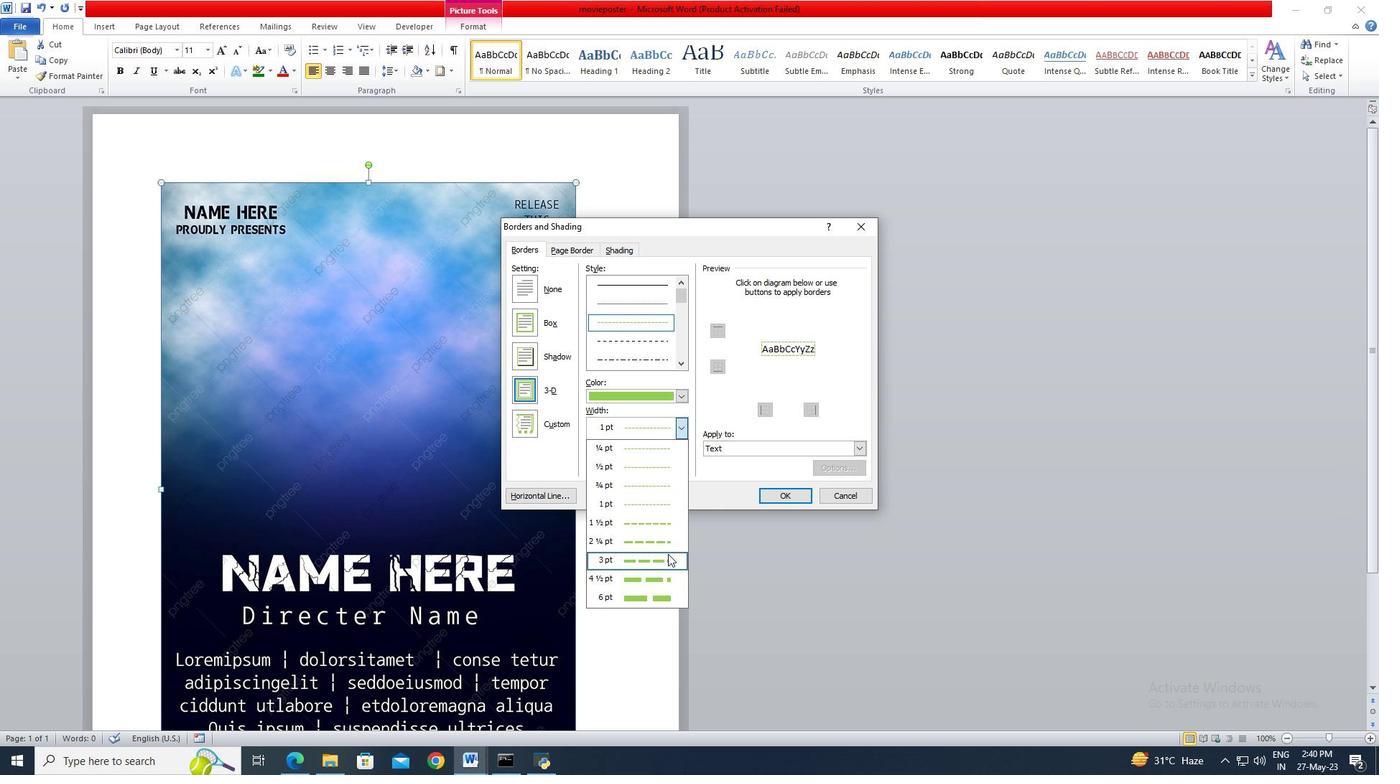 
Action: Mouse pressed left at (667, 558)
Screenshot: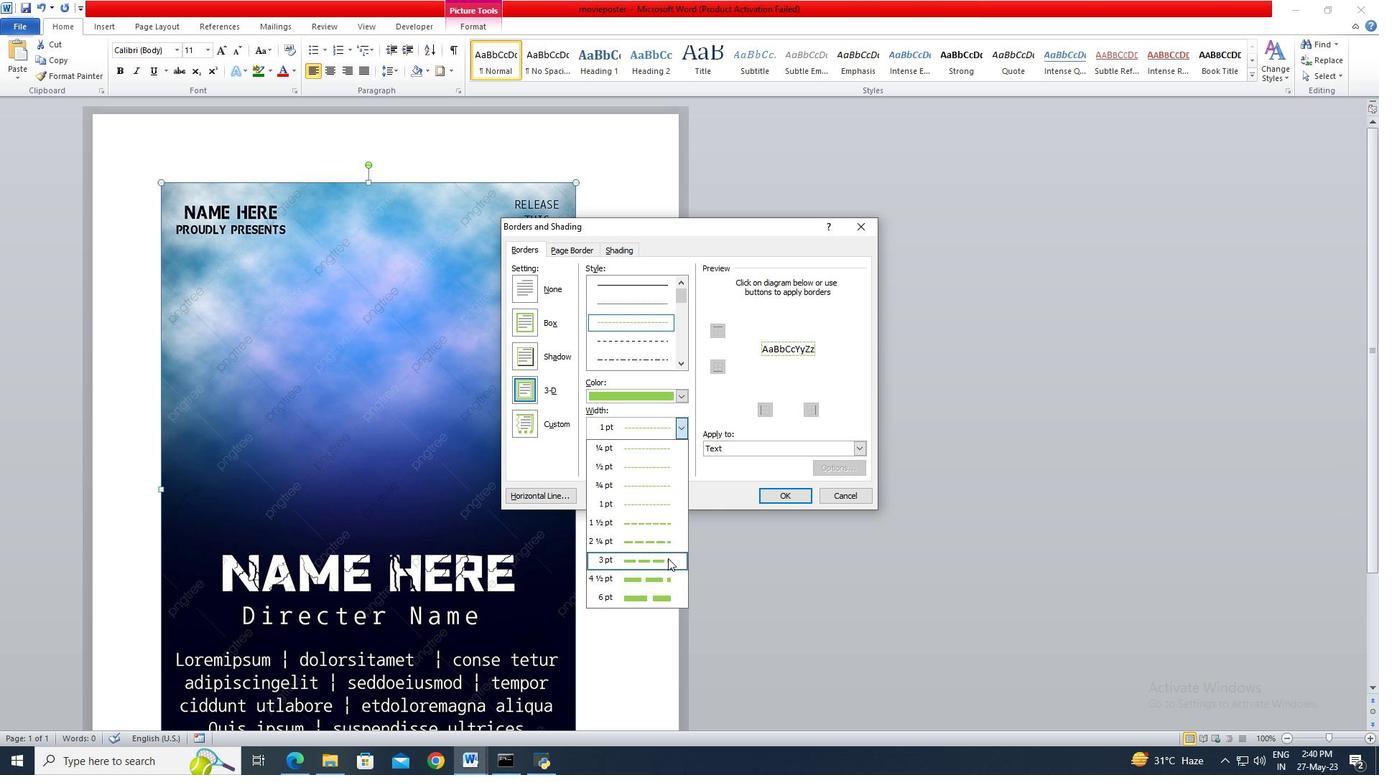 
Action: Mouse moved to (763, 494)
Screenshot: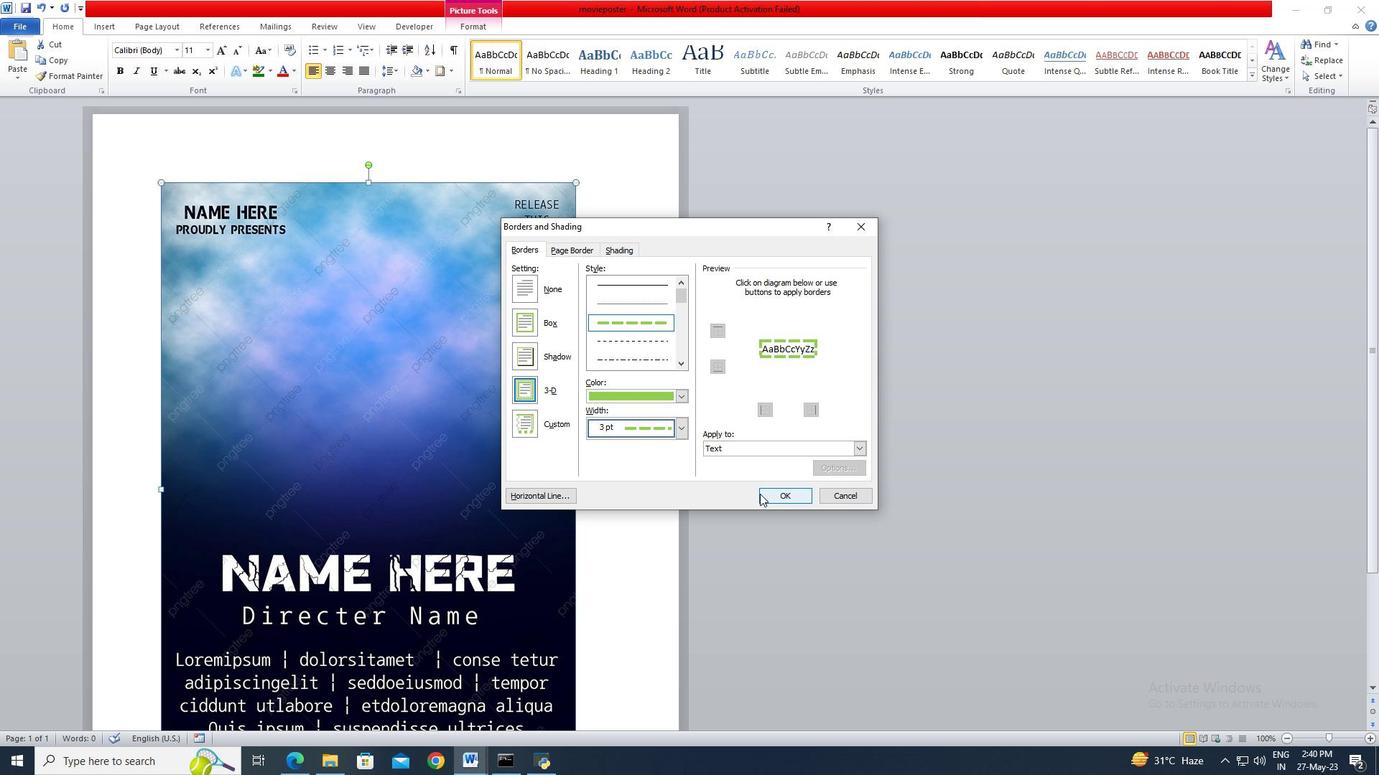 
Action: Mouse pressed left at (763, 494)
Screenshot: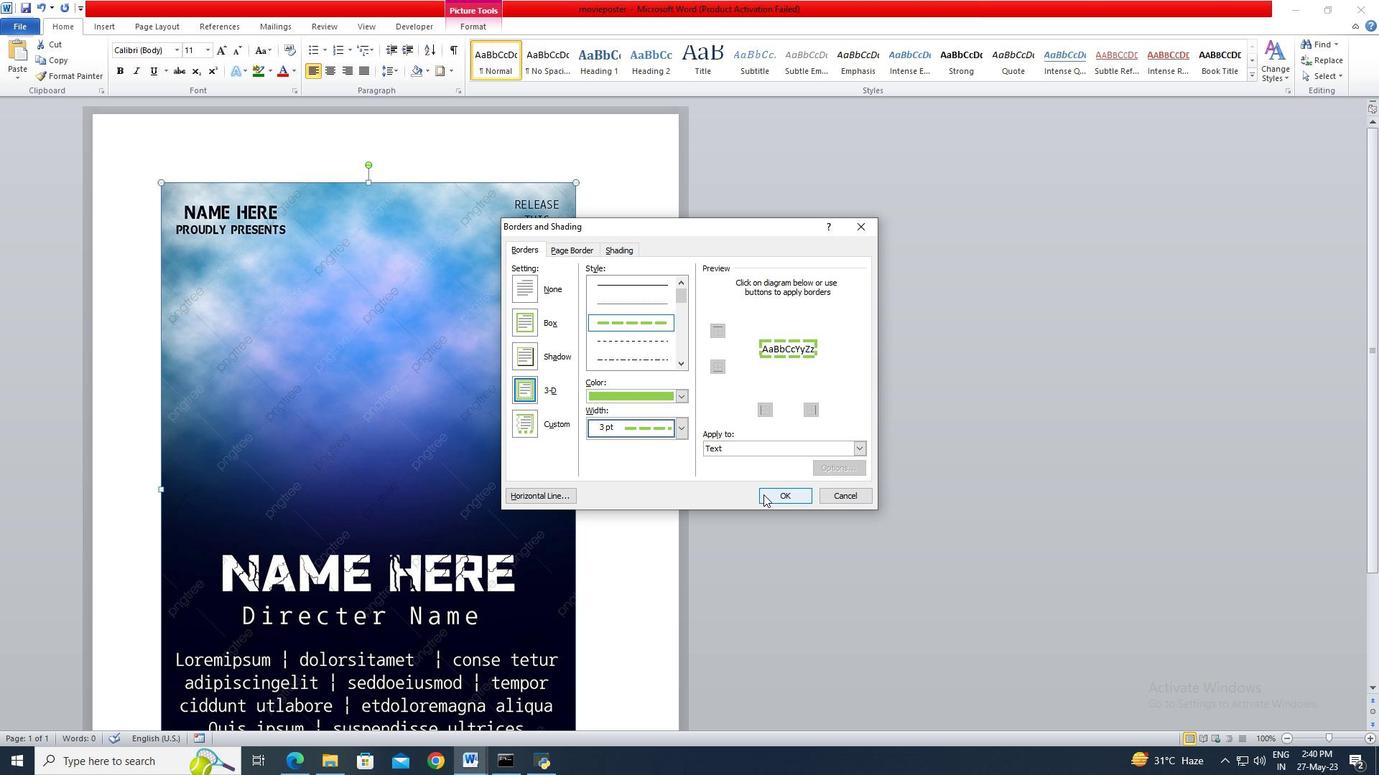 
Action: Mouse moved to (709, 478)
Screenshot: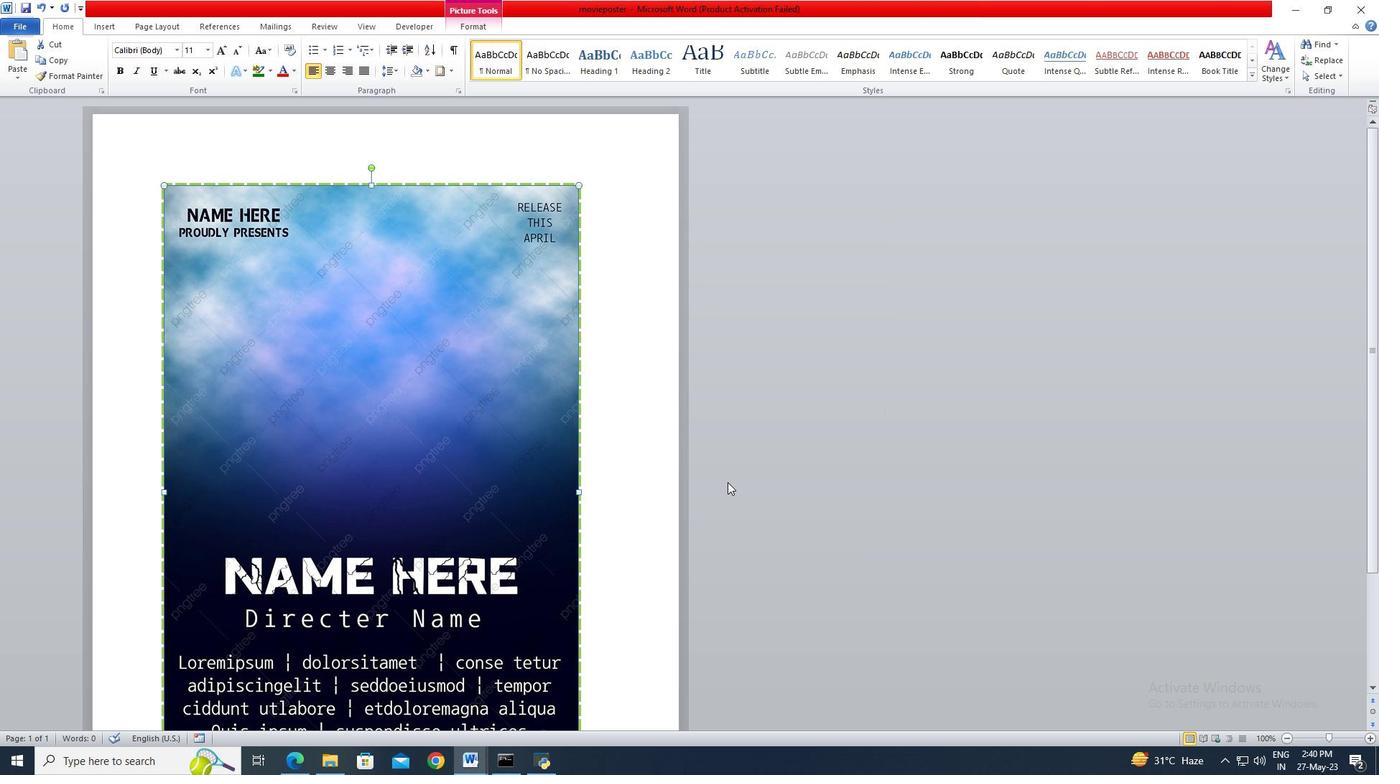 
